 Task: Create a due date automation trigger when advanced on, on the monday of the week before a card is due add fields without custom field "Resume" set to a number greater or equal to 1 and lower than 10 at 11:00 AM.
Action: Mouse moved to (1127, 358)
Screenshot: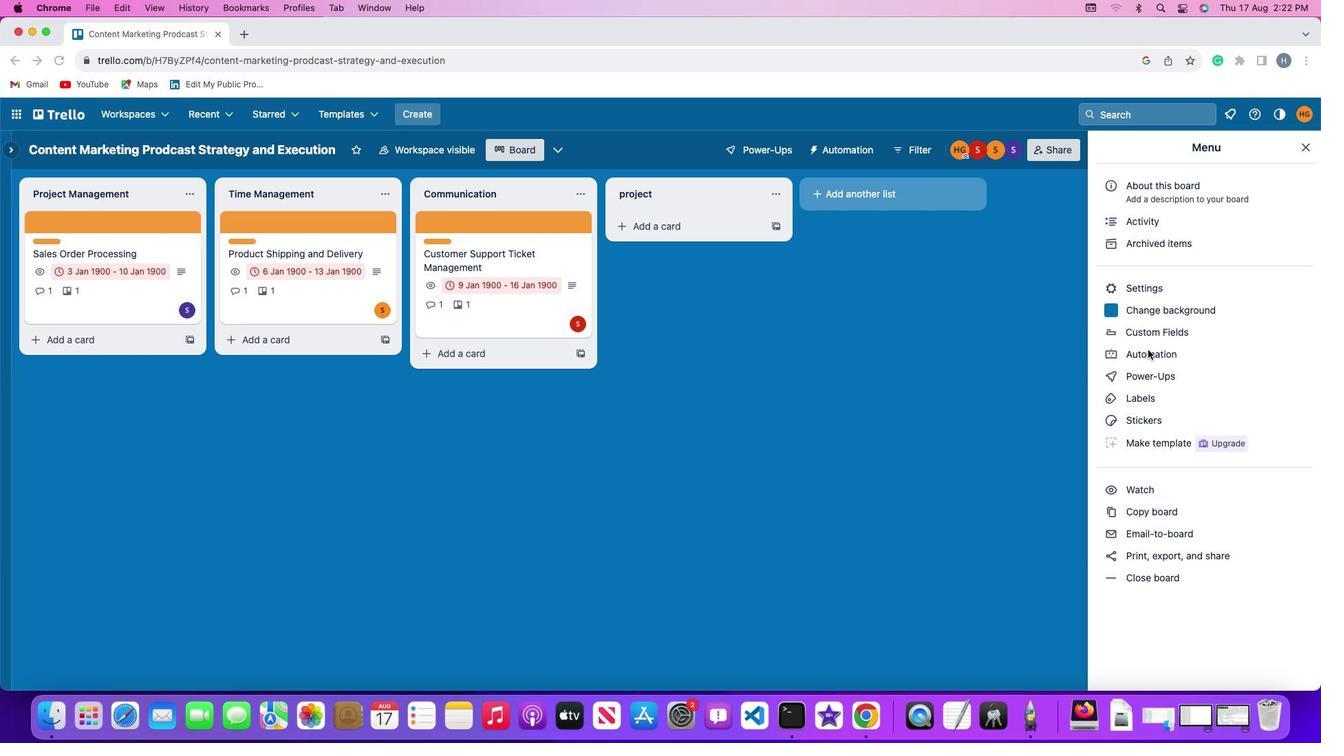 
Action: Mouse pressed left at (1127, 358)
Screenshot: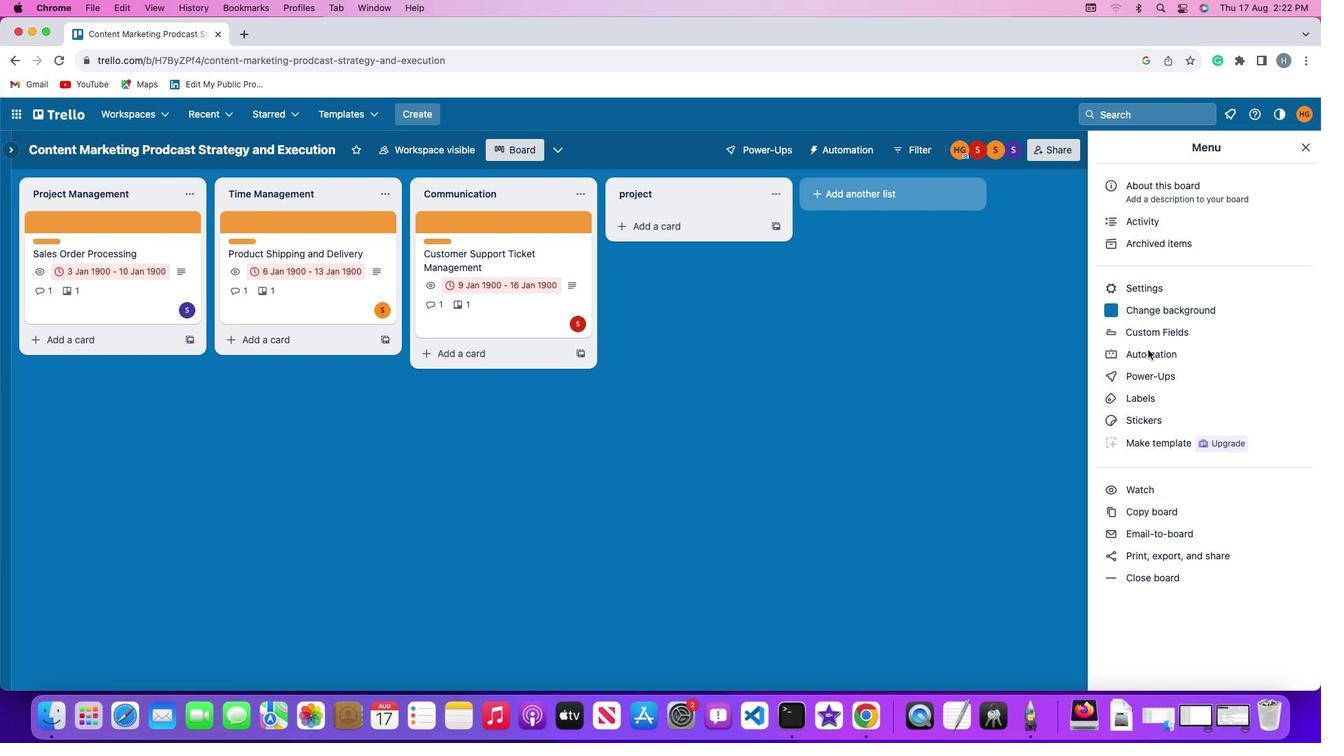 
Action: Mouse pressed left at (1127, 358)
Screenshot: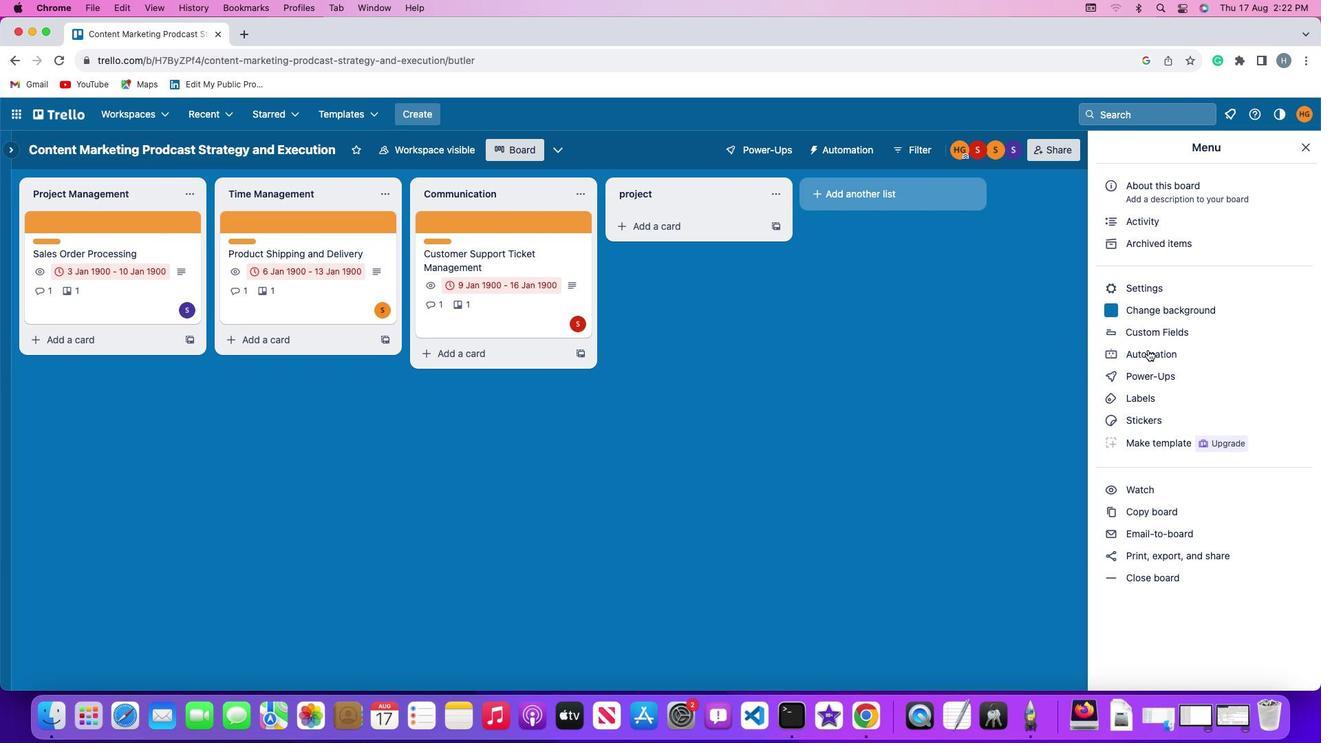 
Action: Mouse moved to (86, 333)
Screenshot: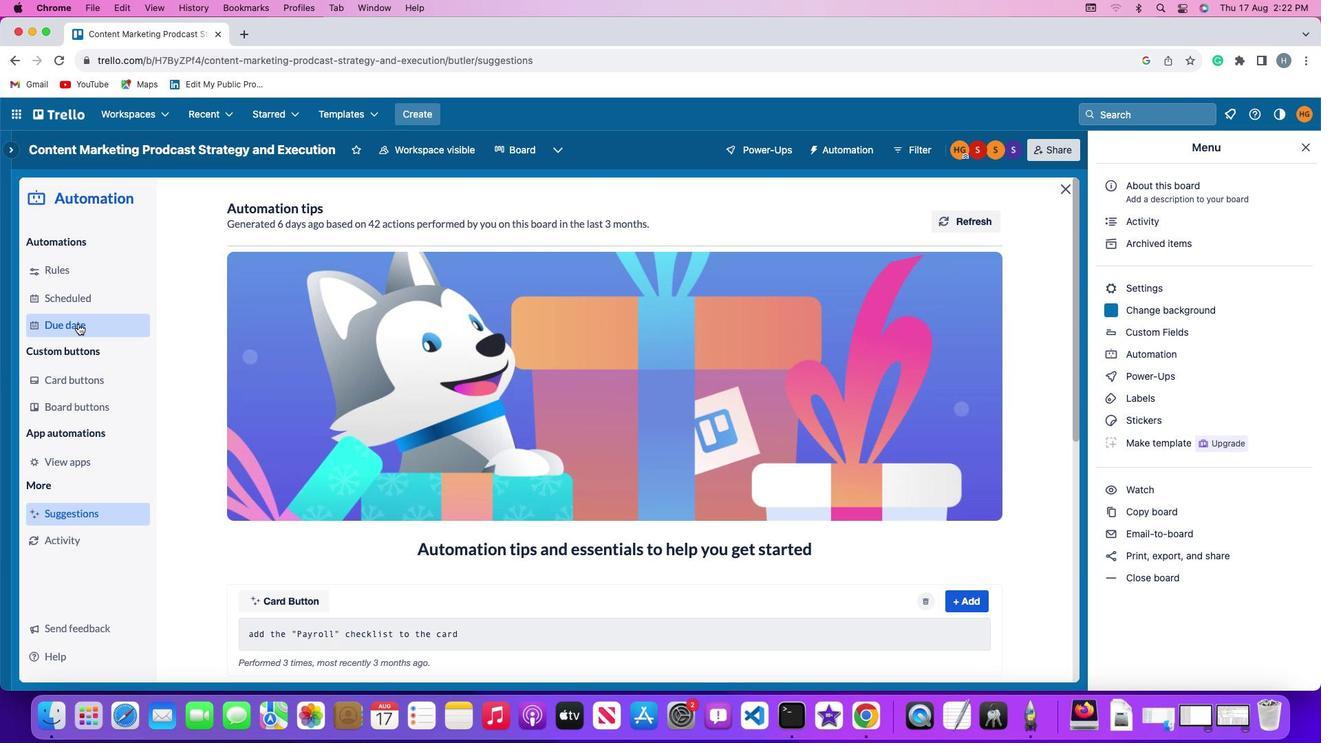 
Action: Mouse pressed left at (86, 333)
Screenshot: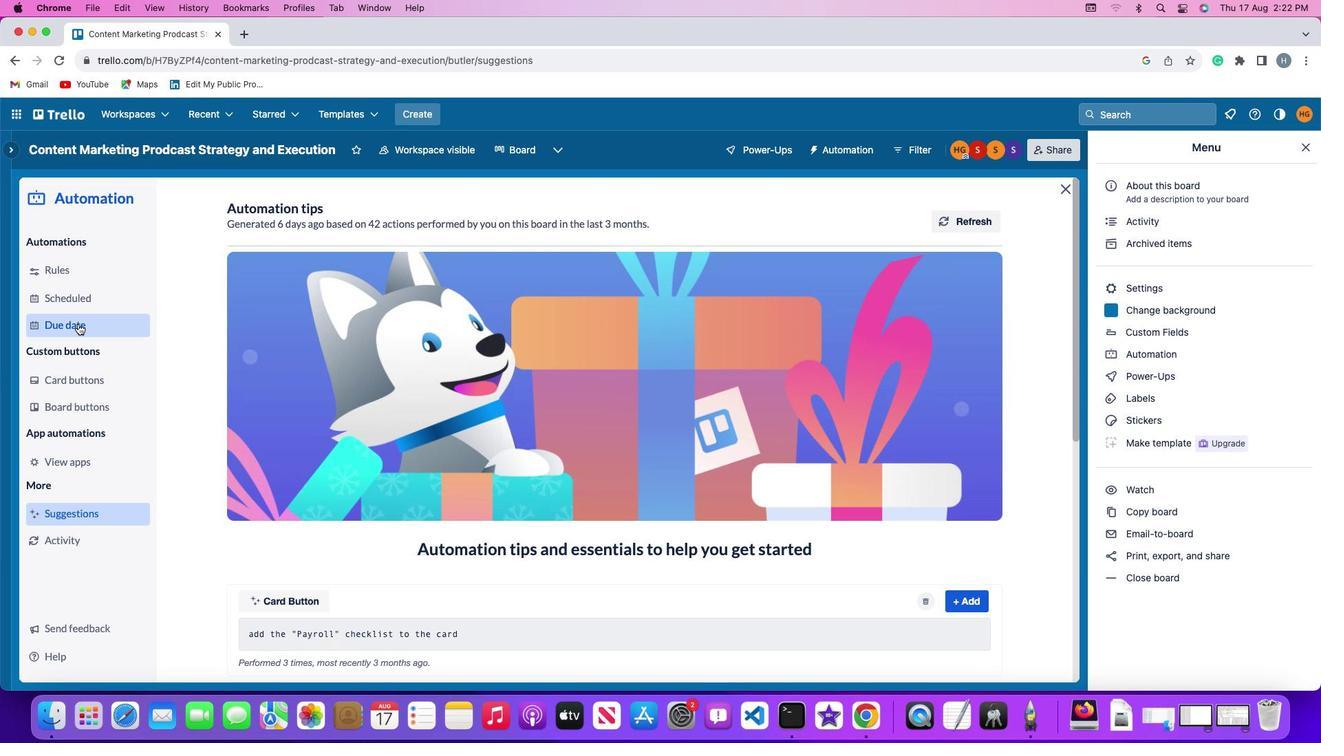 
Action: Mouse moved to (918, 226)
Screenshot: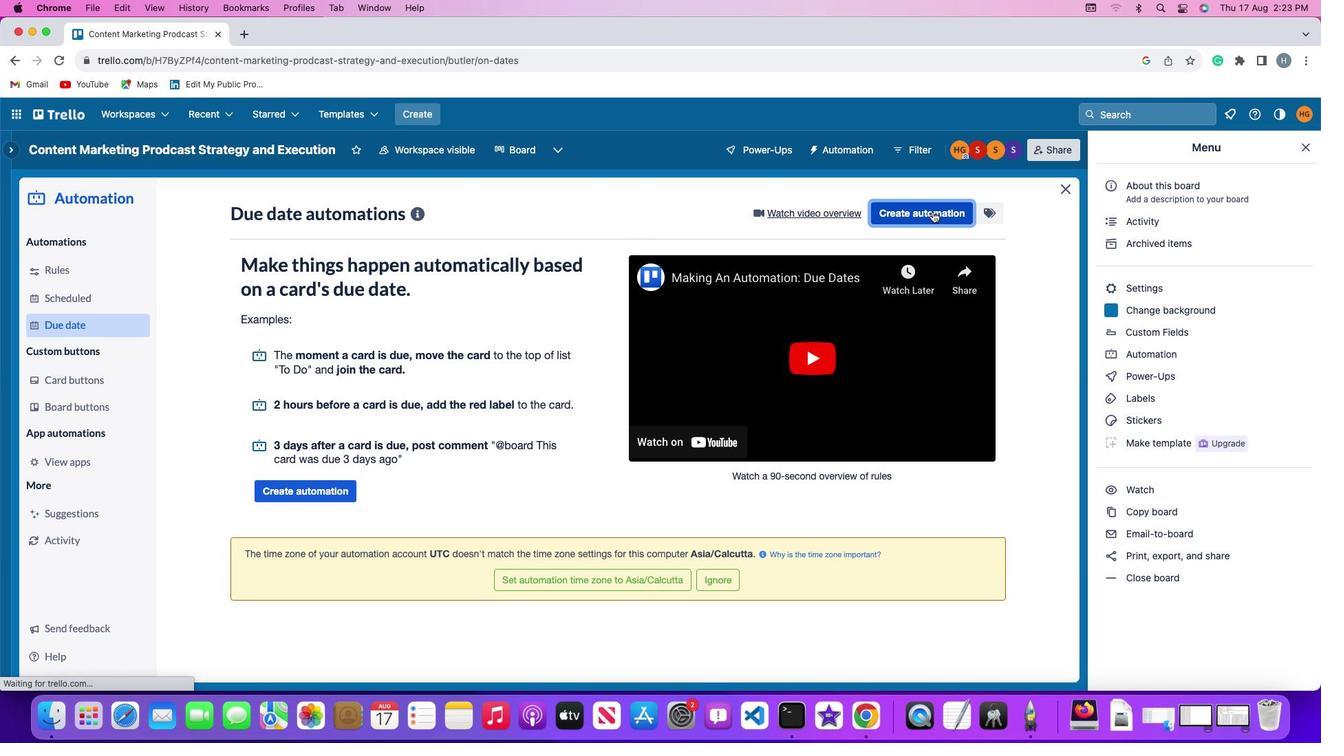
Action: Mouse pressed left at (918, 226)
Screenshot: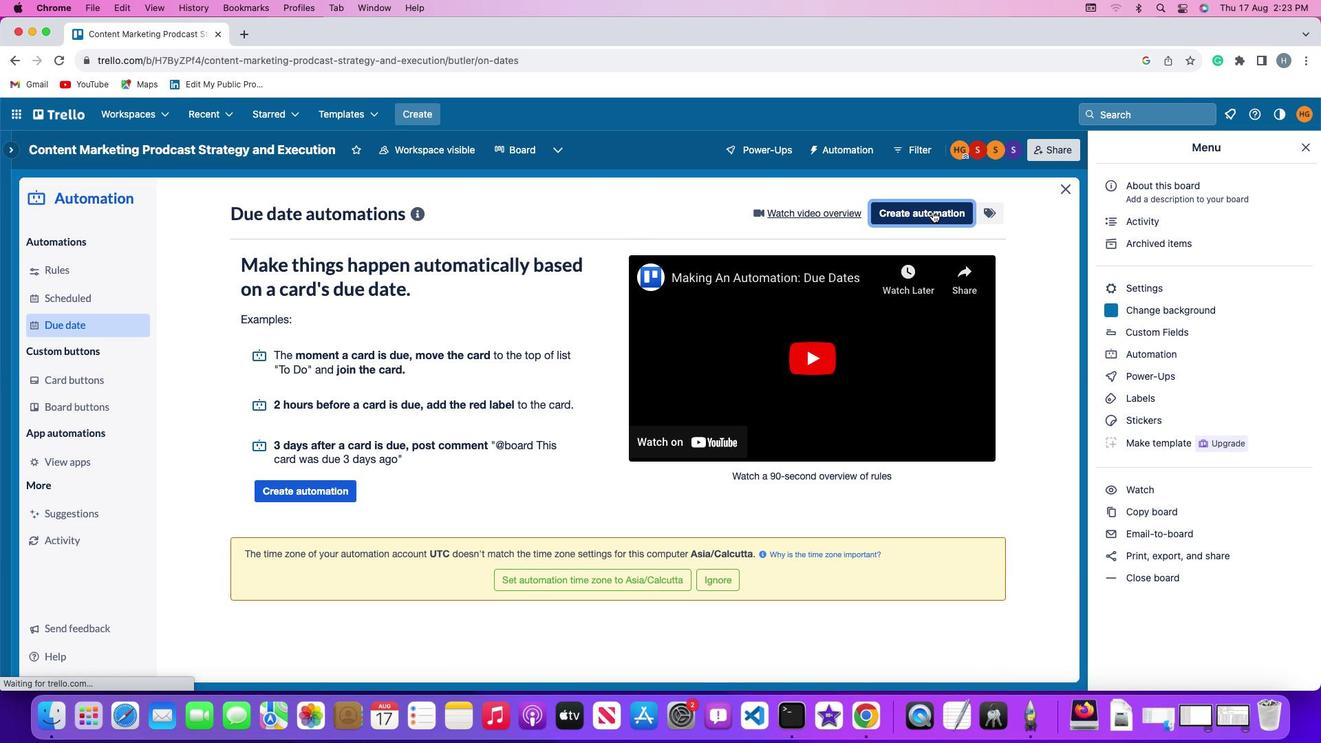 
Action: Mouse moved to (273, 353)
Screenshot: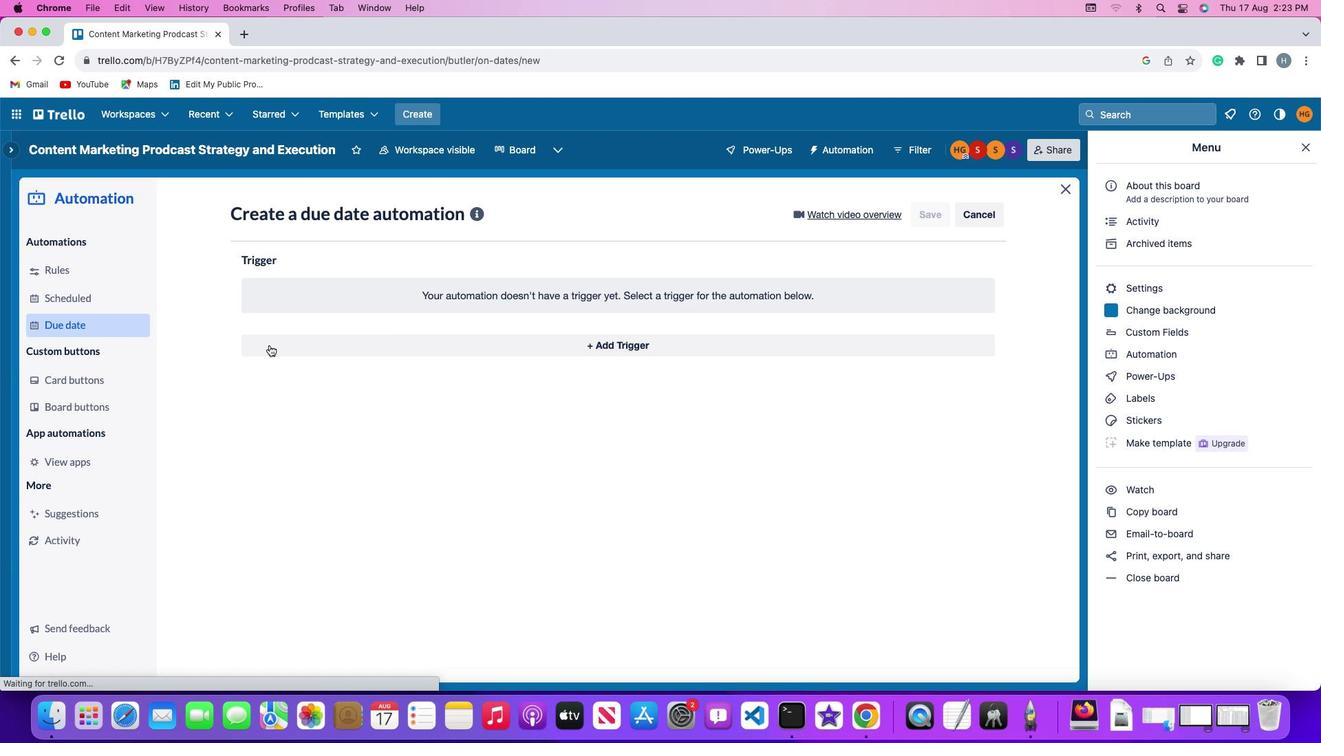 
Action: Mouse pressed left at (273, 353)
Screenshot: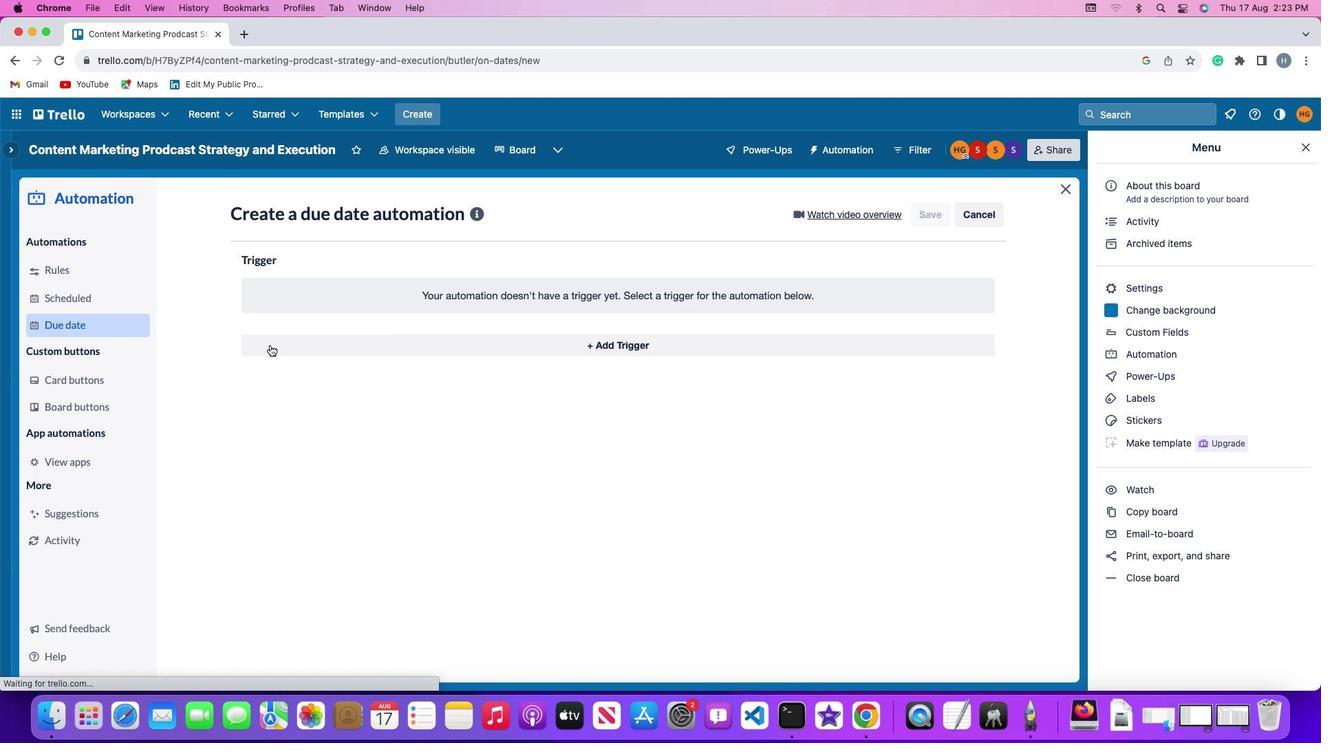 
Action: Mouse moved to (301, 592)
Screenshot: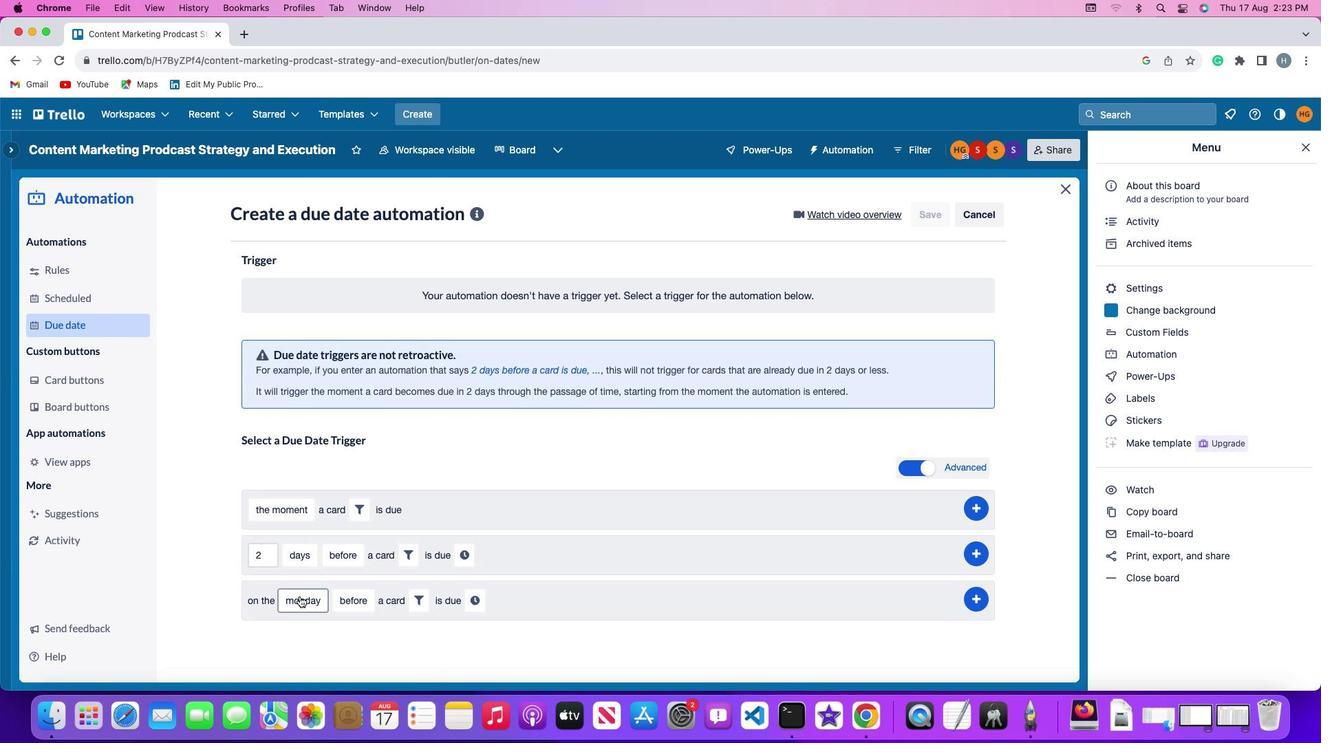 
Action: Mouse pressed left at (301, 592)
Screenshot: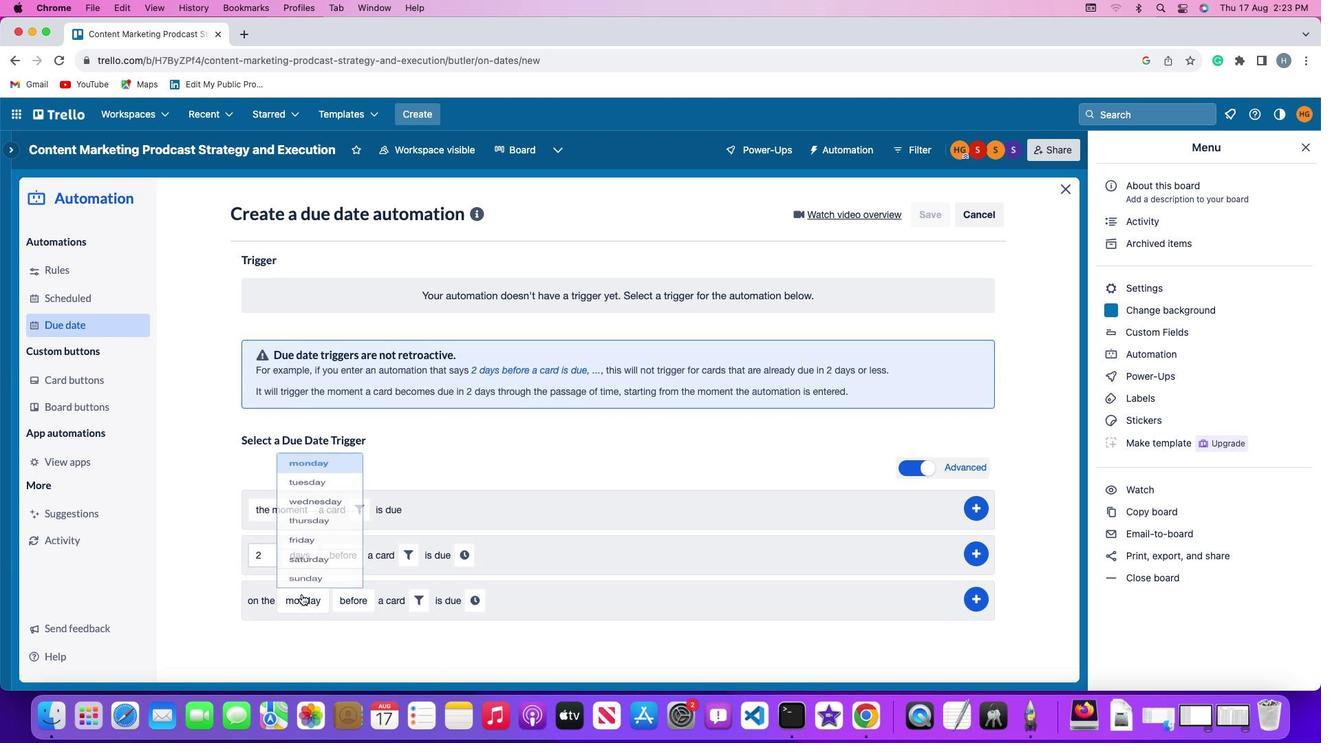 
Action: Mouse moved to (324, 408)
Screenshot: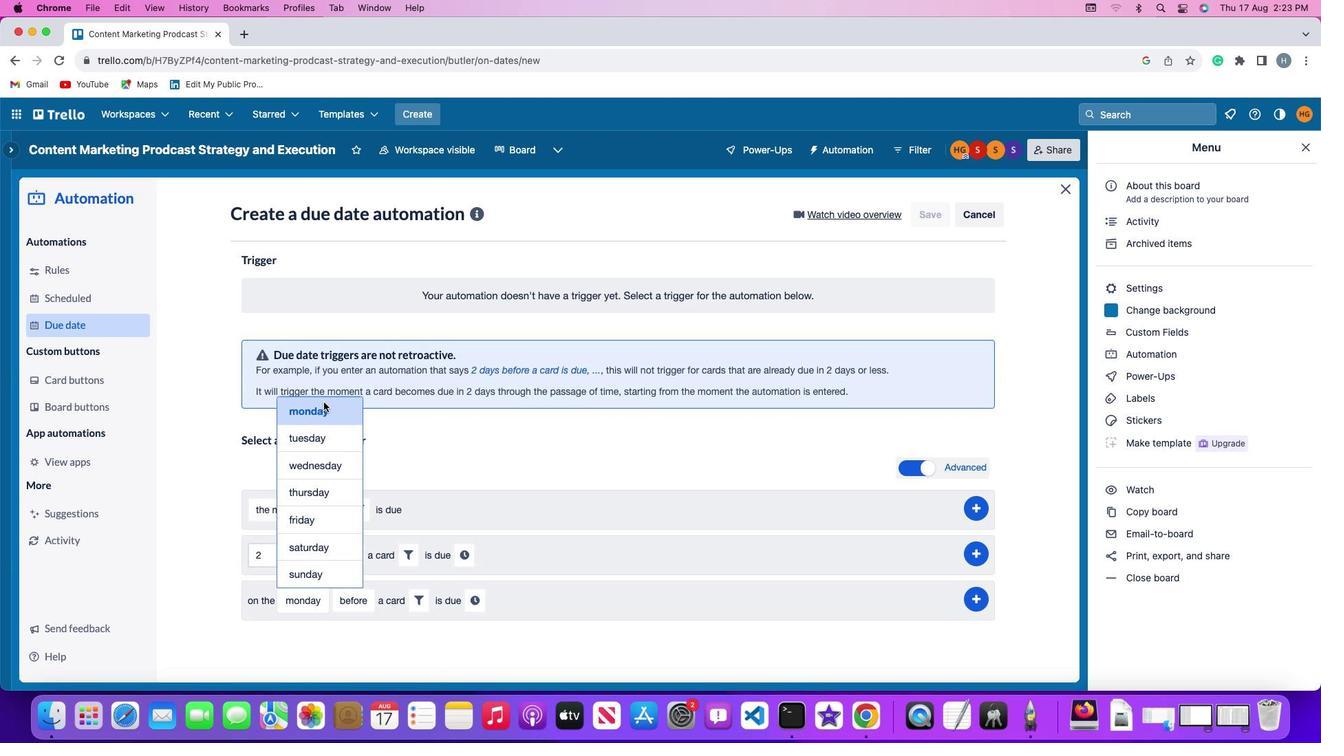 
Action: Mouse pressed left at (324, 408)
Screenshot: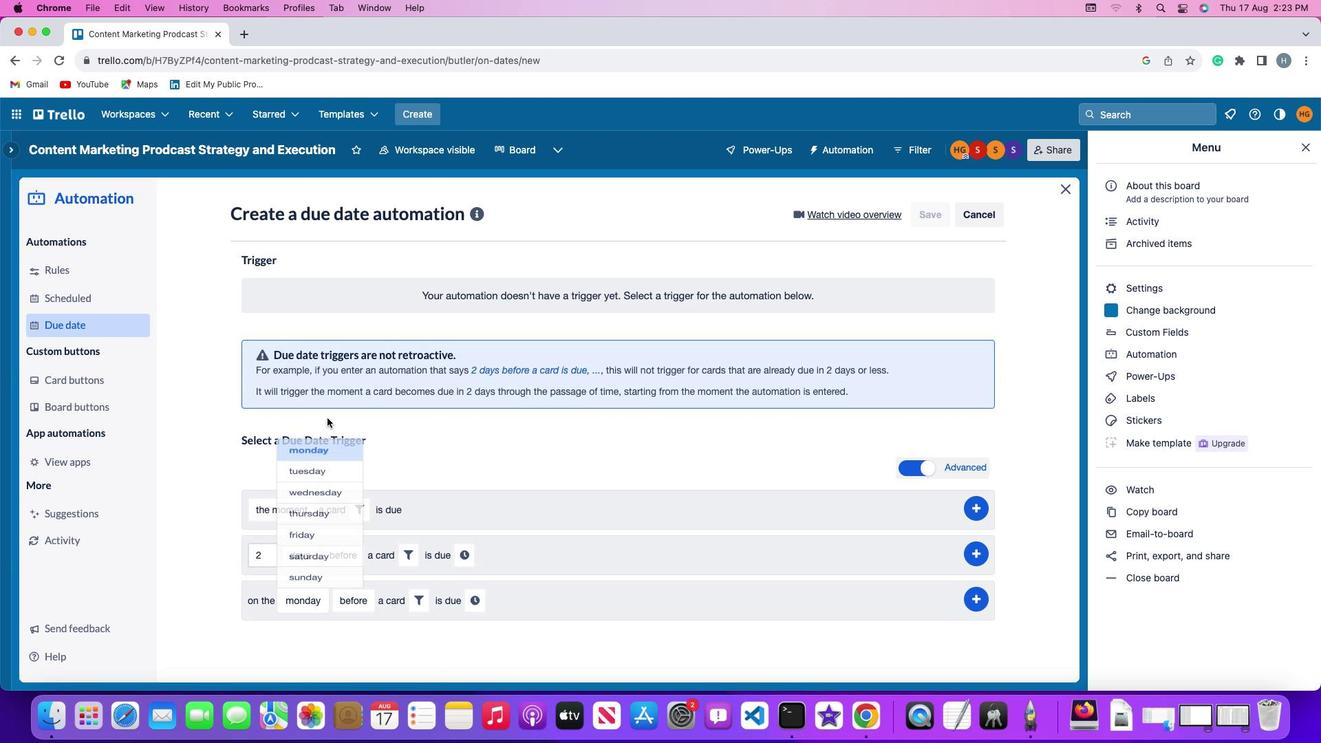 
Action: Mouse moved to (353, 598)
Screenshot: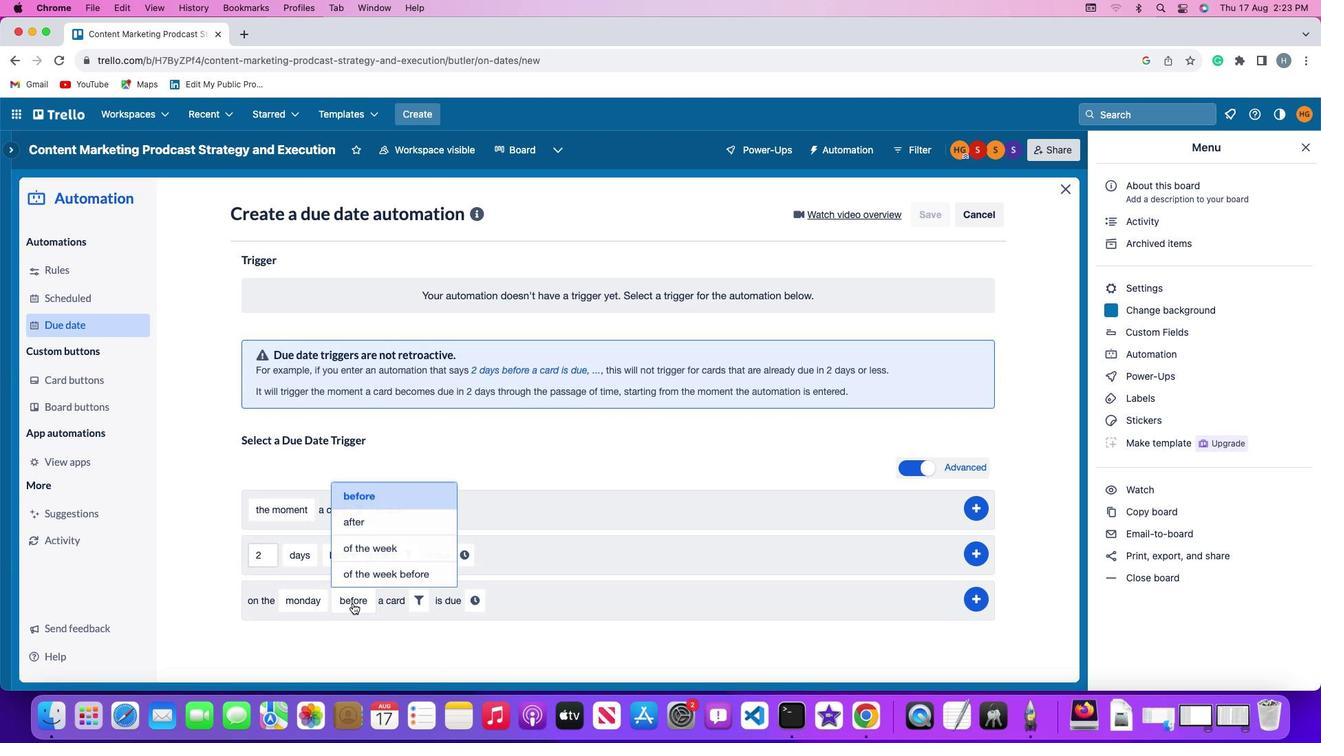 
Action: Mouse pressed left at (353, 598)
Screenshot: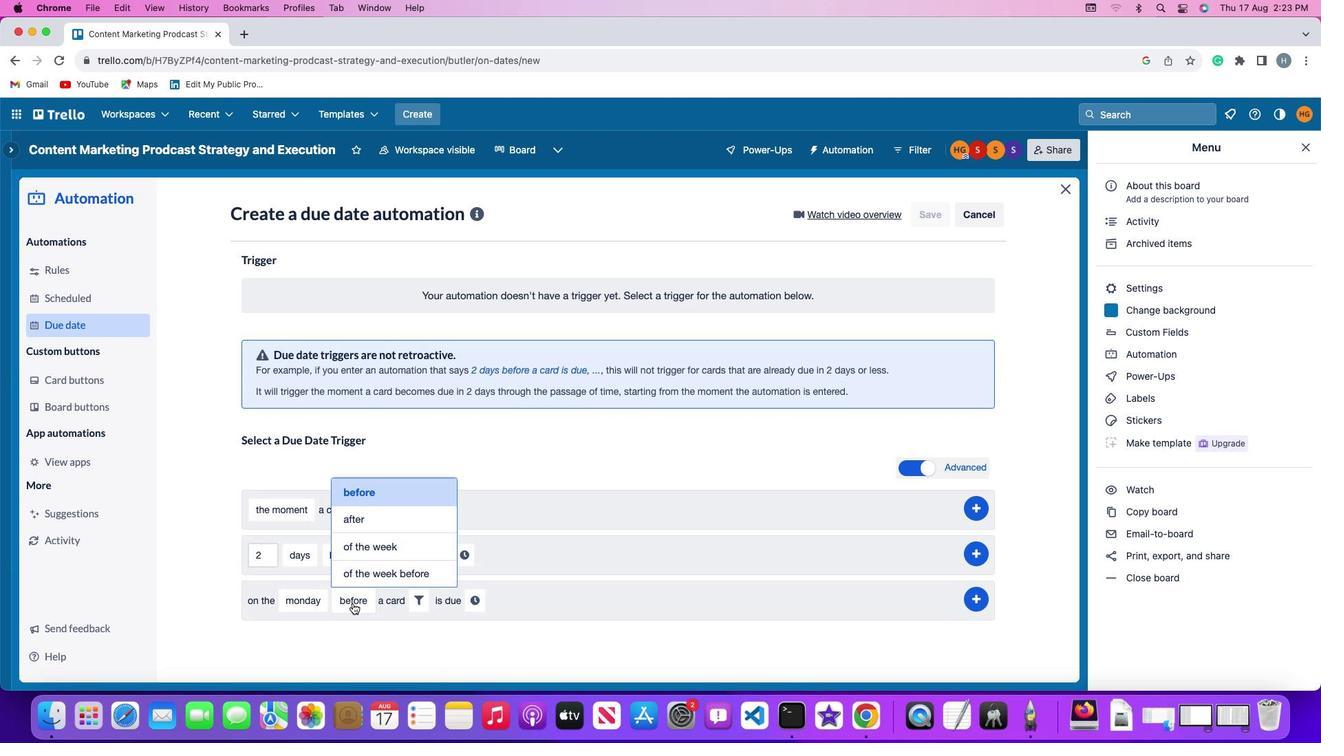 
Action: Mouse moved to (362, 575)
Screenshot: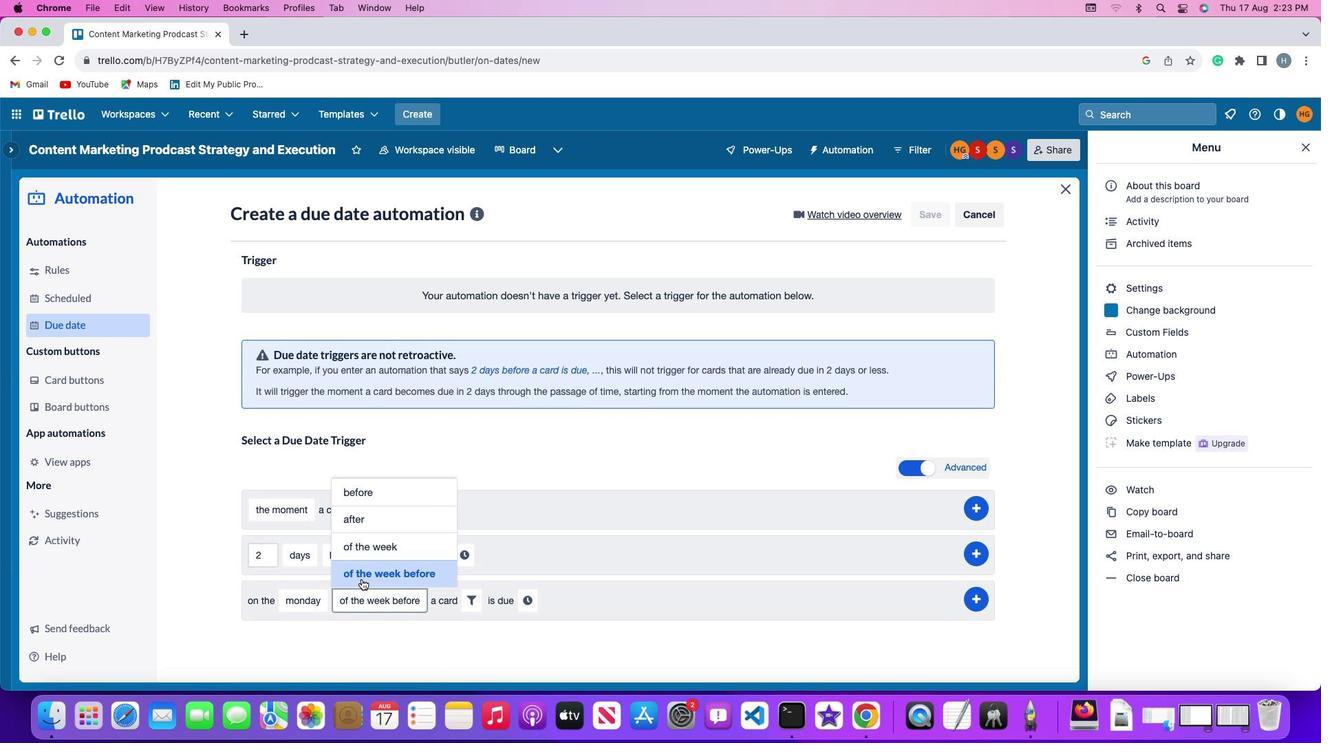 
Action: Mouse pressed left at (362, 575)
Screenshot: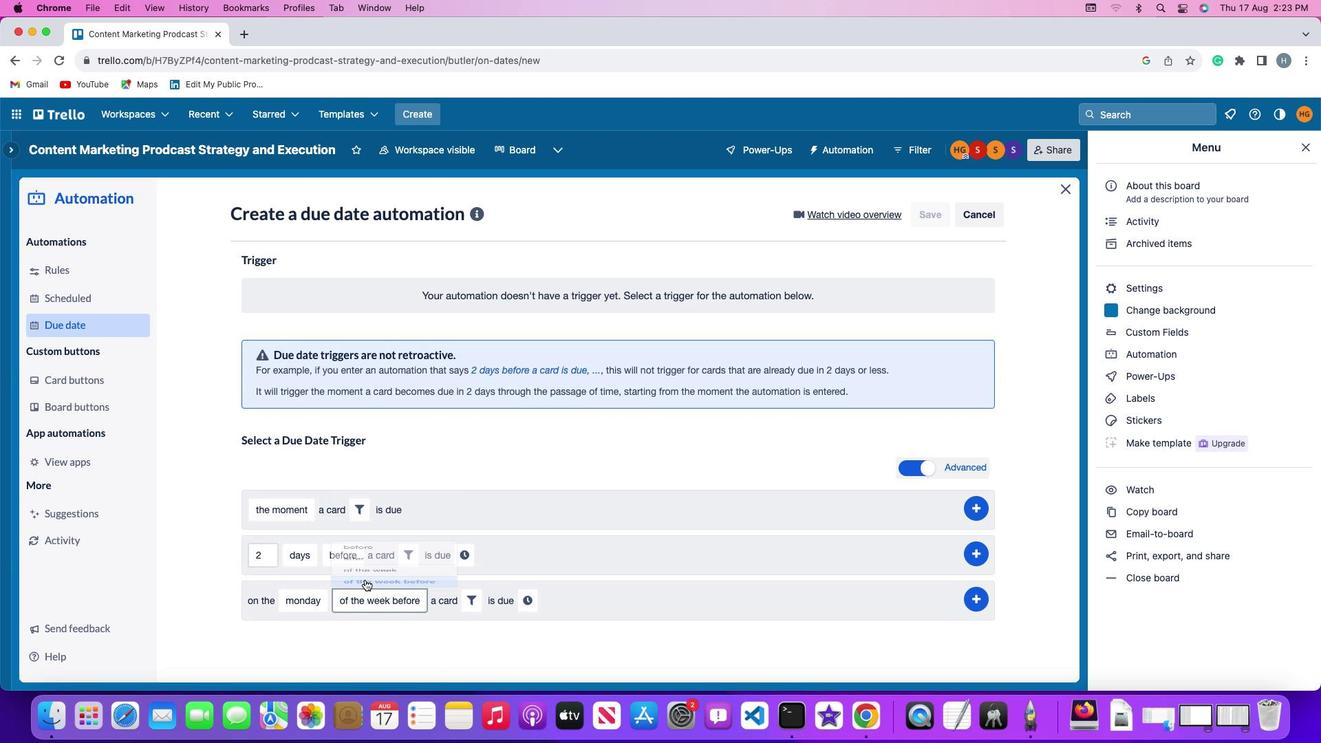 
Action: Mouse moved to (468, 598)
Screenshot: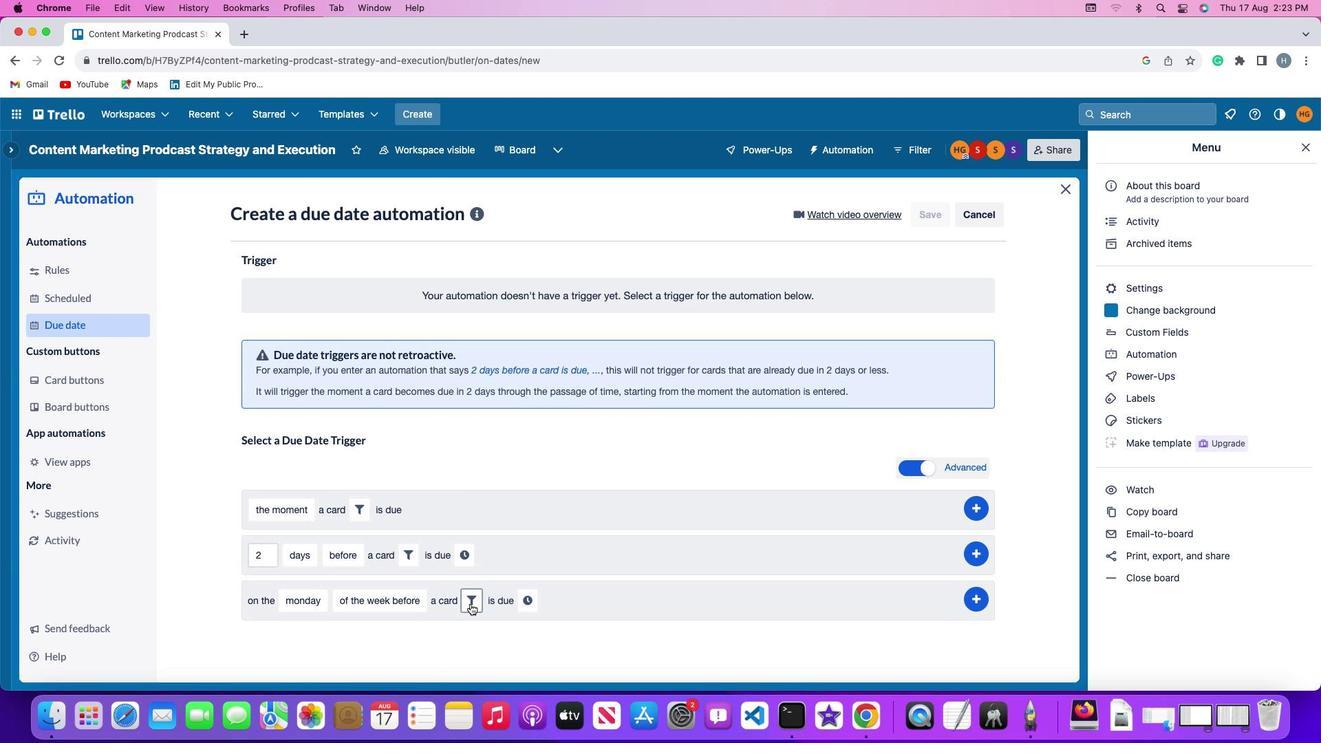 
Action: Mouse pressed left at (468, 598)
Screenshot: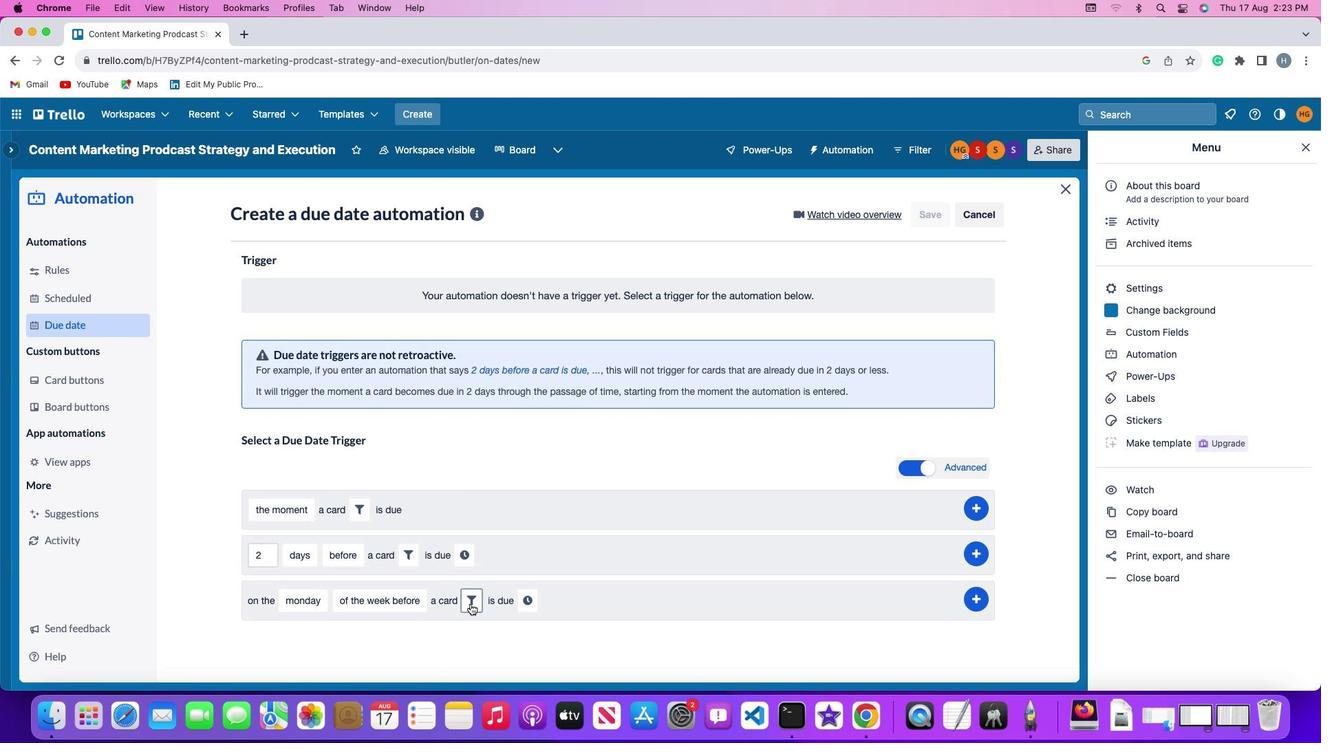 
Action: Mouse moved to (689, 632)
Screenshot: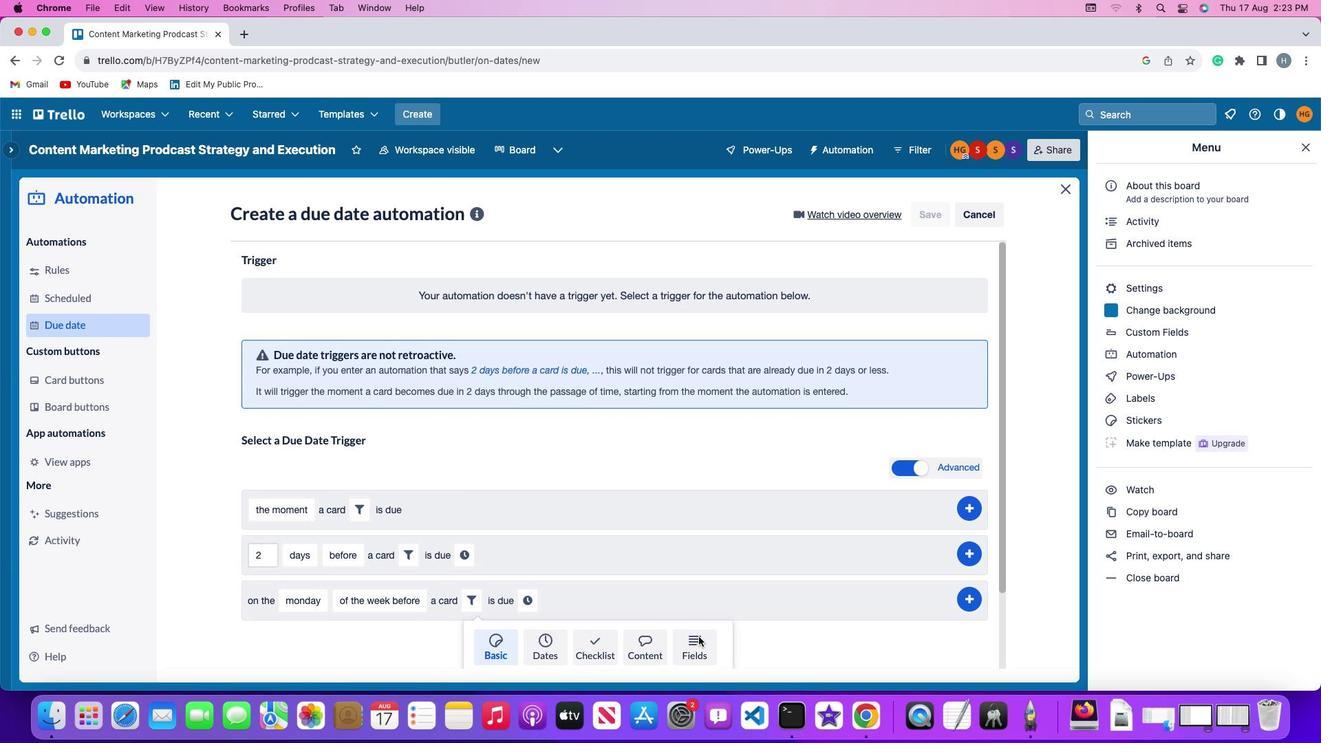 
Action: Mouse pressed left at (689, 632)
Screenshot: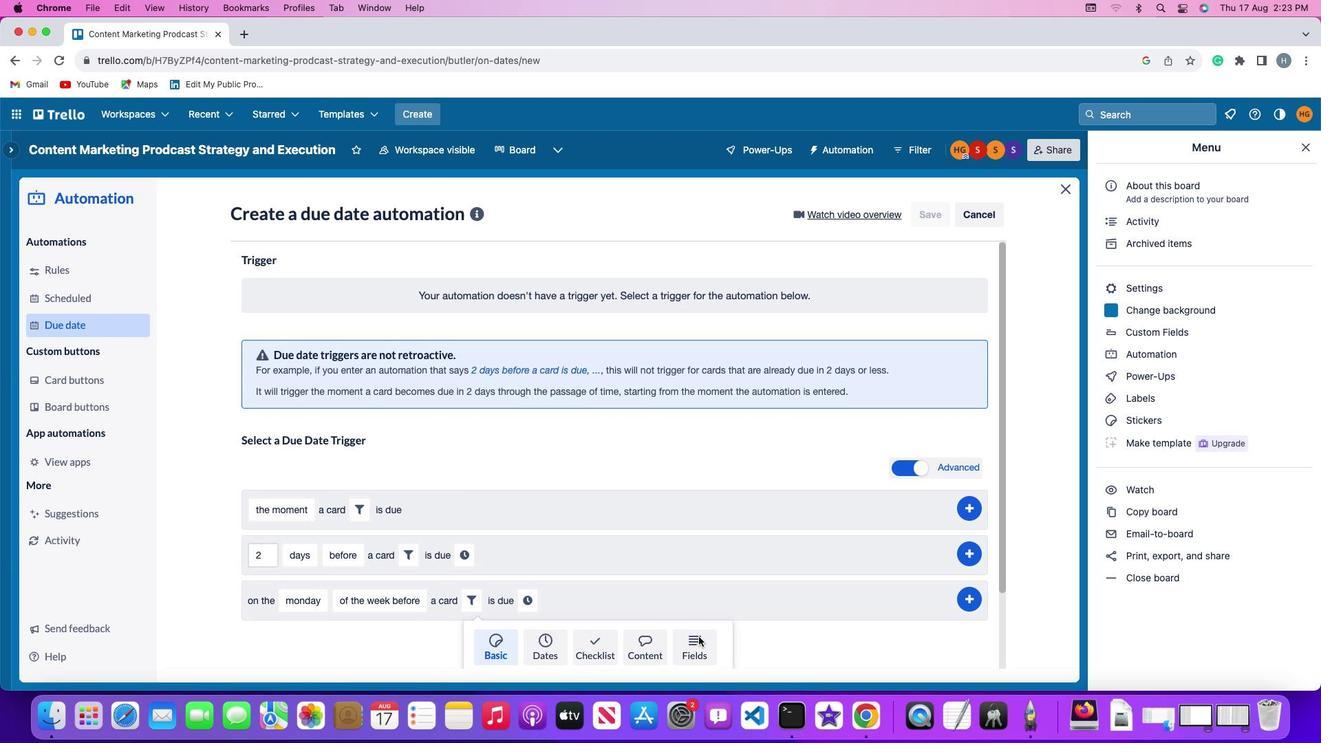 
Action: Mouse moved to (419, 629)
Screenshot: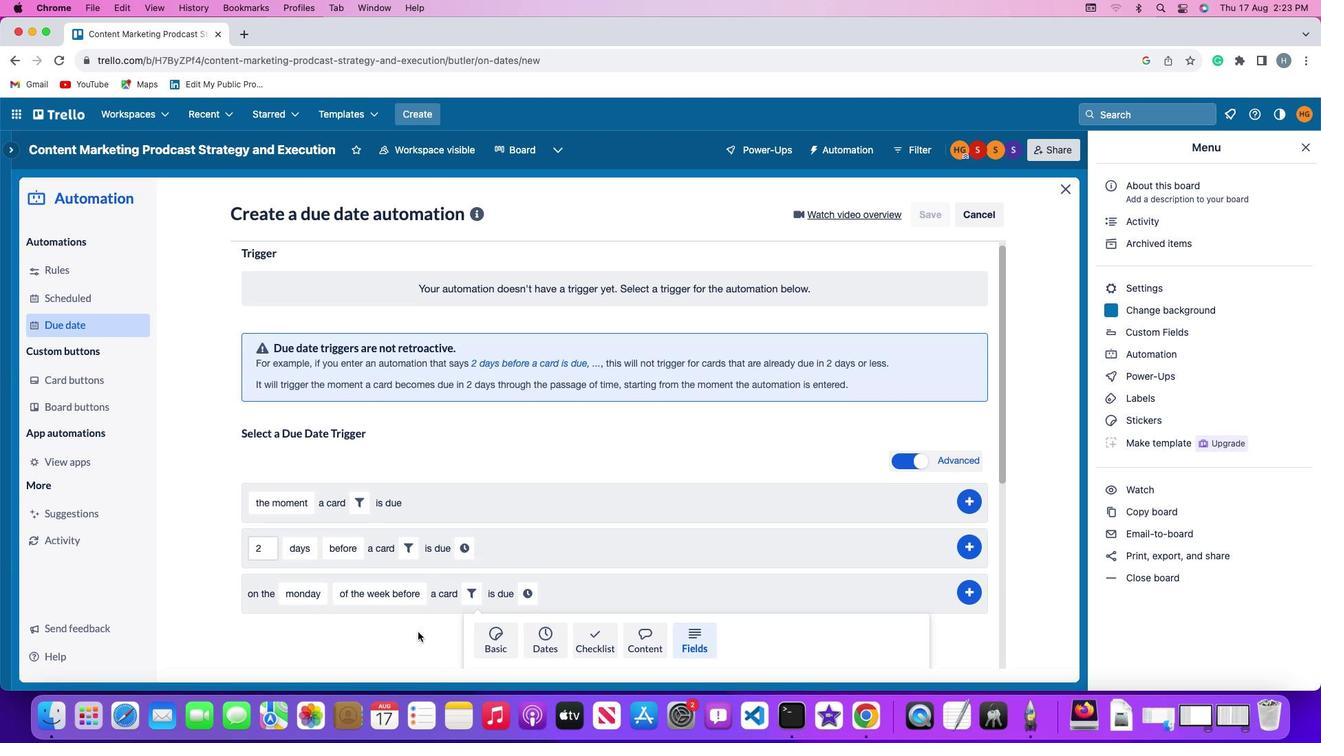 
Action: Mouse scrolled (419, 629) with delta (11, 24)
Screenshot: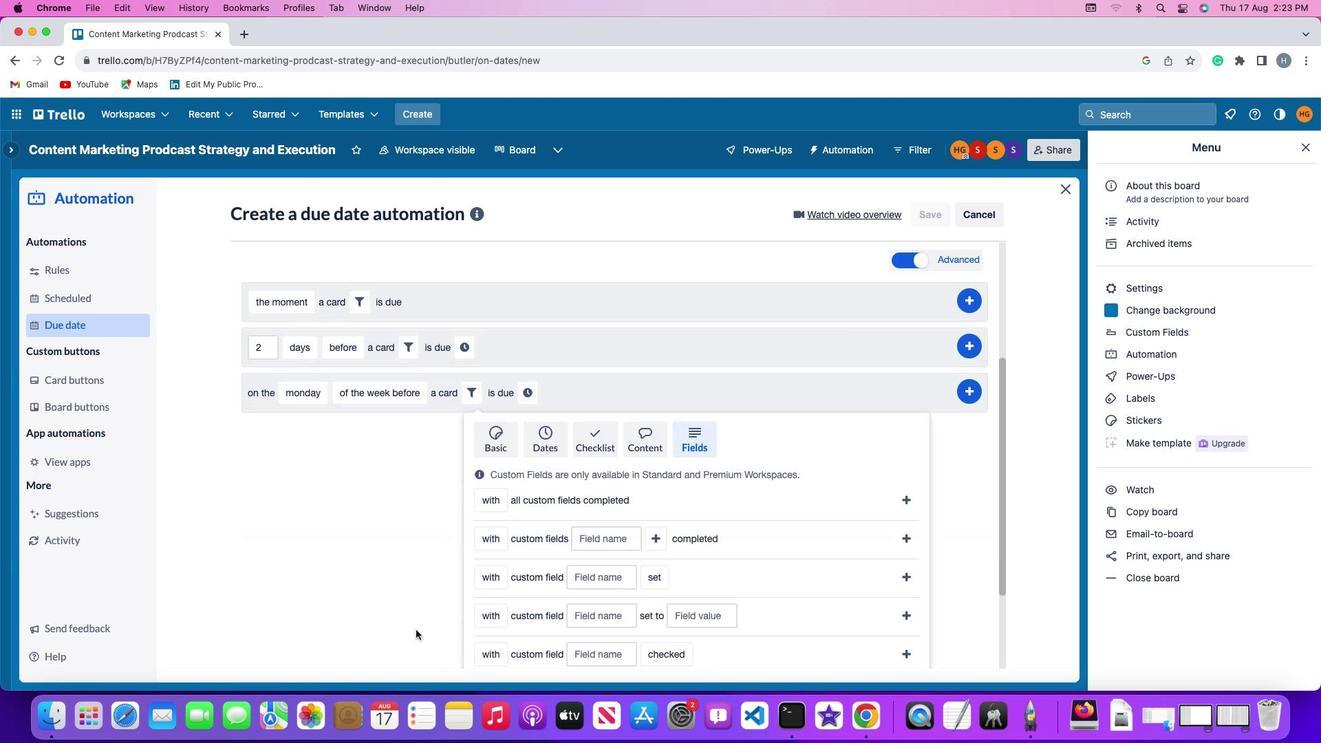 
Action: Mouse scrolled (419, 629) with delta (11, 24)
Screenshot: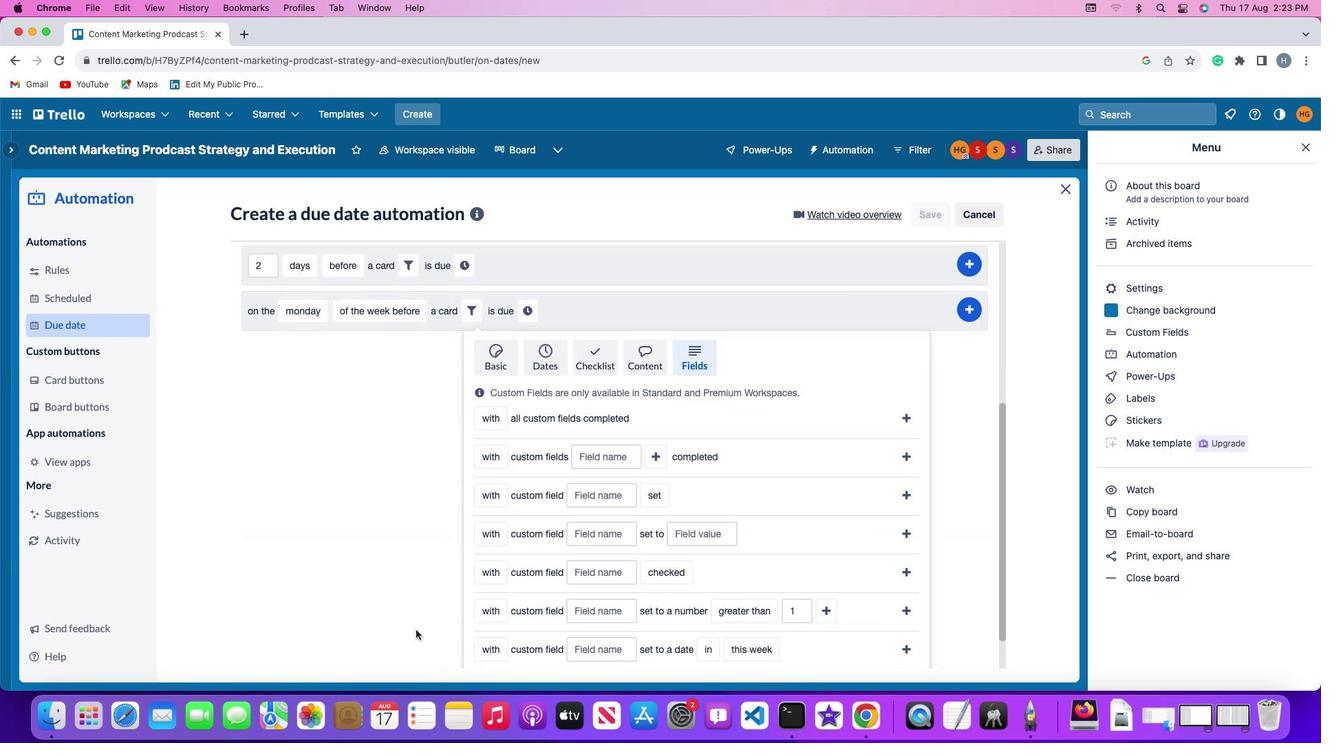 
Action: Mouse scrolled (419, 629) with delta (11, 23)
Screenshot: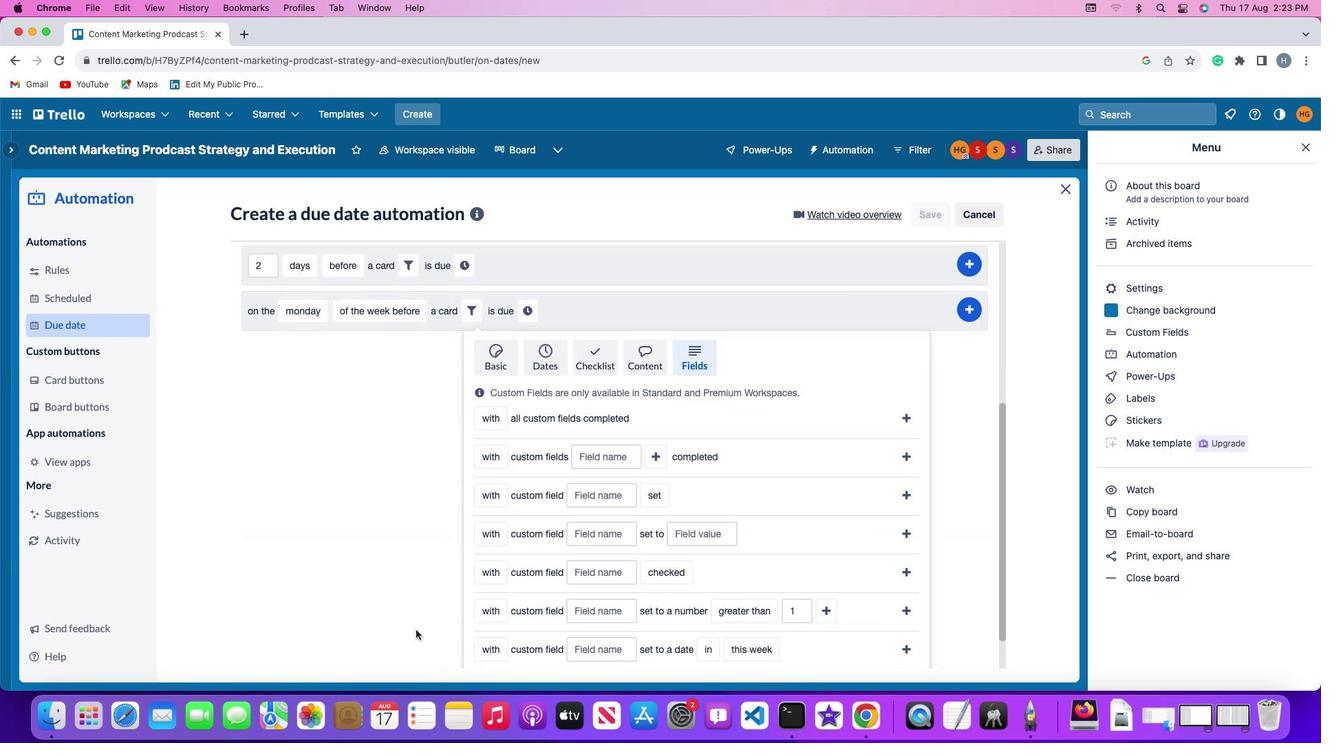 
Action: Mouse scrolled (419, 629) with delta (11, 22)
Screenshot: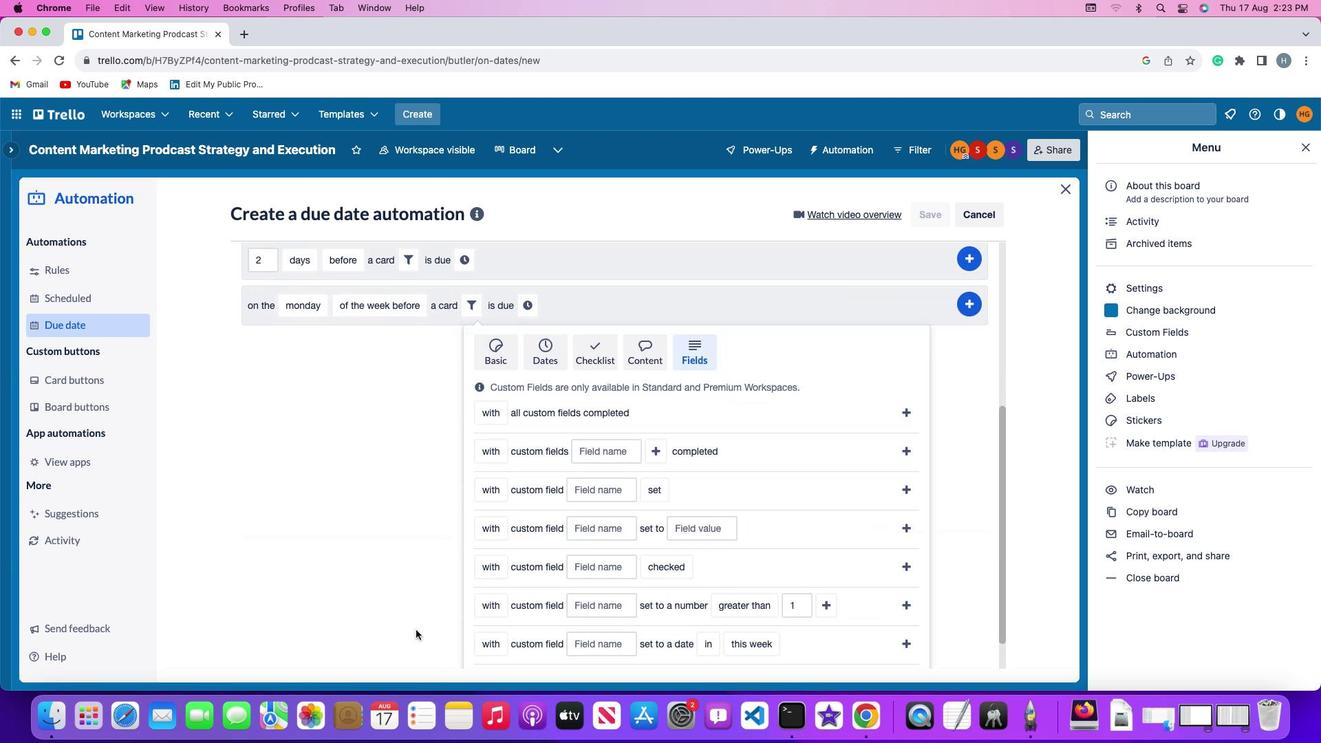 
Action: Mouse moved to (415, 624)
Screenshot: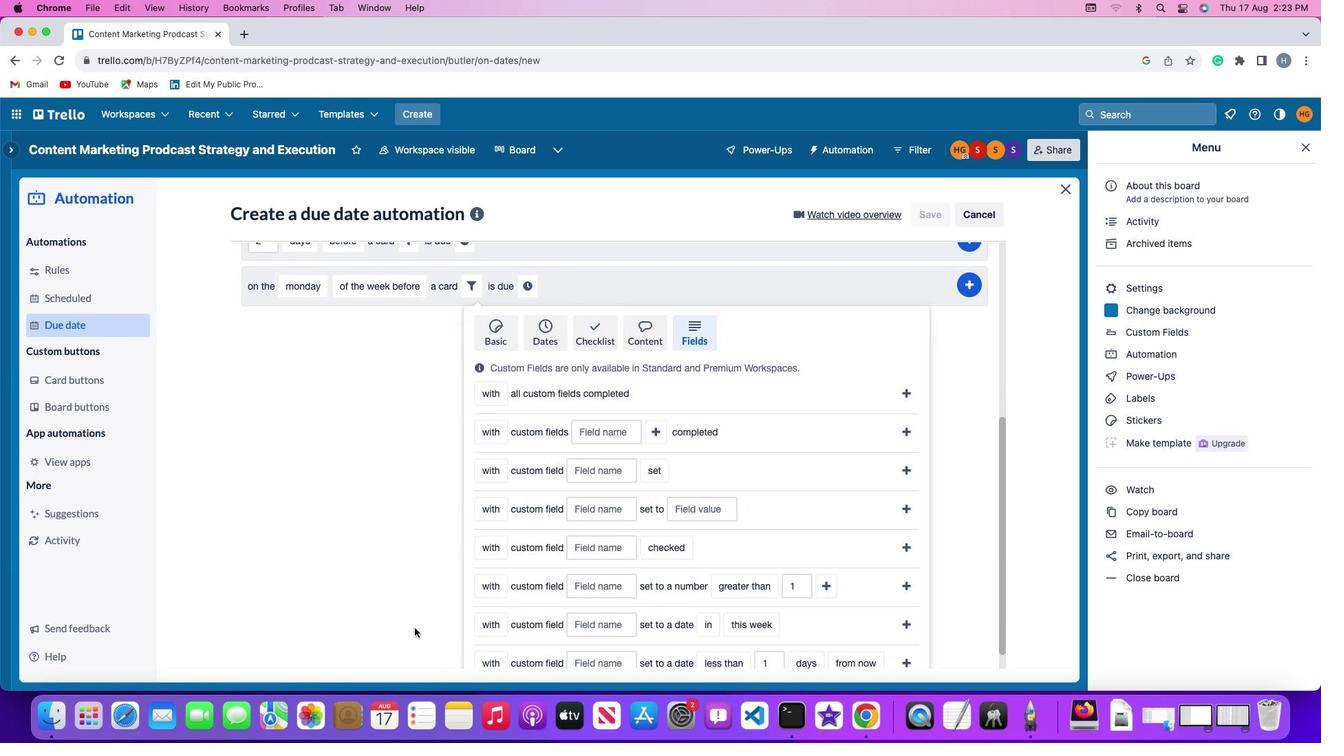 
Action: Mouse scrolled (415, 624) with delta (11, 24)
Screenshot: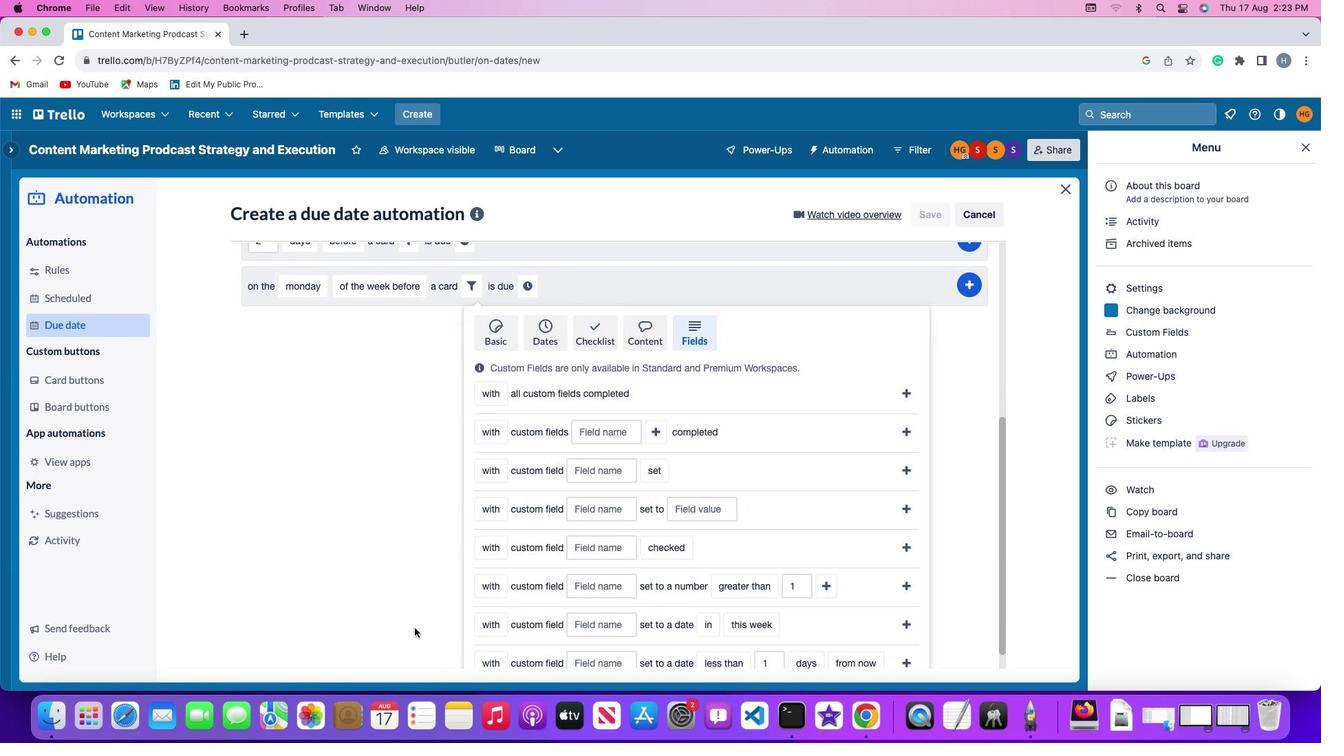 
Action: Mouse moved to (414, 624)
Screenshot: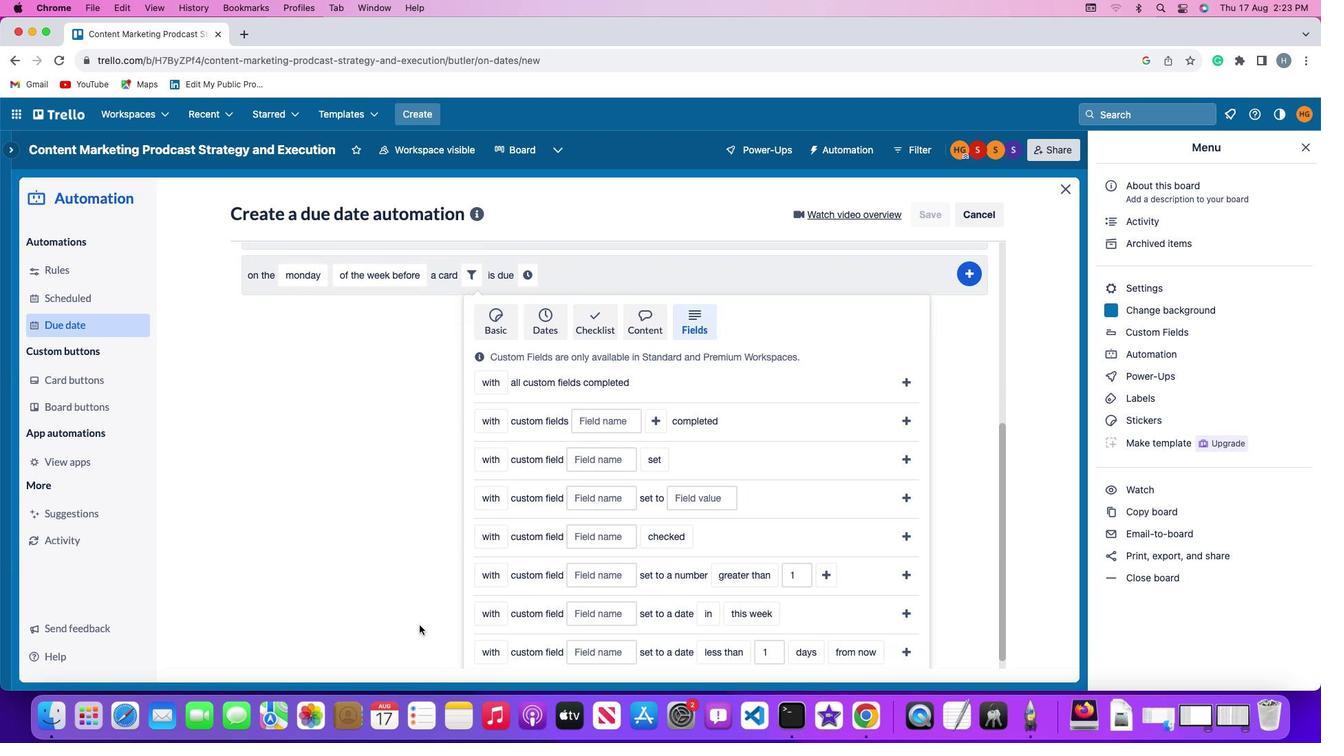
Action: Mouse scrolled (414, 624) with delta (11, 24)
Screenshot: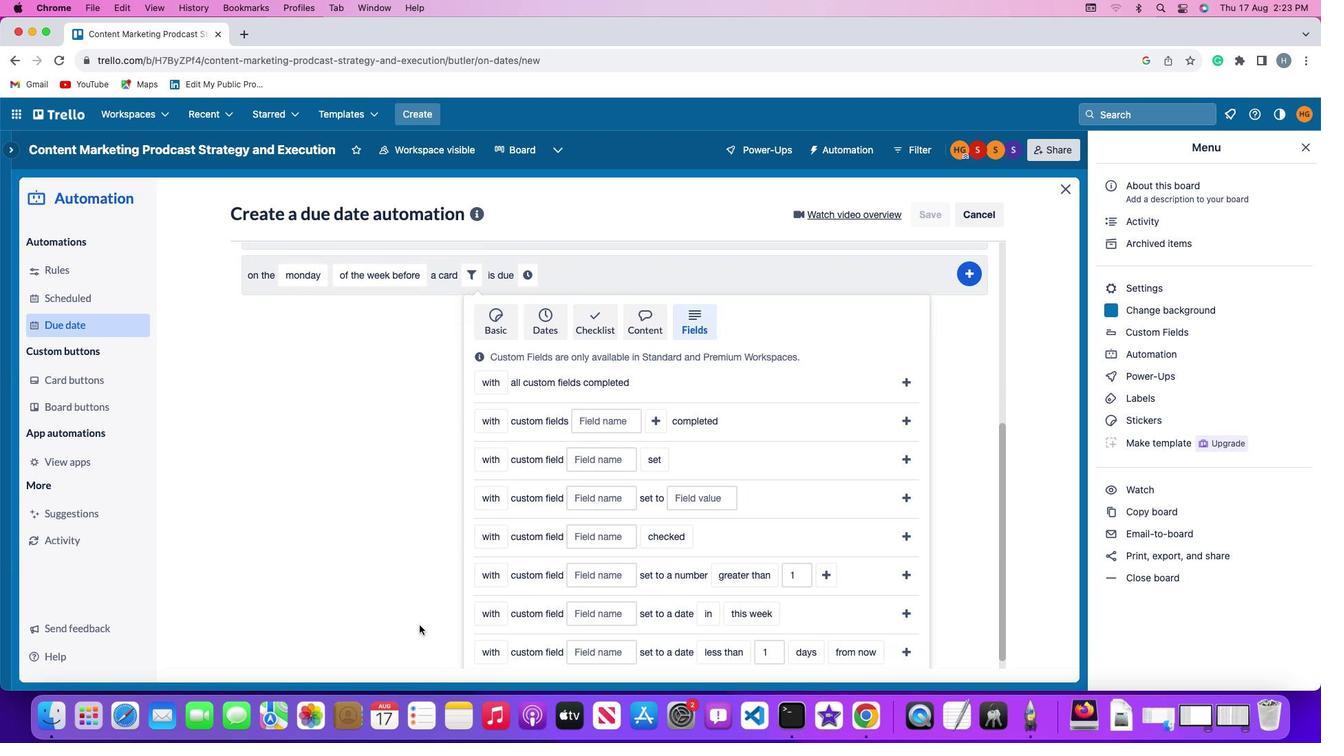 
Action: Mouse moved to (414, 624)
Screenshot: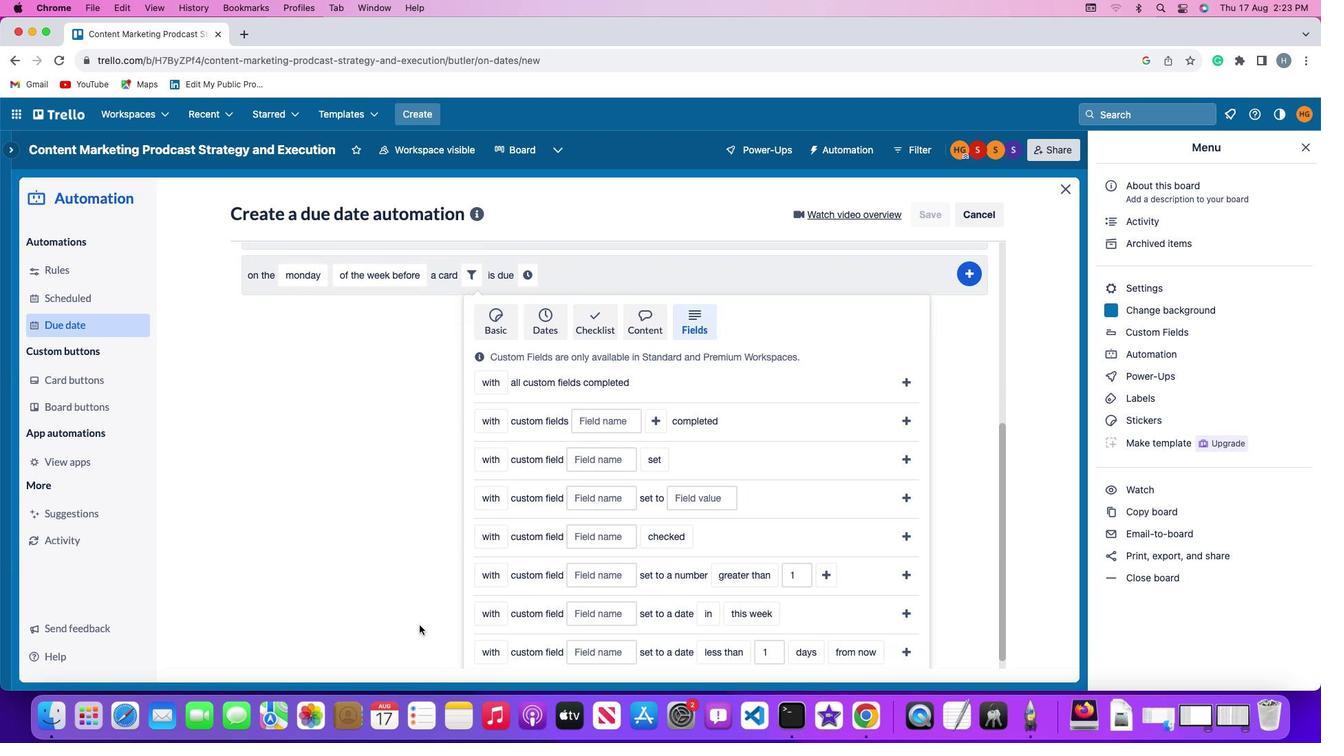 
Action: Mouse scrolled (414, 624) with delta (11, 23)
Screenshot: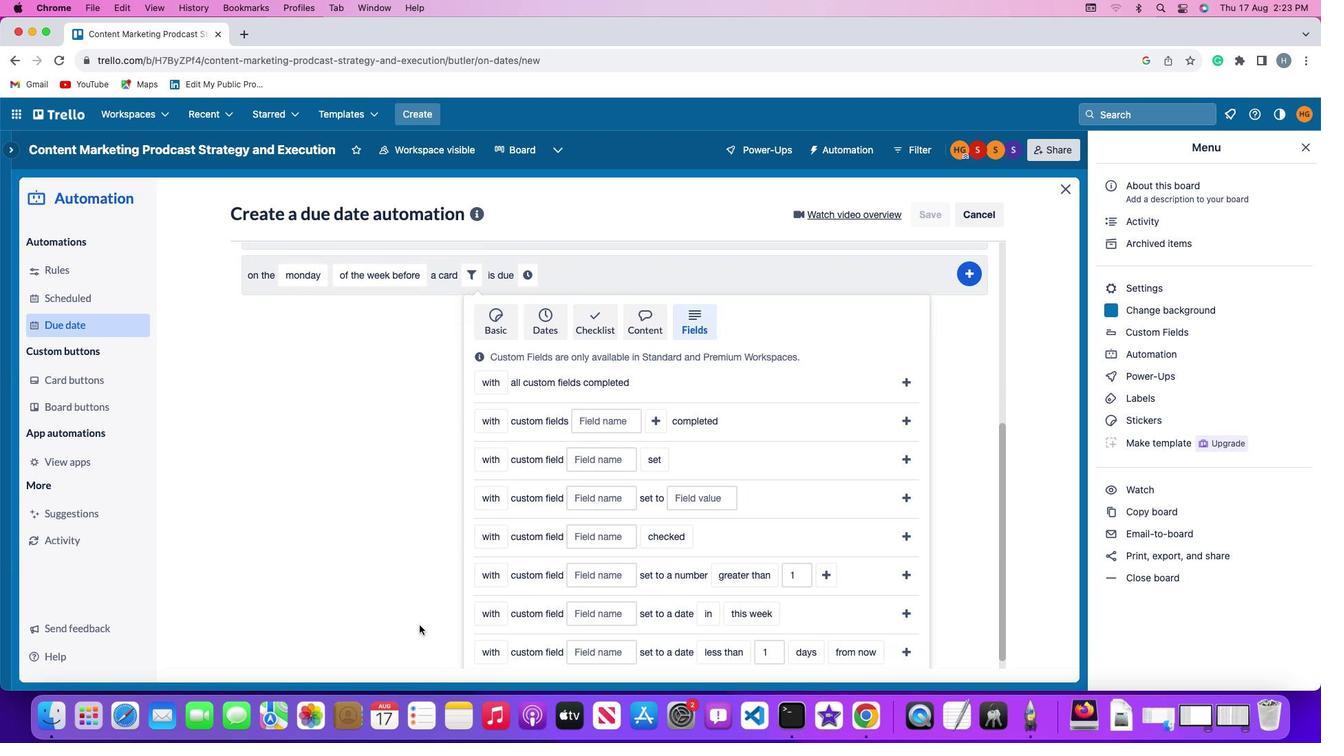 
Action: Mouse scrolled (414, 624) with delta (11, 22)
Screenshot: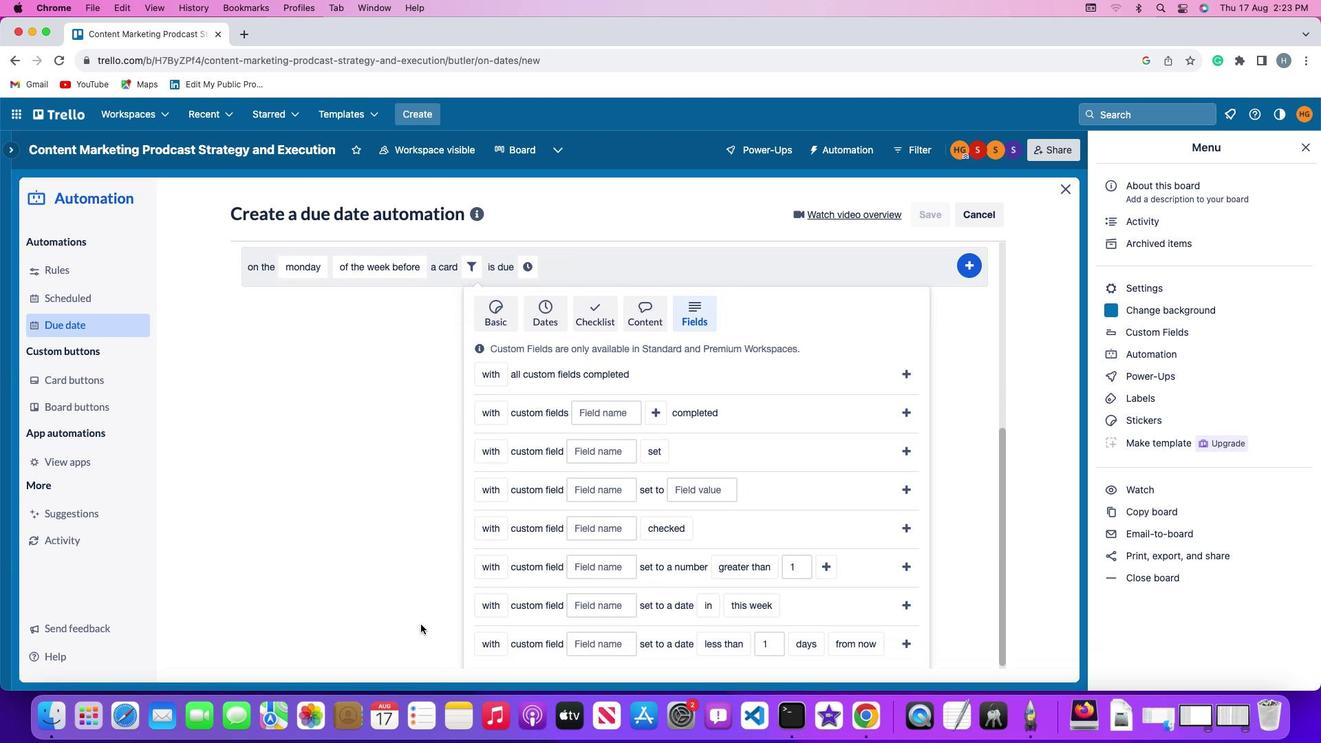 
Action: Mouse scrolled (414, 624) with delta (11, 21)
Screenshot: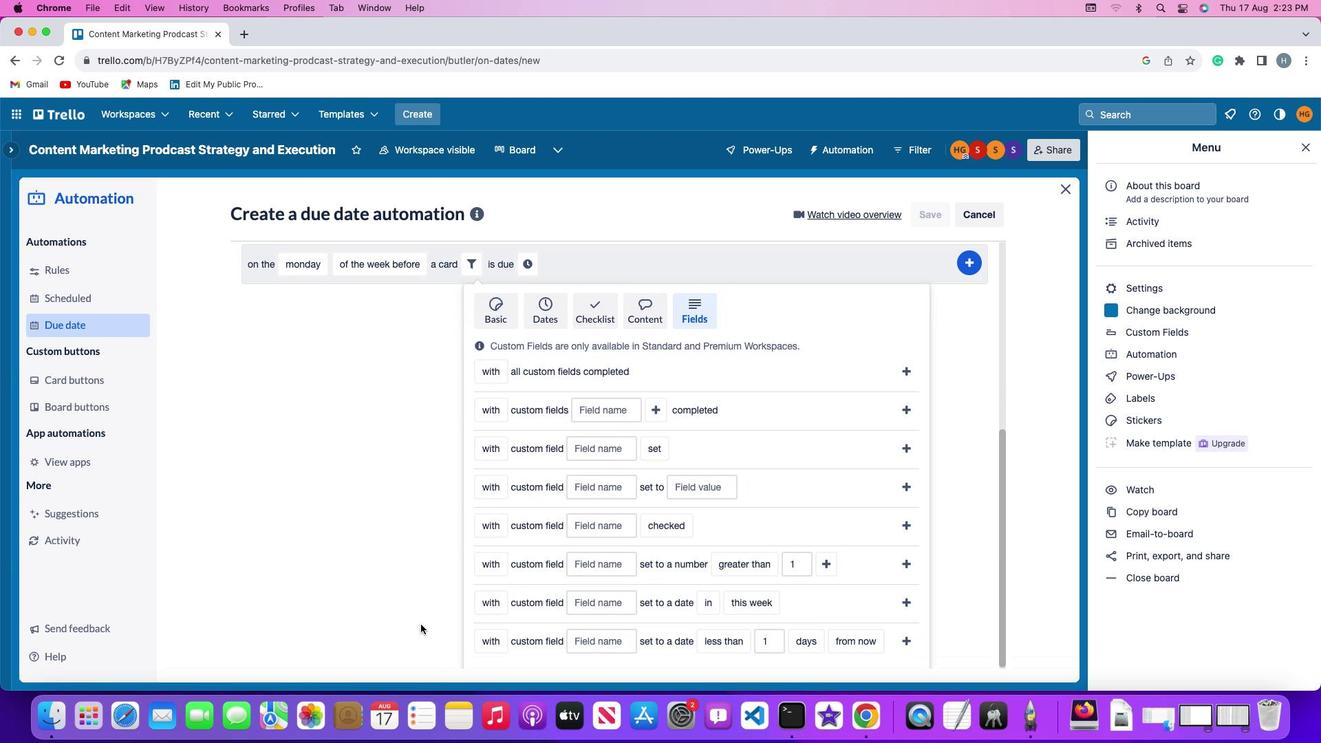
Action: Mouse moved to (419, 618)
Screenshot: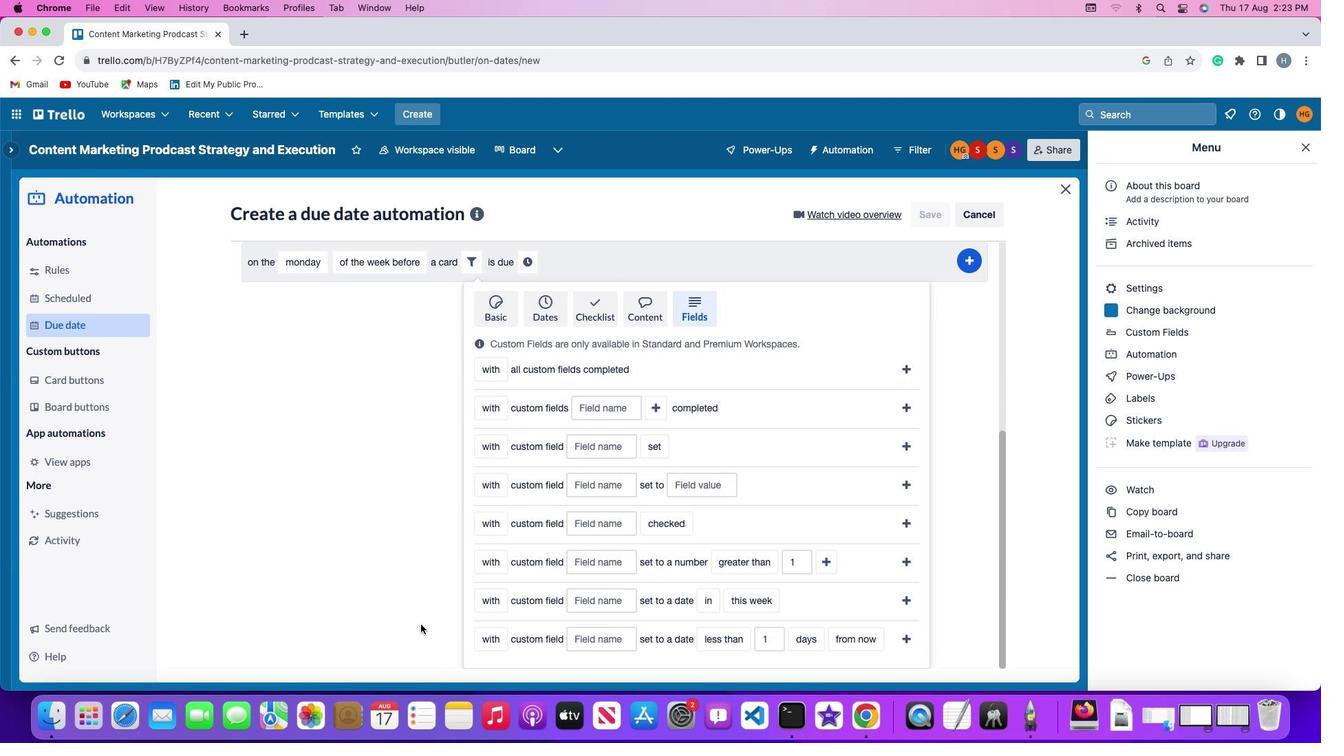 
Action: Mouse scrolled (419, 618) with delta (11, 24)
Screenshot: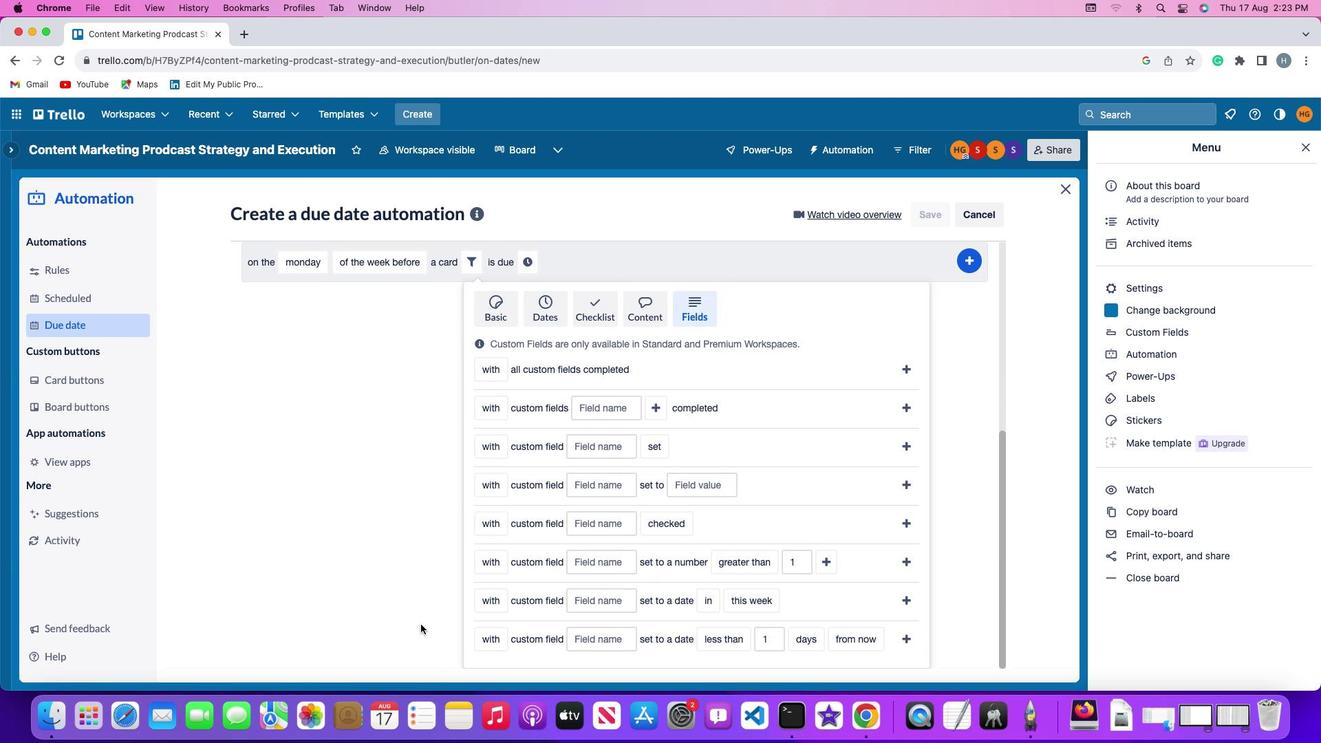 
Action: Mouse scrolled (419, 618) with delta (11, 24)
Screenshot: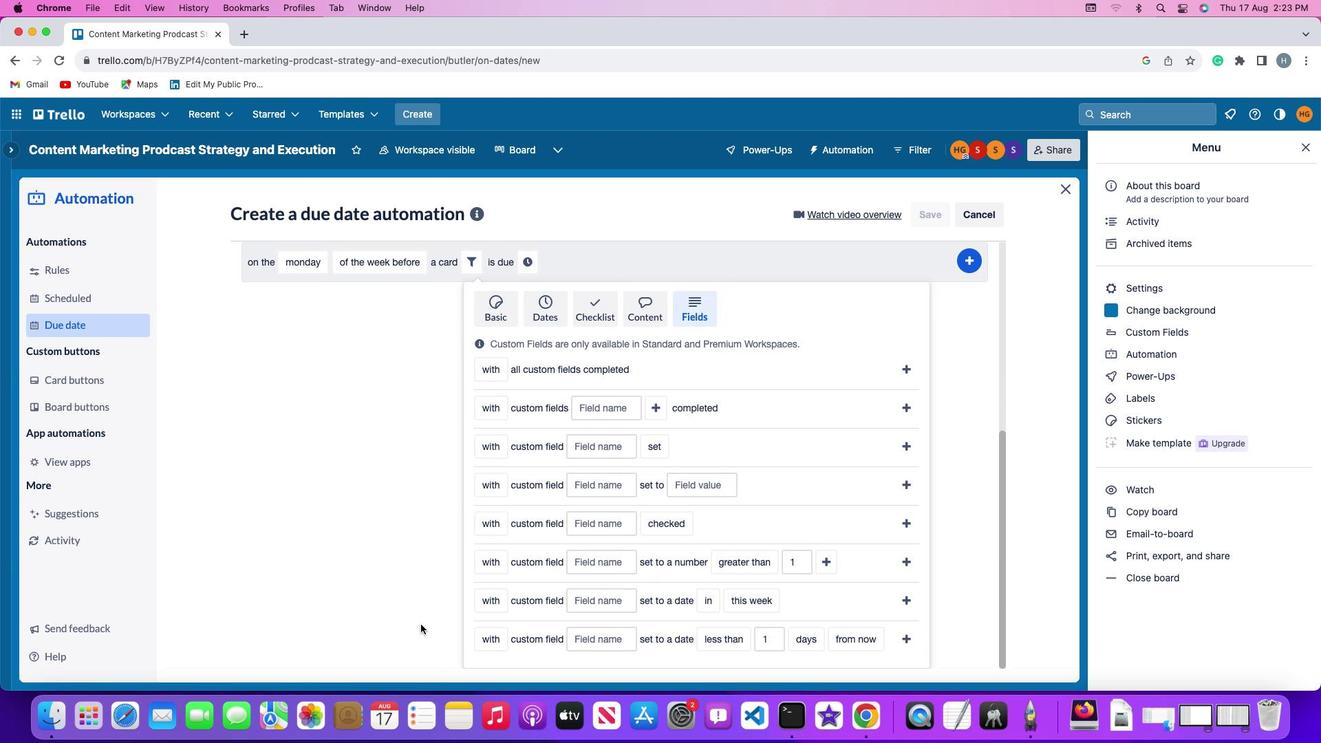 
Action: Mouse scrolled (419, 618) with delta (11, 23)
Screenshot: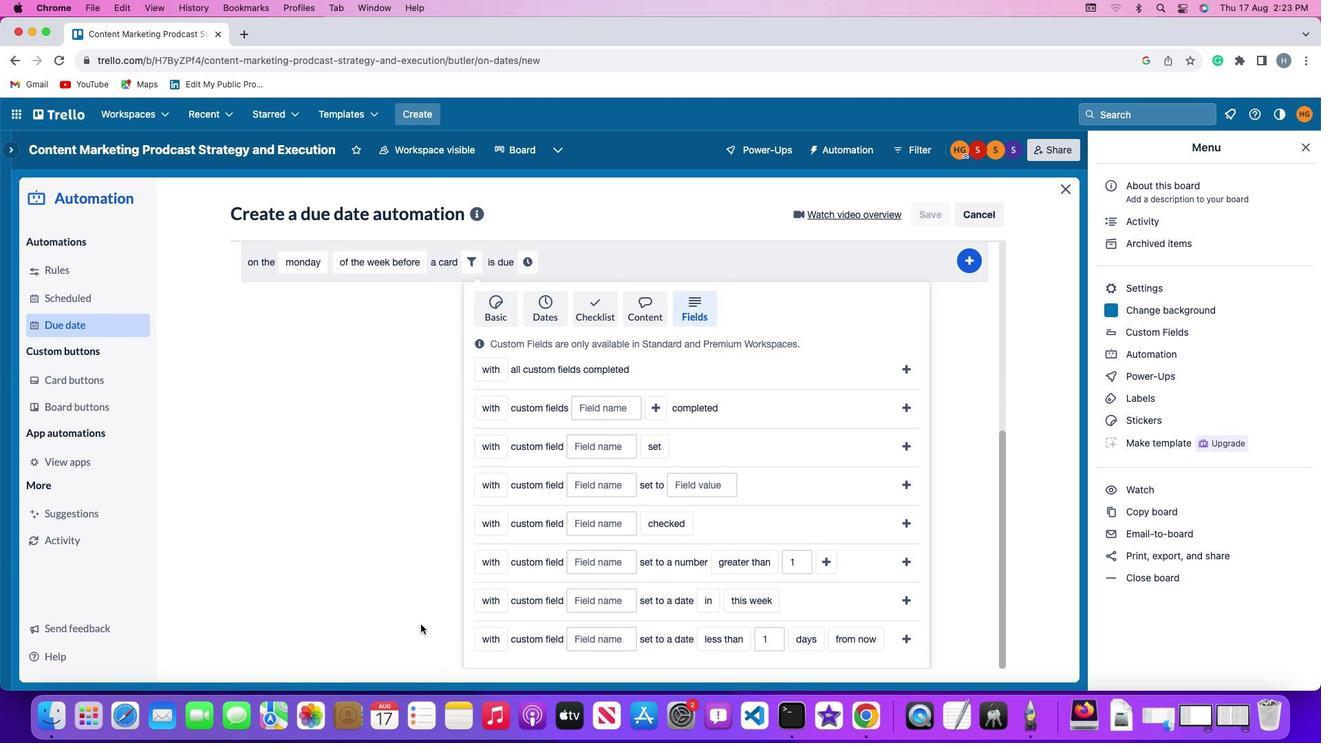 
Action: Mouse moved to (486, 558)
Screenshot: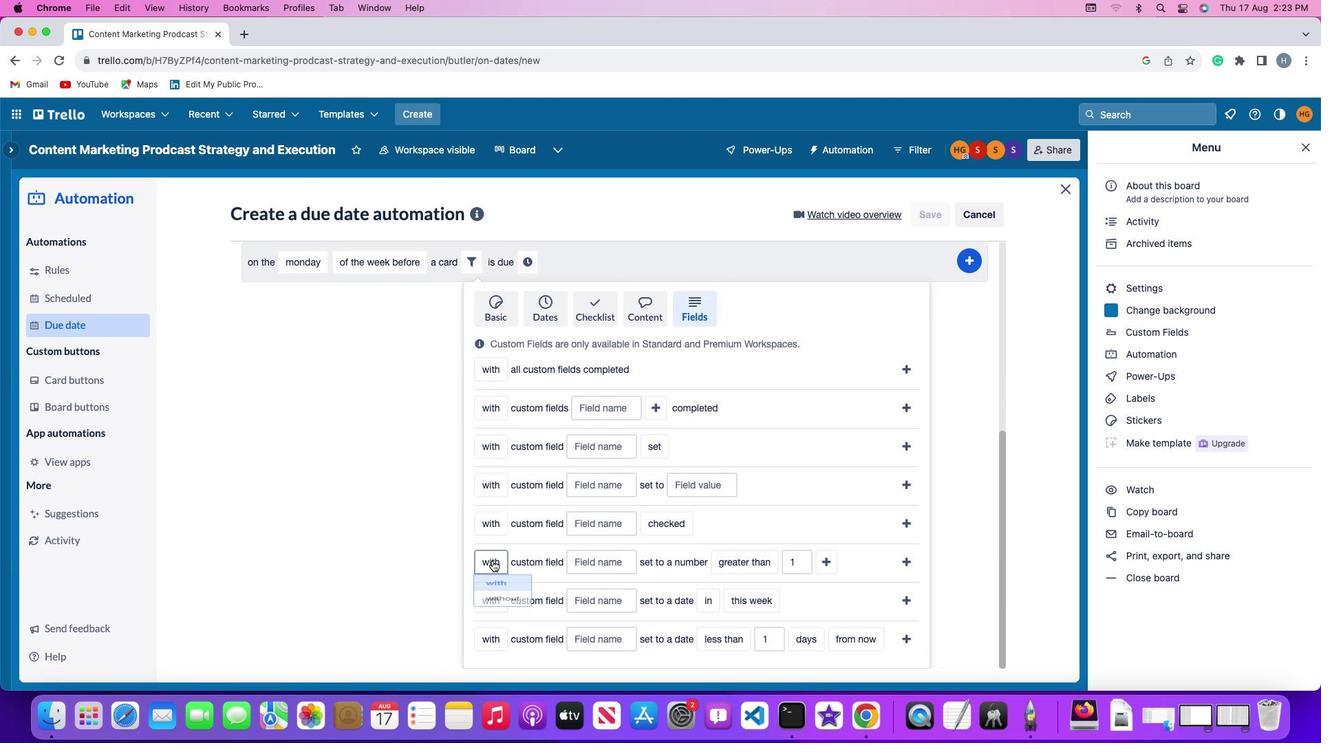 
Action: Mouse pressed left at (486, 558)
Screenshot: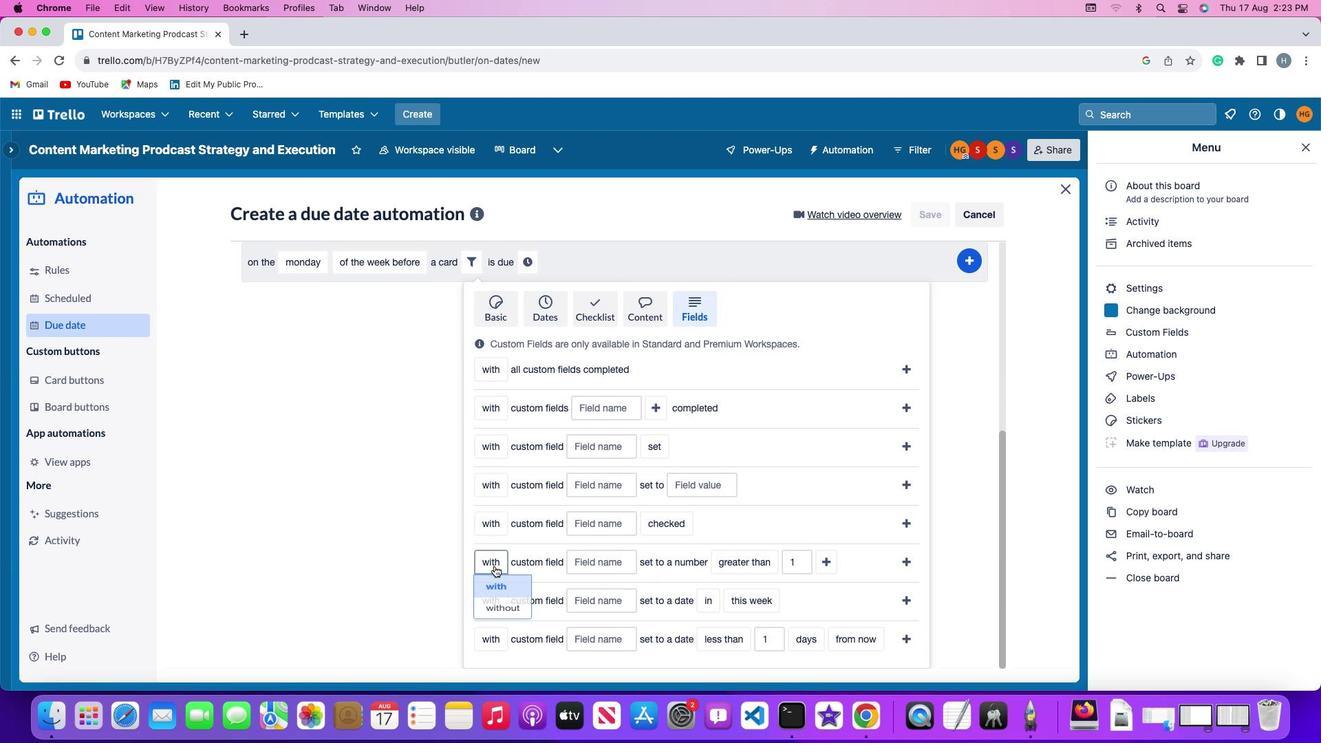 
Action: Mouse moved to (491, 605)
Screenshot: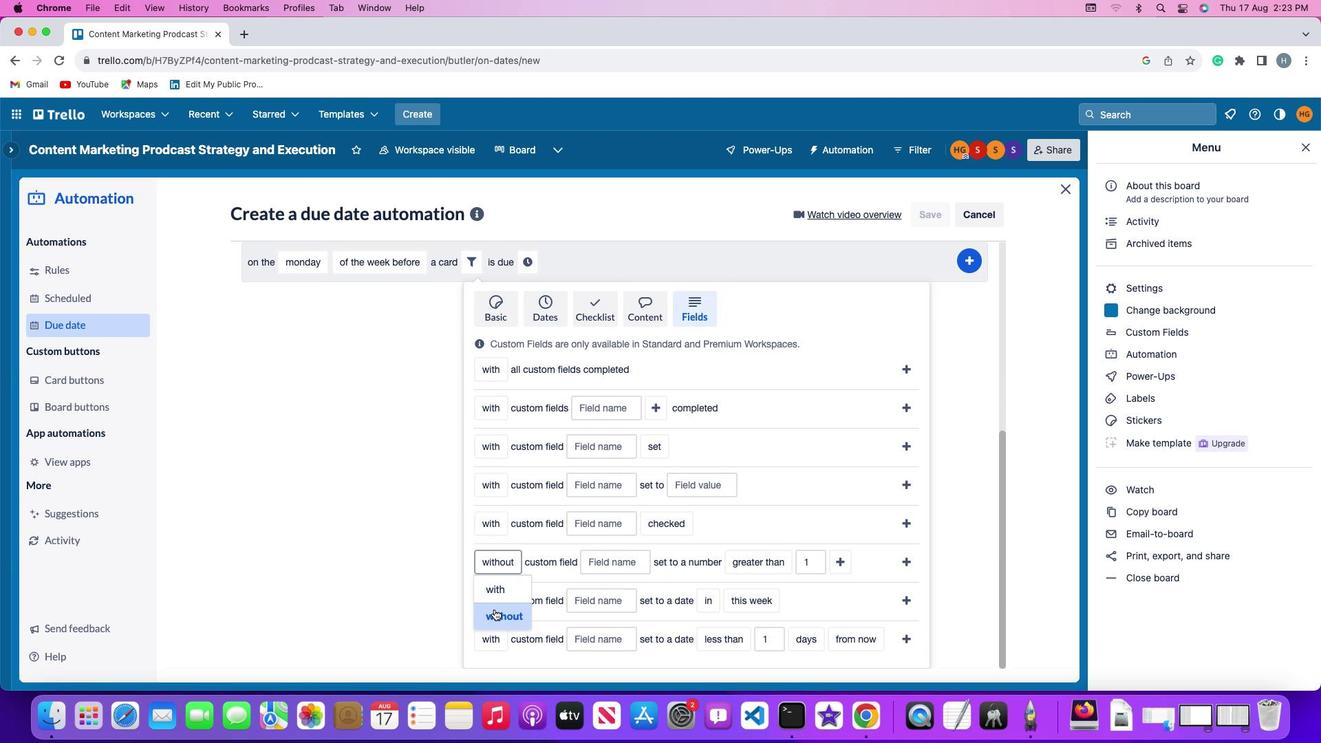 
Action: Mouse pressed left at (491, 605)
Screenshot: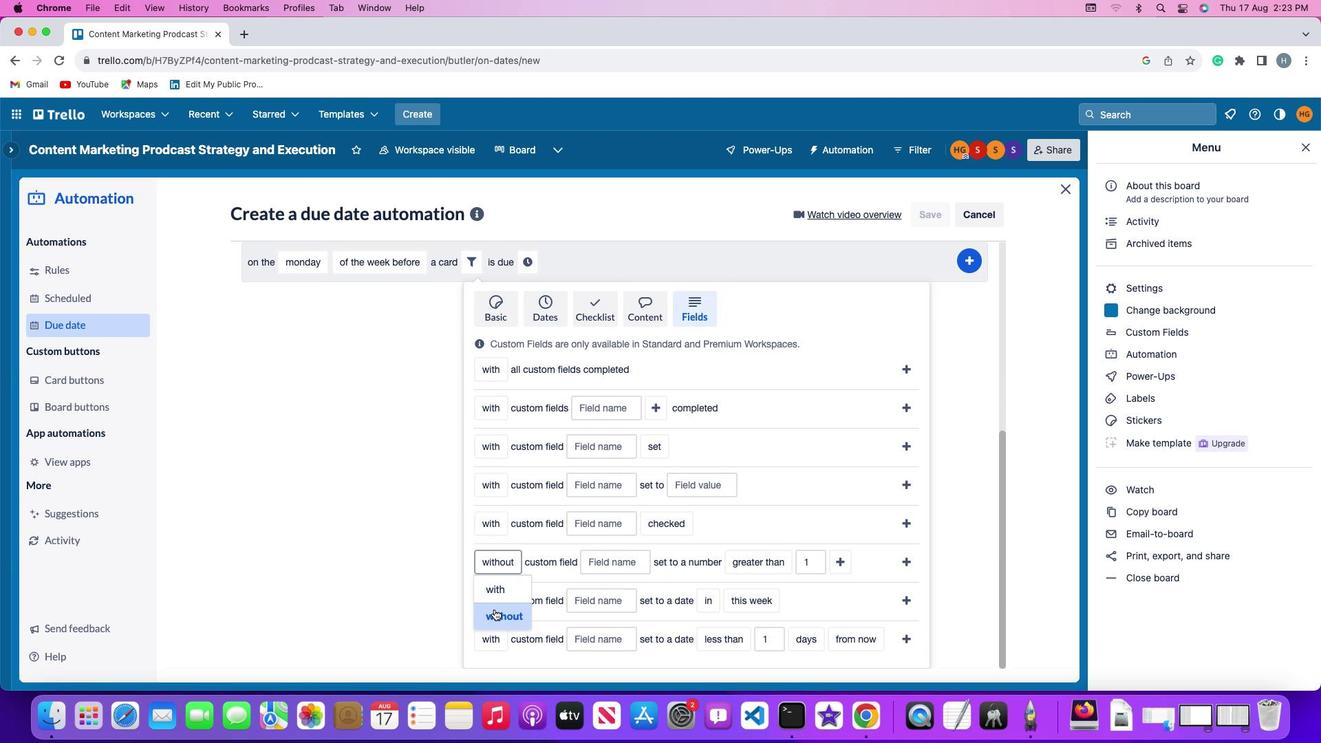 
Action: Mouse moved to (592, 565)
Screenshot: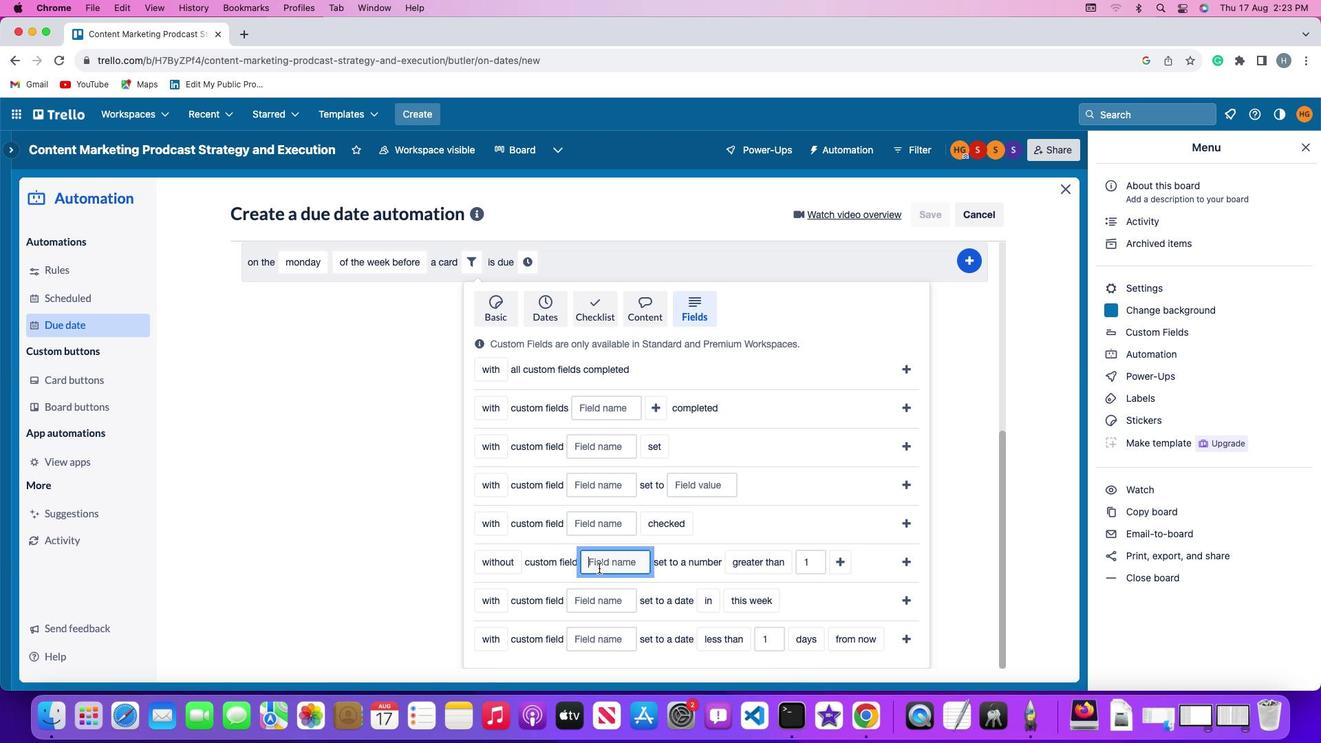 
Action: Mouse pressed left at (592, 565)
Screenshot: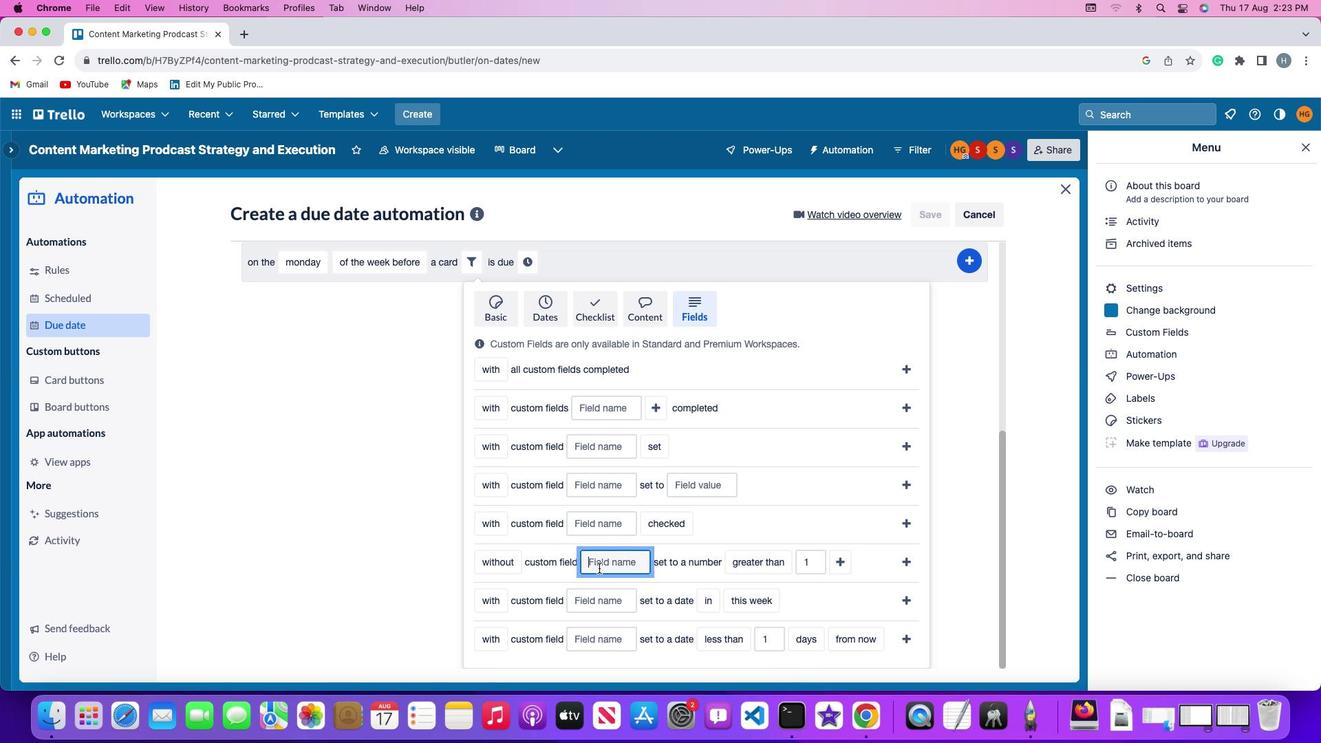 
Action: Key pressed Key.shift'R''e''s''u''m''e'
Screenshot: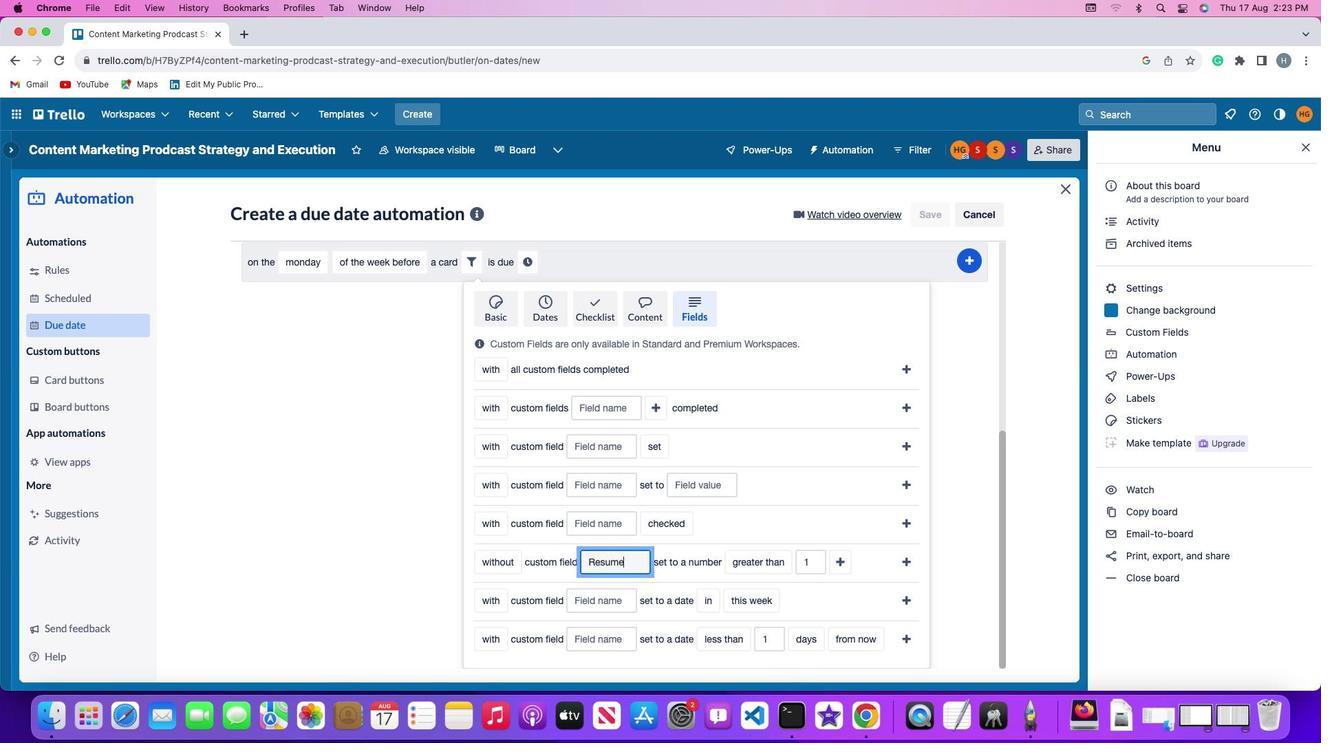 
Action: Mouse moved to (739, 562)
Screenshot: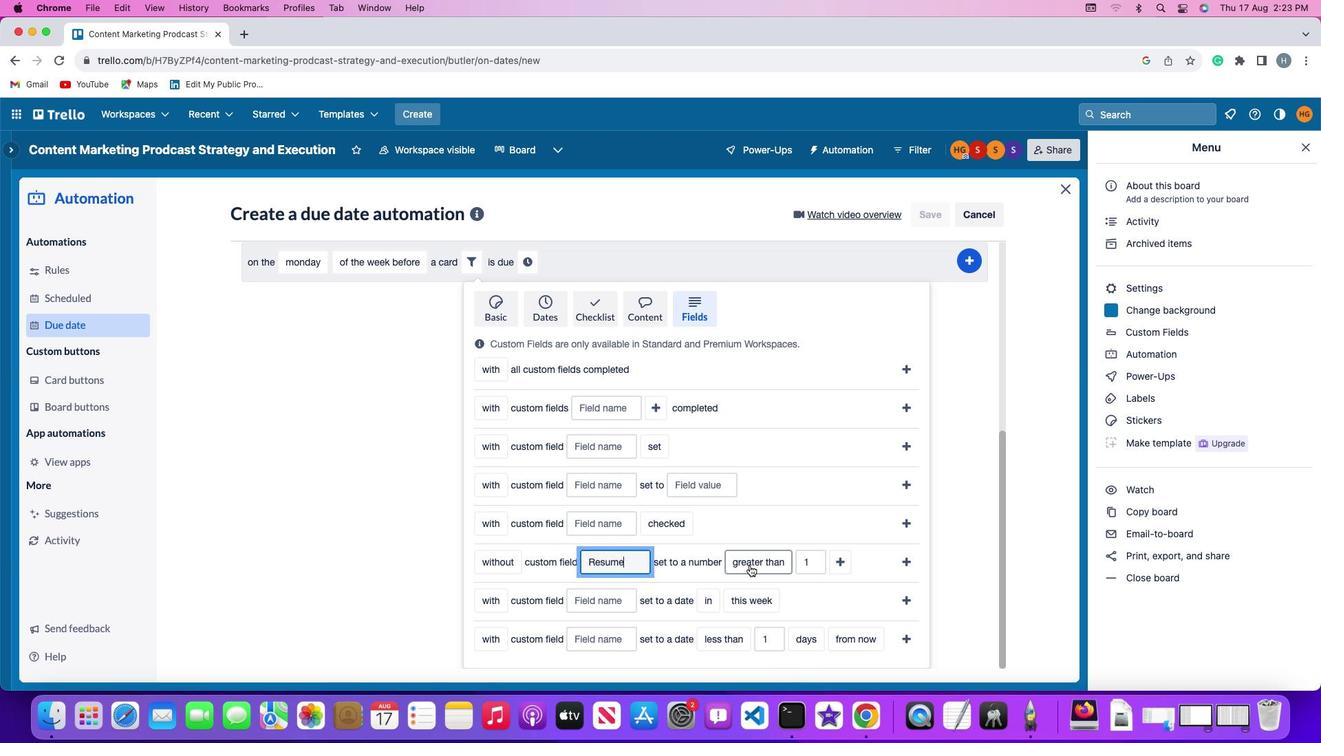 
Action: Mouse pressed left at (739, 562)
Screenshot: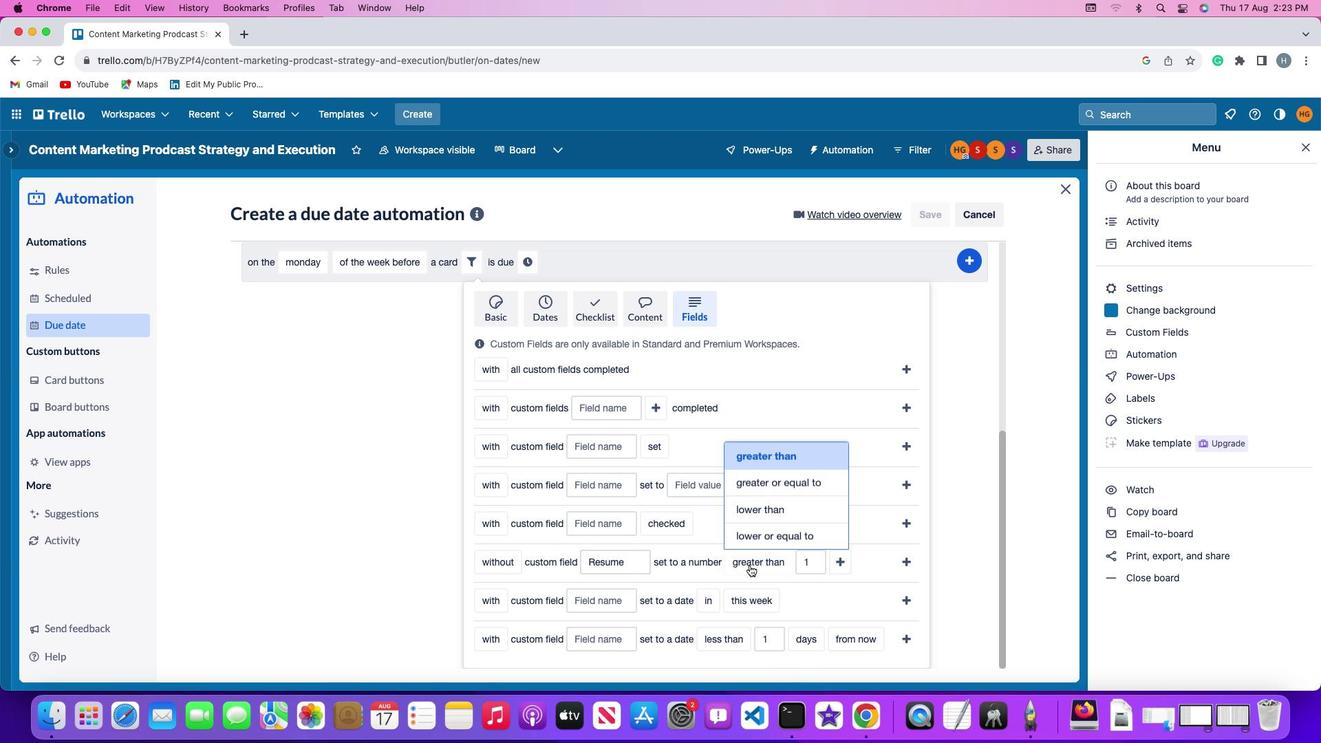 
Action: Mouse moved to (762, 479)
Screenshot: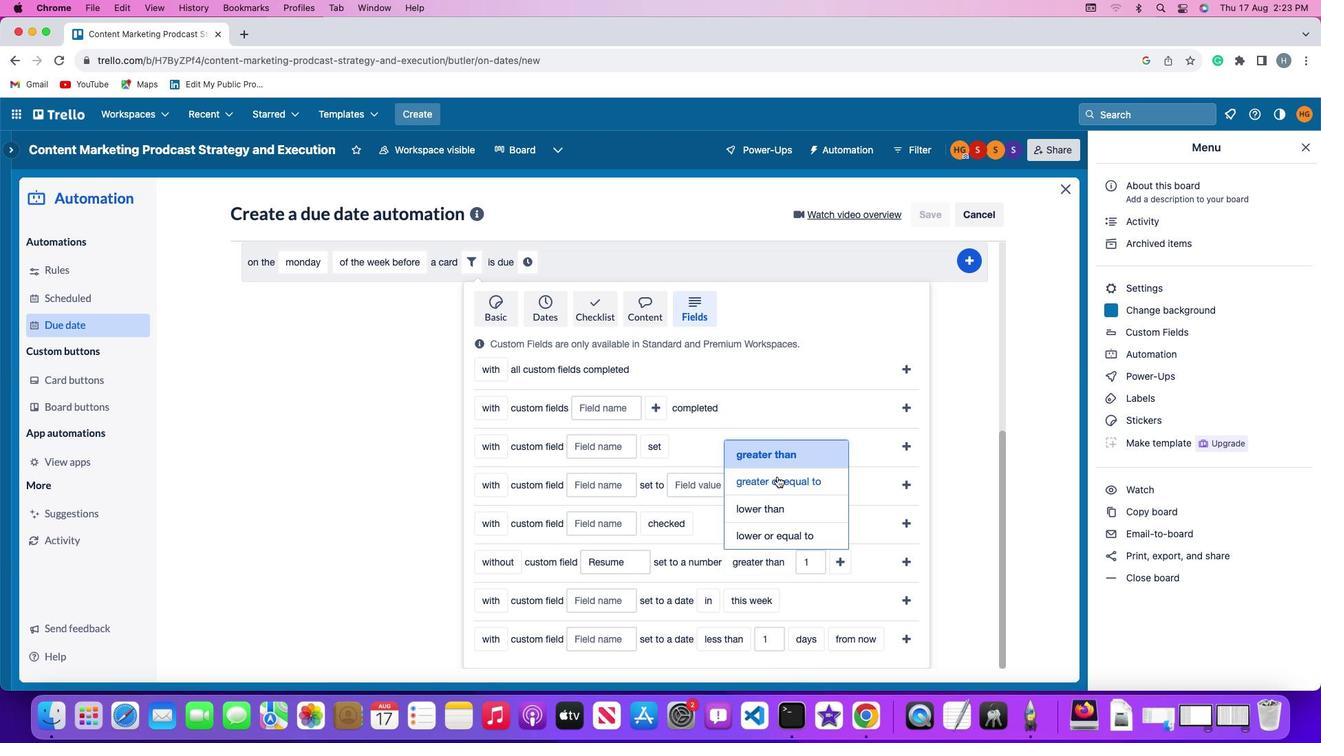 
Action: Mouse pressed left at (762, 479)
Screenshot: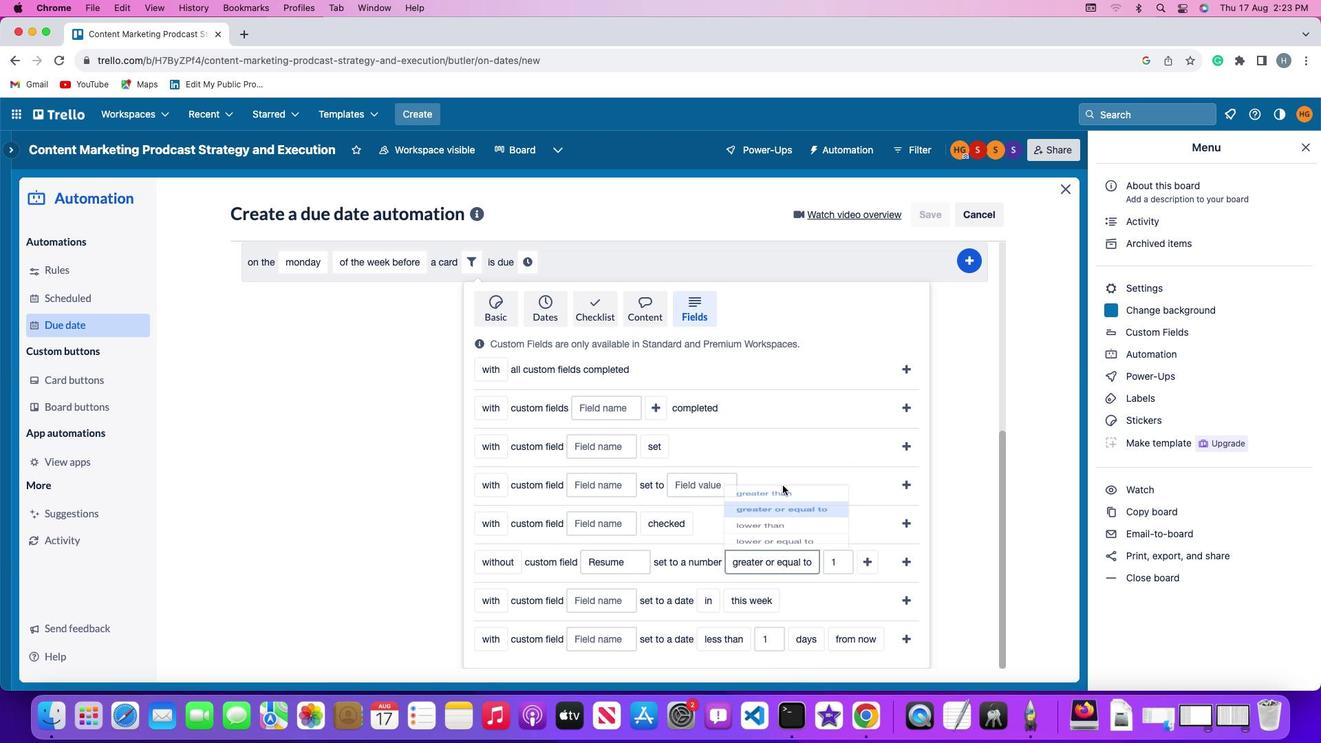 
Action: Mouse moved to (836, 561)
Screenshot: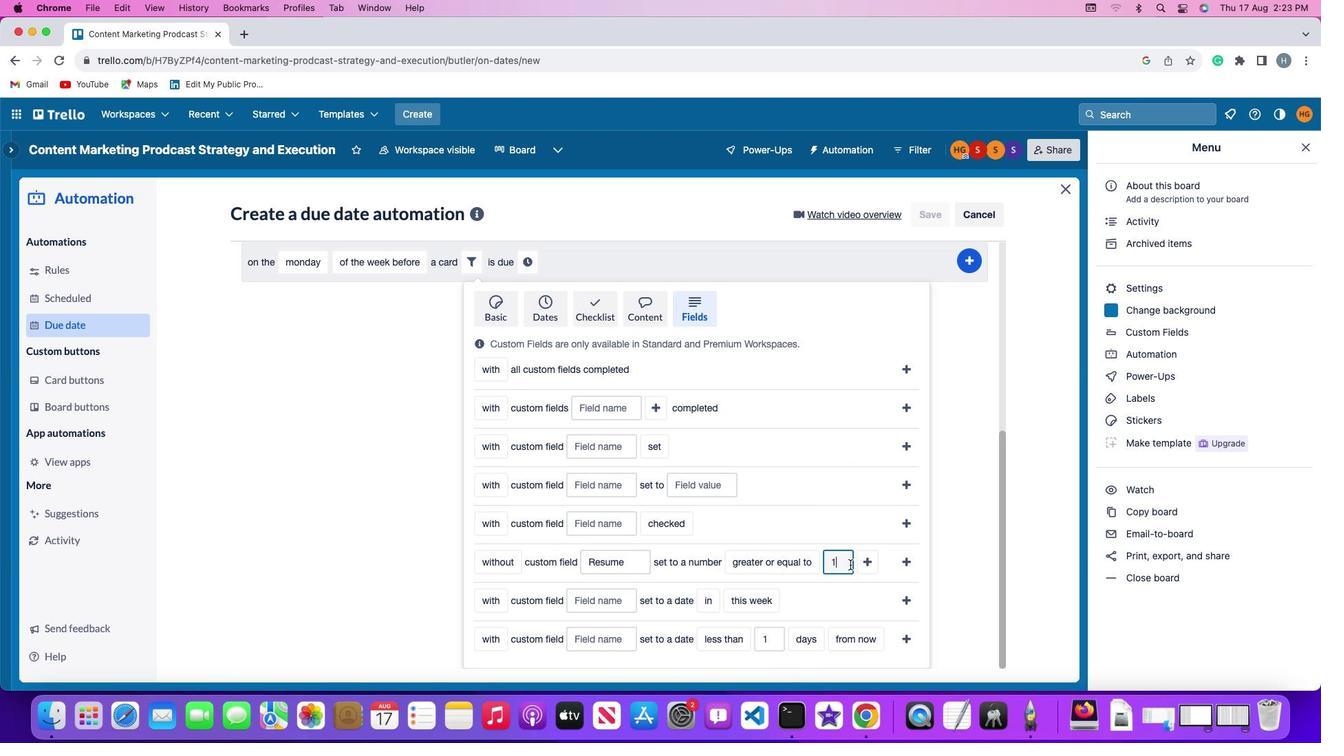 
Action: Mouse pressed left at (836, 561)
Screenshot: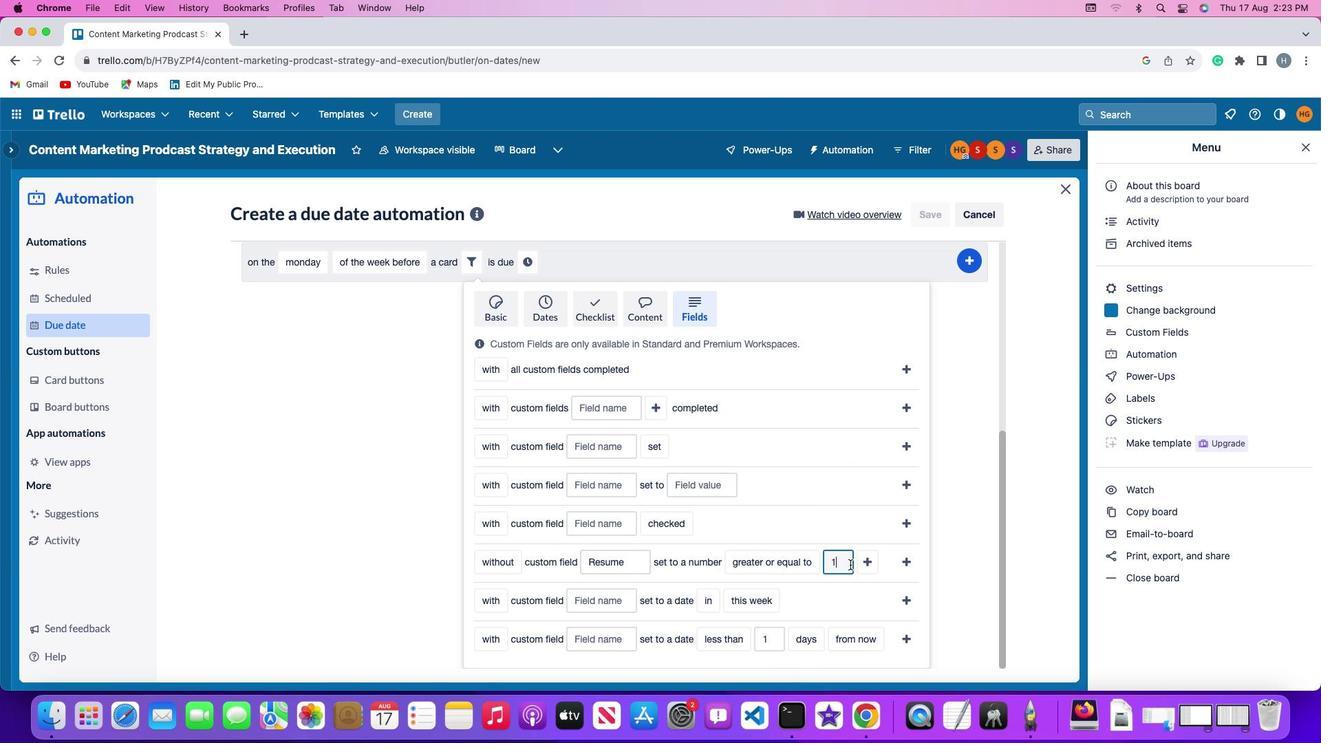 
Action: Mouse moved to (838, 565)
Screenshot: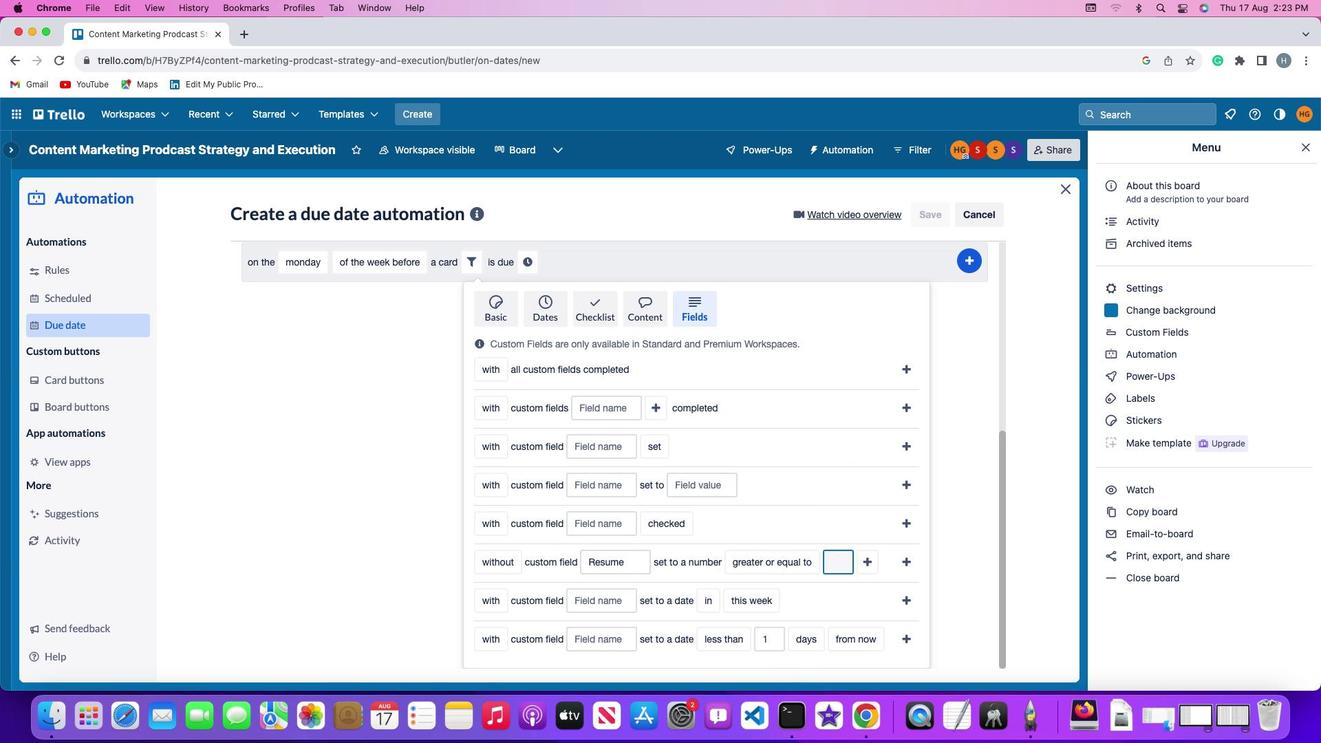 
Action: Key pressed Key.backspace'1'
Screenshot: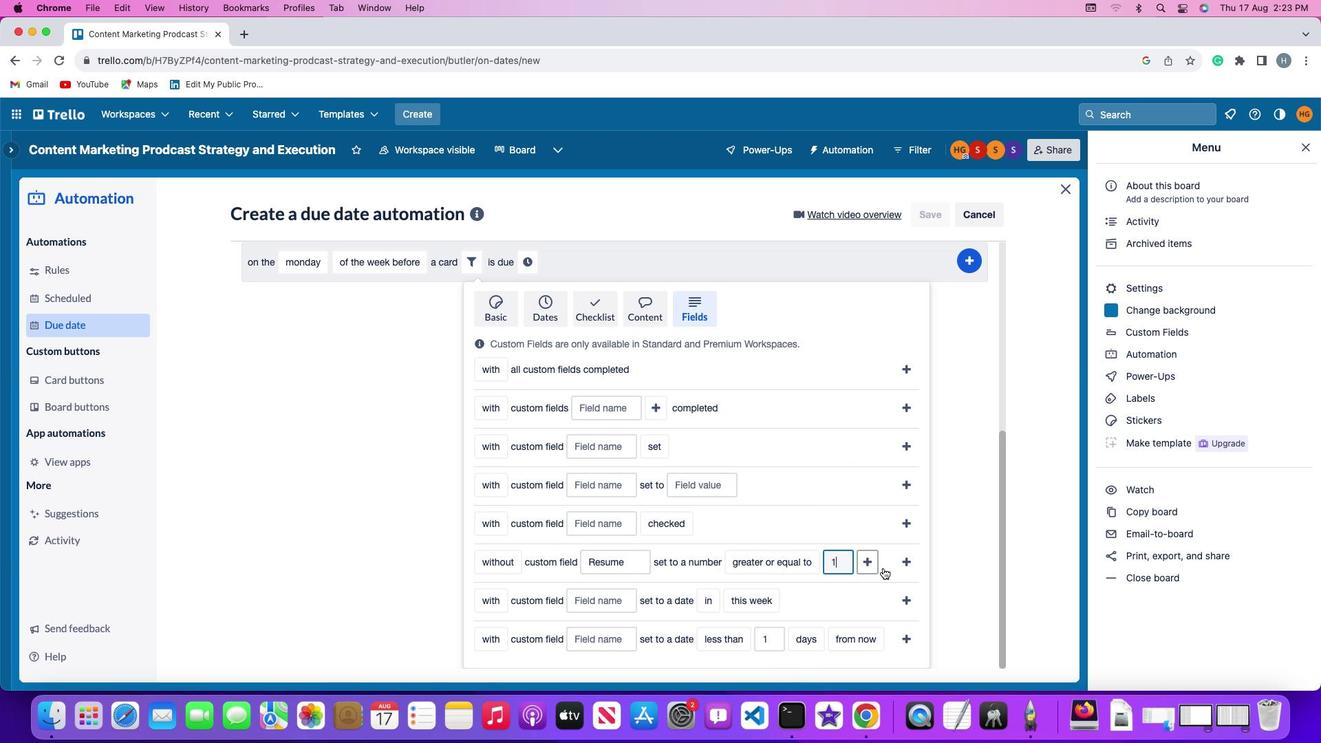 
Action: Mouse moved to (856, 560)
Screenshot: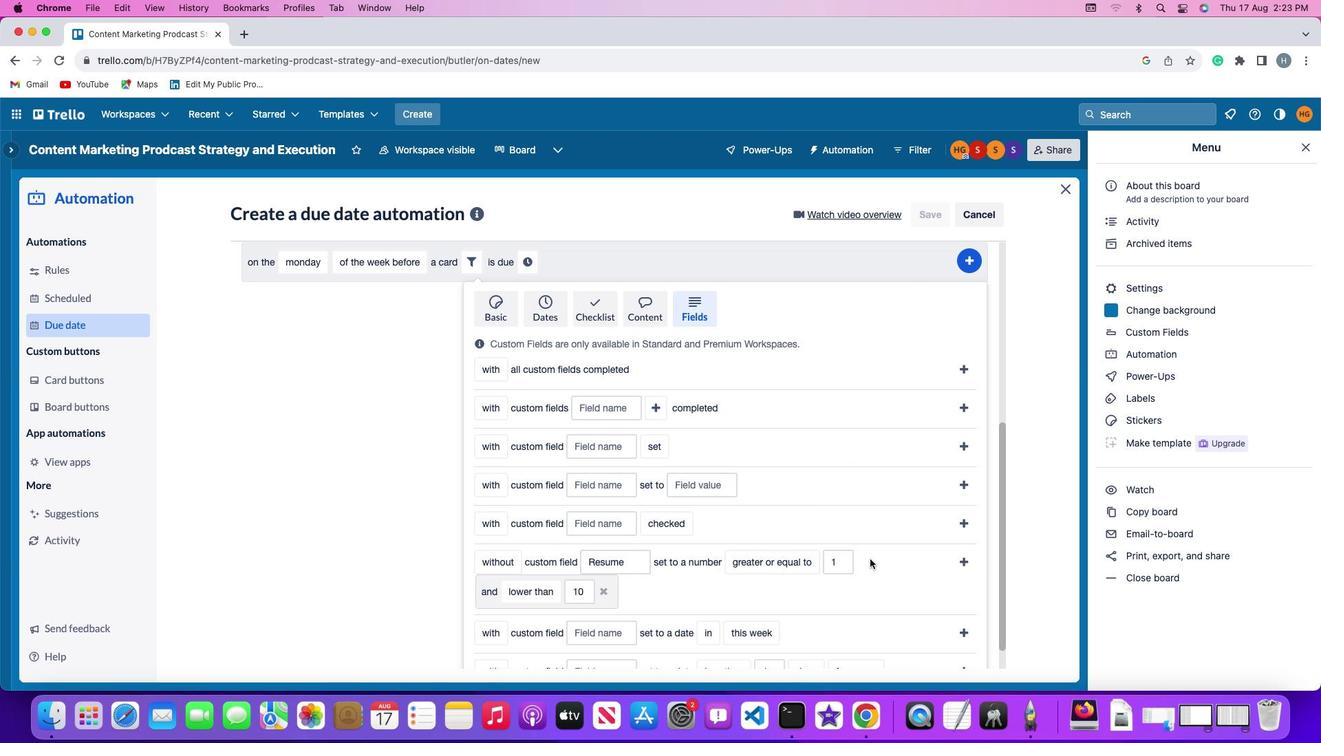 
Action: Mouse pressed left at (856, 560)
Screenshot: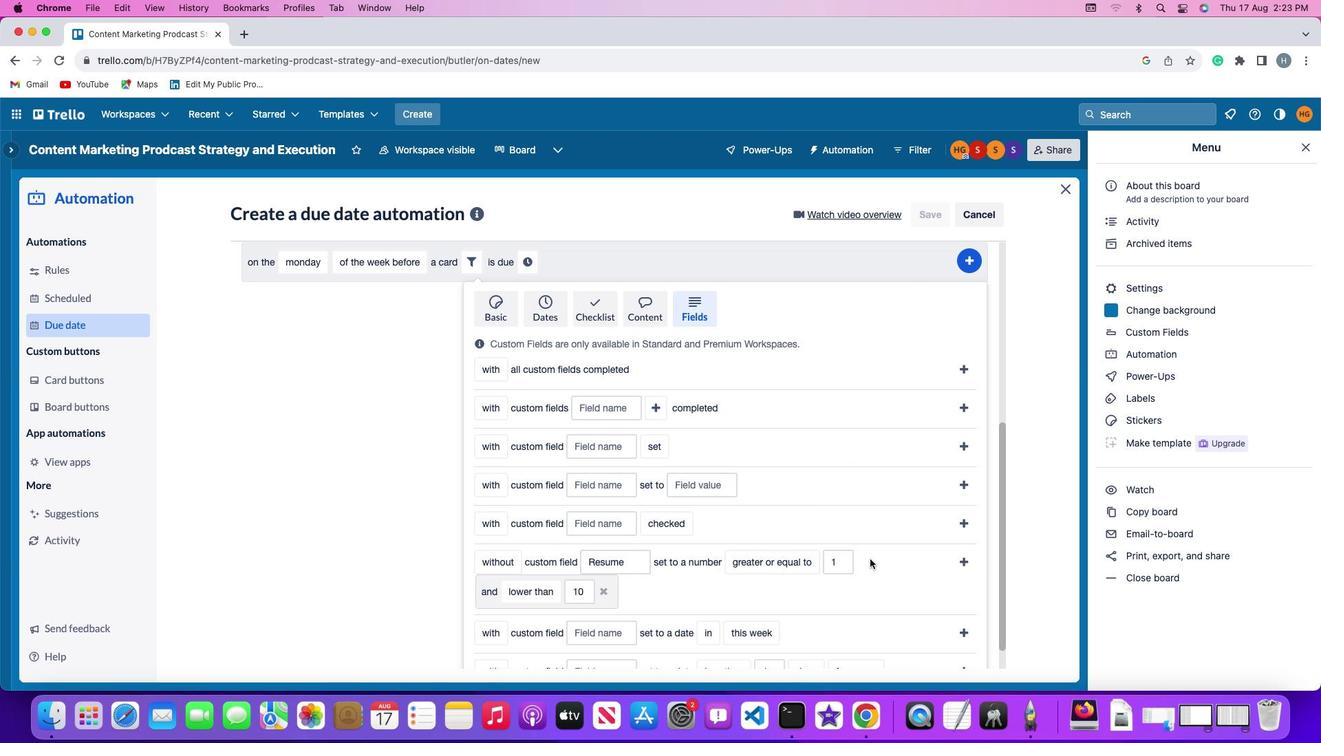 
Action: Mouse moved to (523, 587)
Screenshot: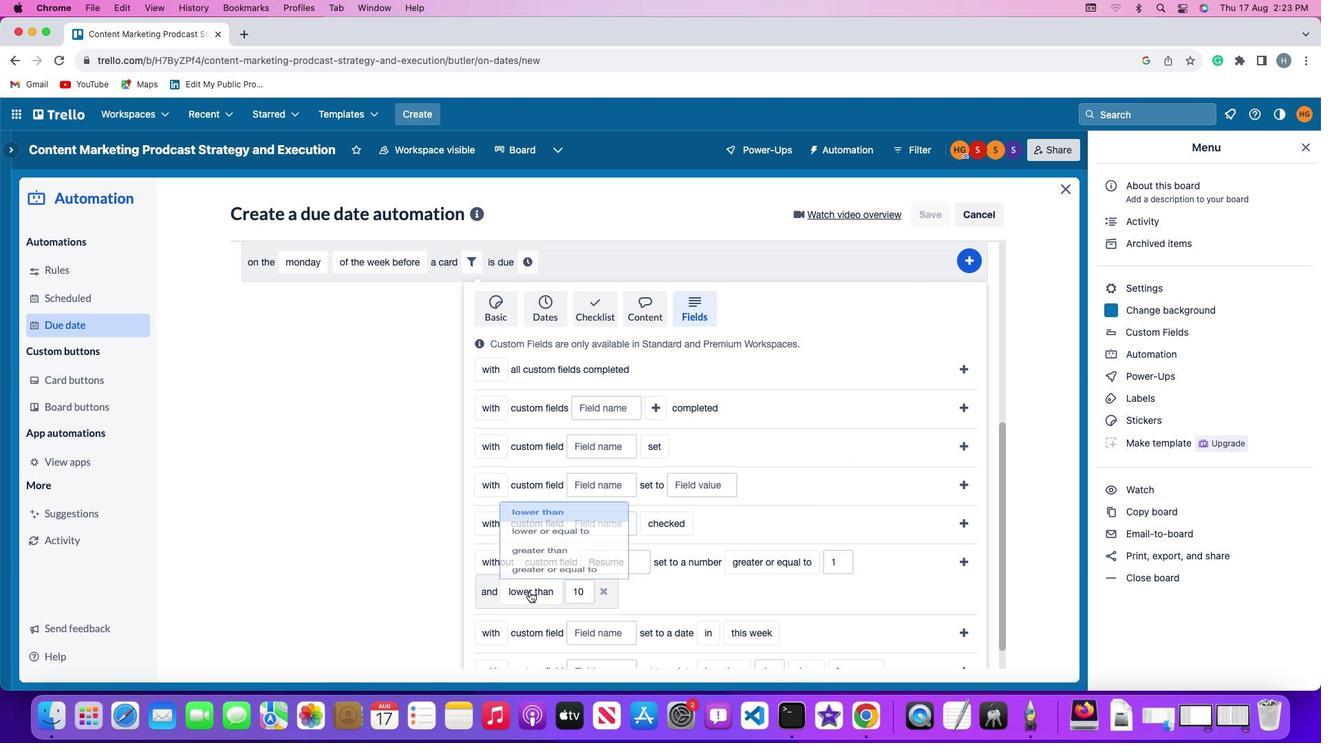 
Action: Mouse pressed left at (523, 587)
Screenshot: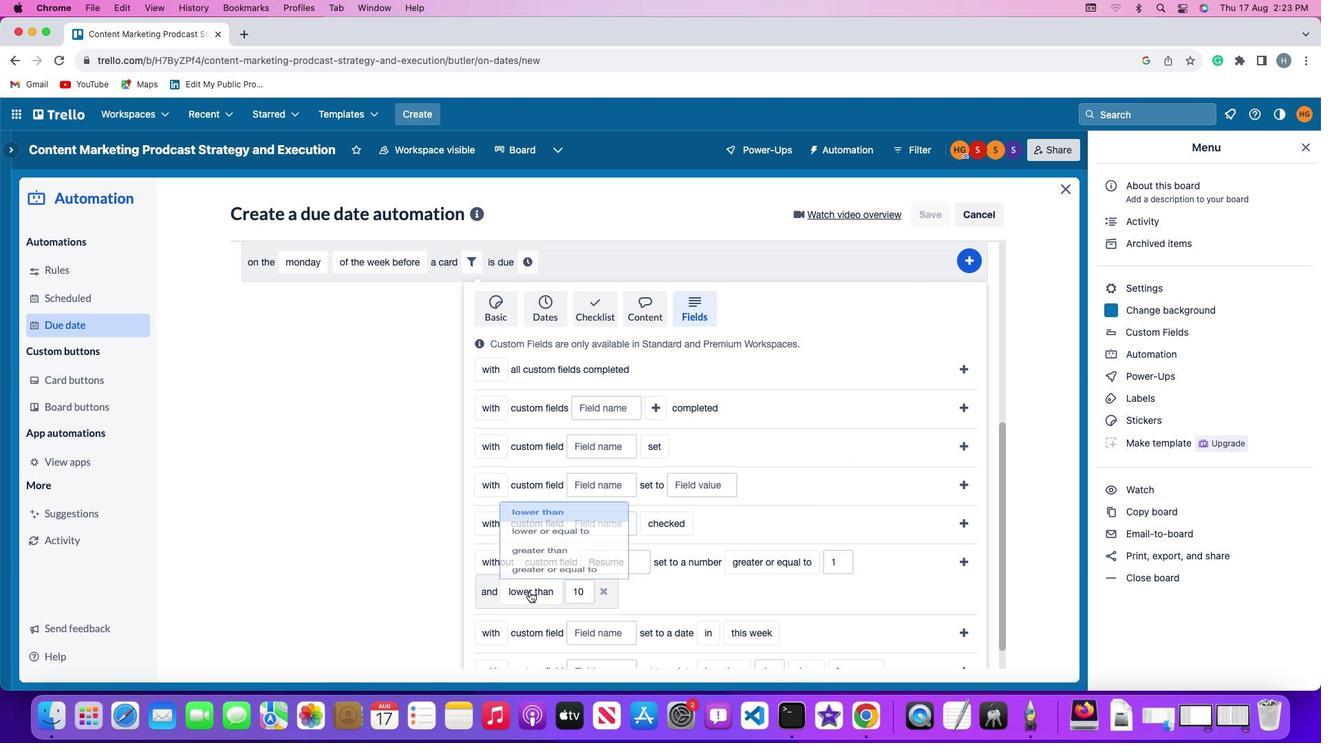 
Action: Mouse moved to (531, 487)
Screenshot: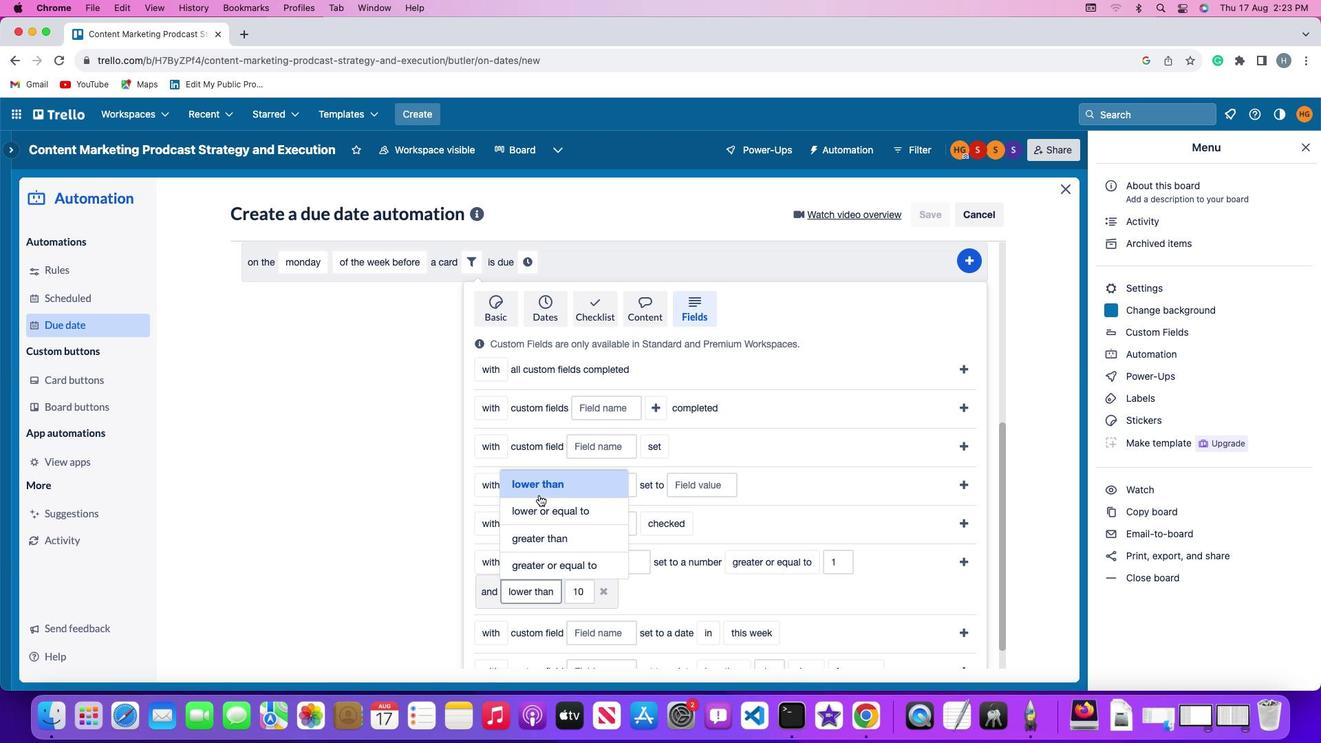 
Action: Mouse pressed left at (531, 487)
Screenshot: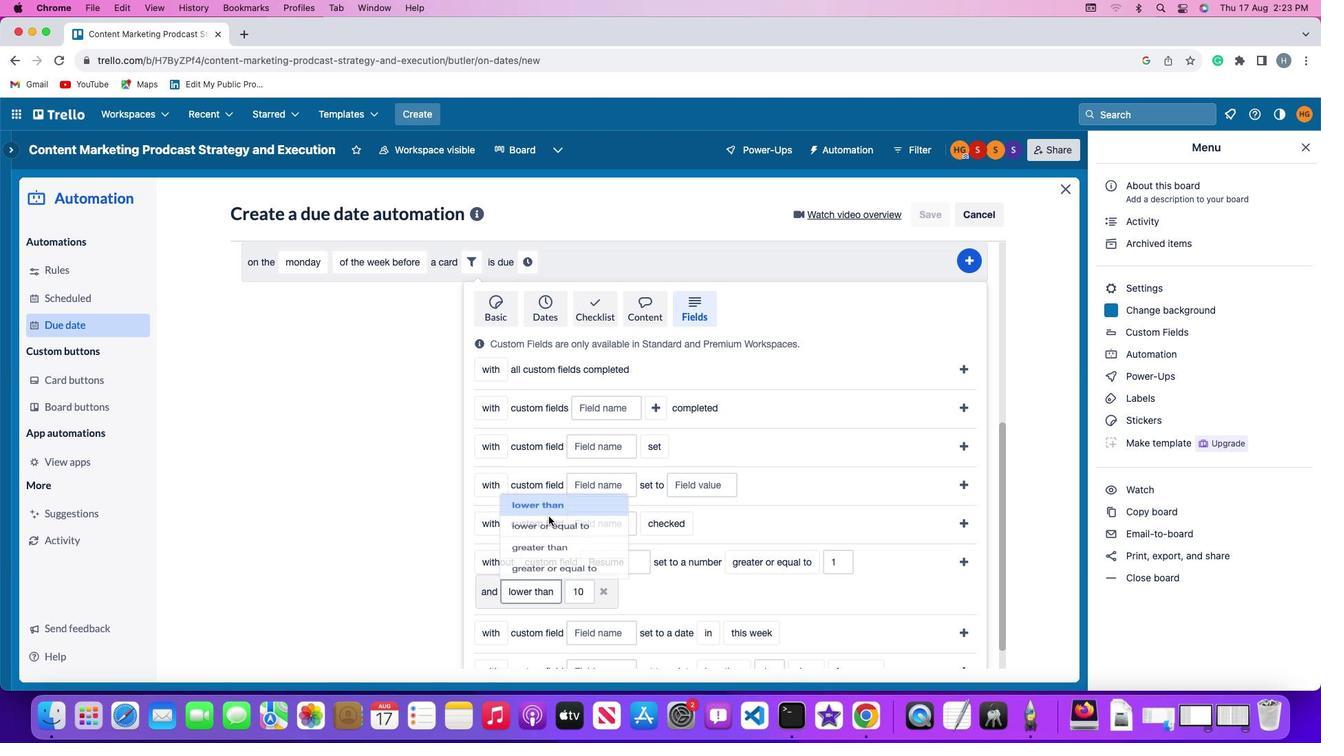 
Action: Mouse moved to (585, 588)
Screenshot: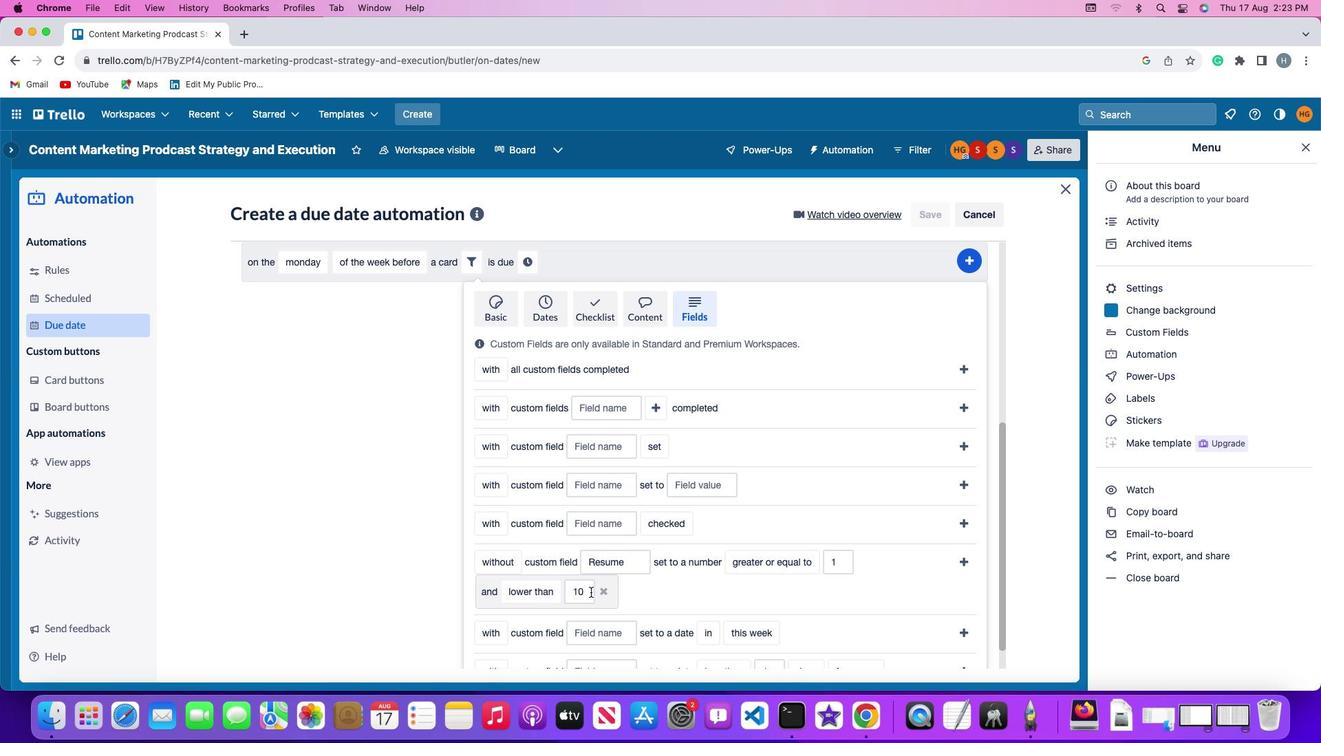 
Action: Mouse pressed left at (585, 588)
Screenshot: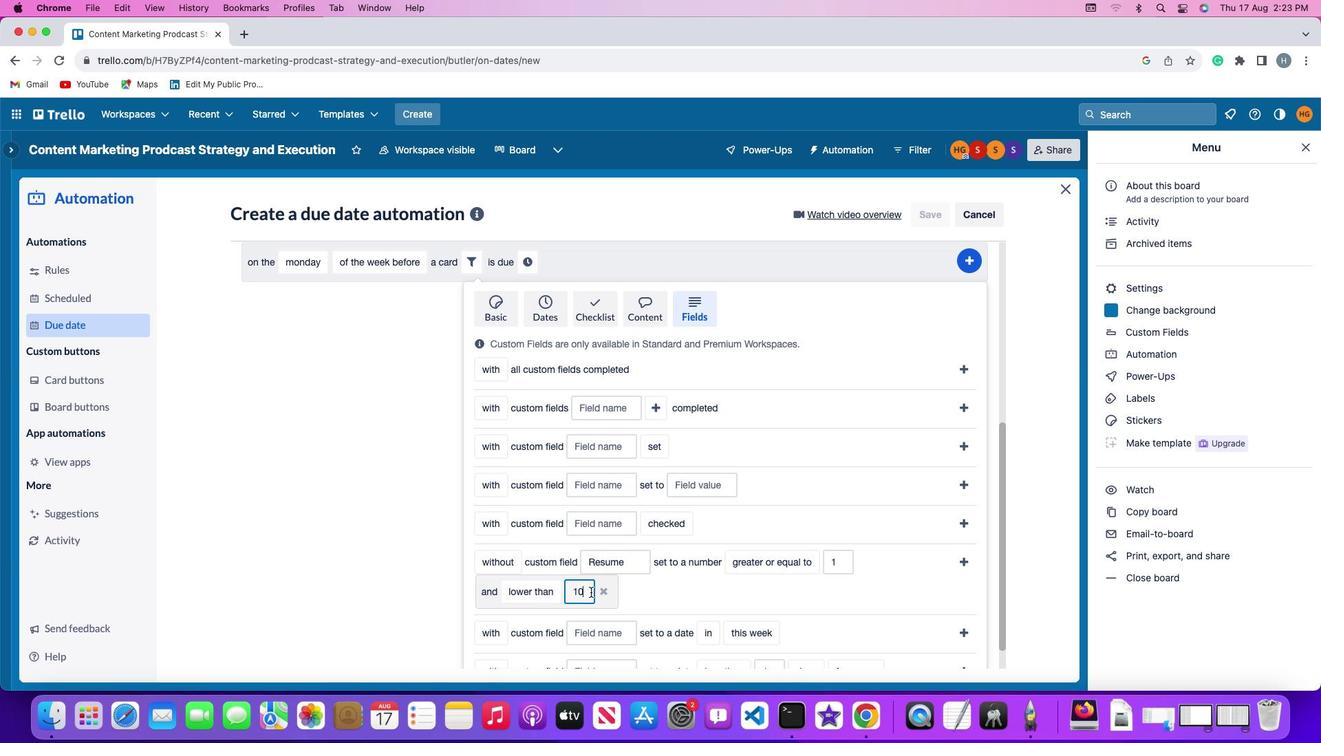 
Action: Key pressed Key.backspaceKey.backspace'1''0'
Screenshot: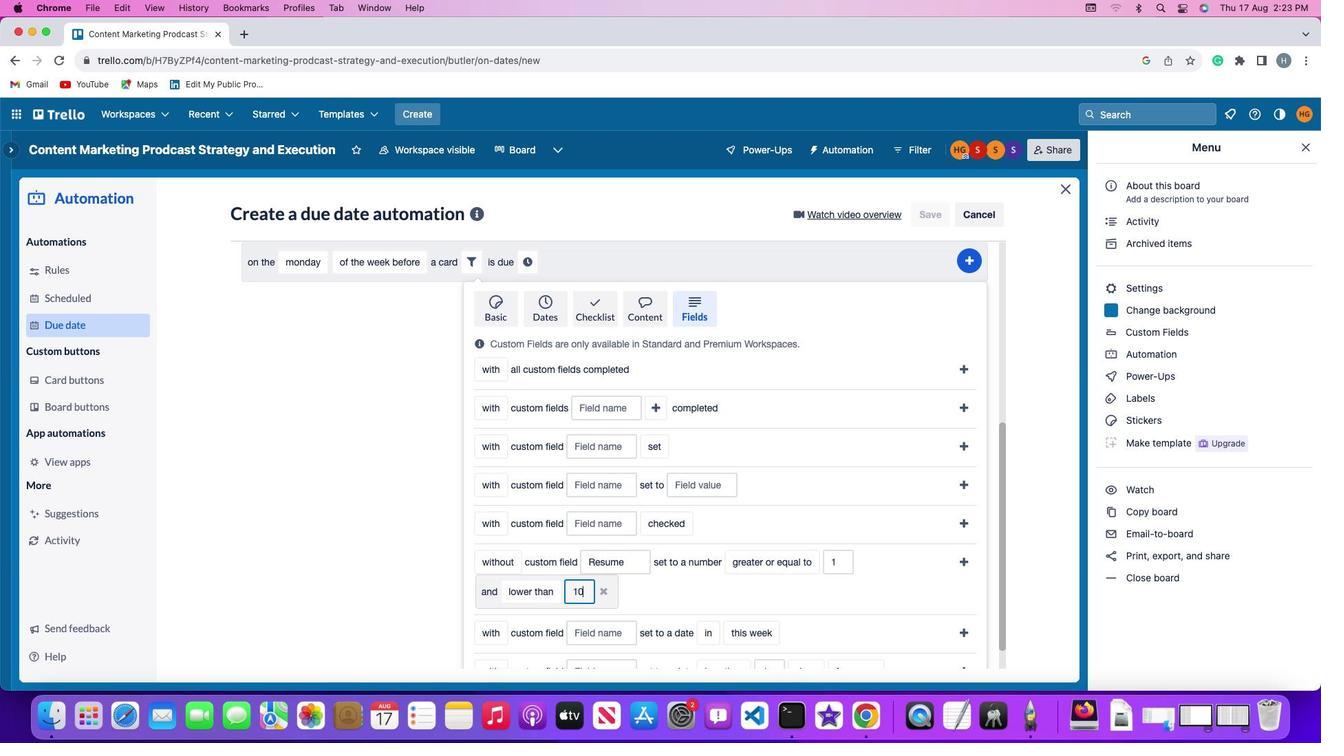 
Action: Mouse moved to (946, 559)
Screenshot: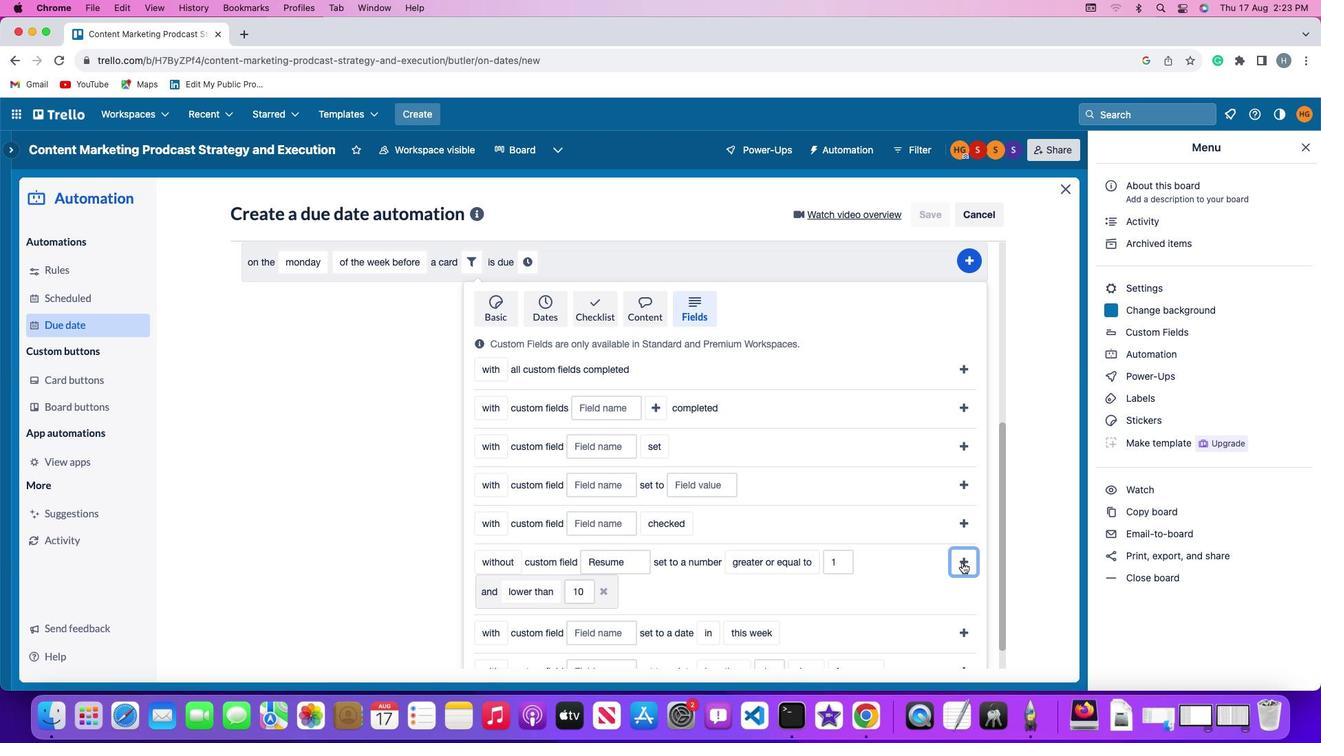 
Action: Mouse pressed left at (946, 559)
Screenshot: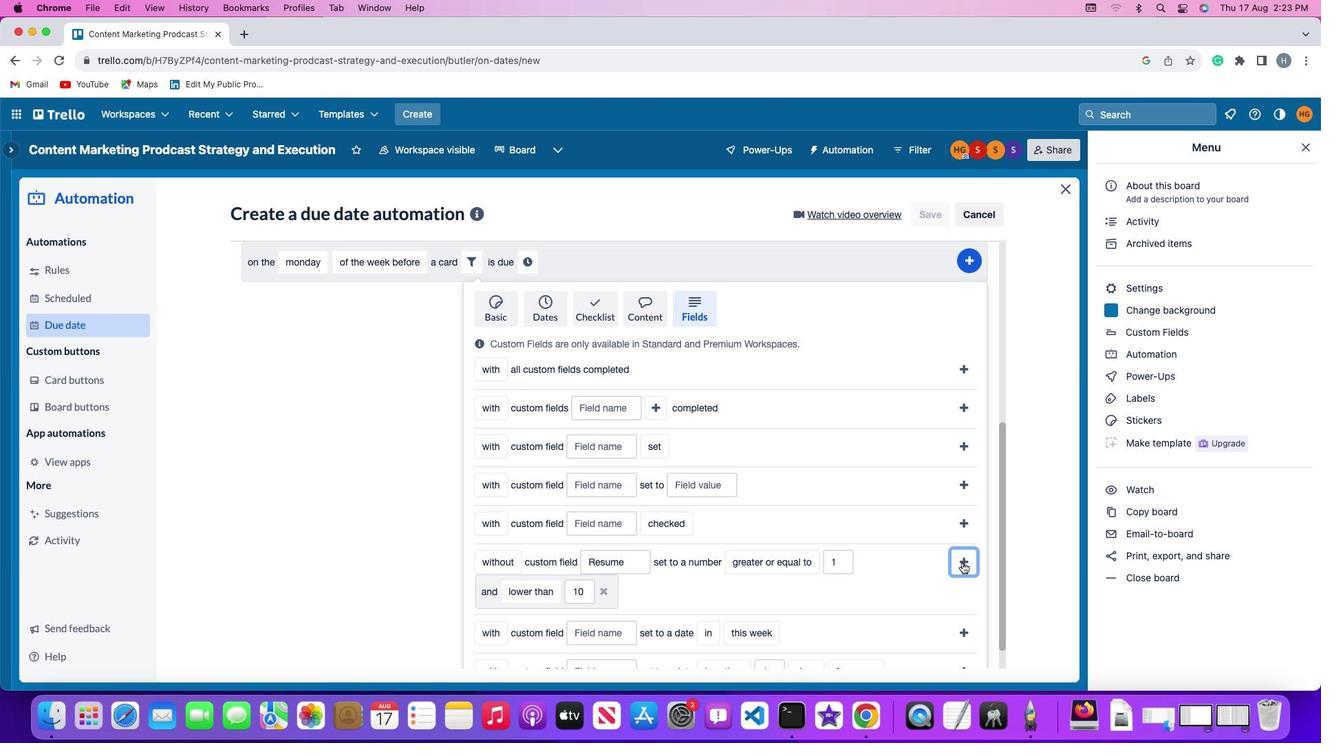 
Action: Mouse moved to (916, 595)
Screenshot: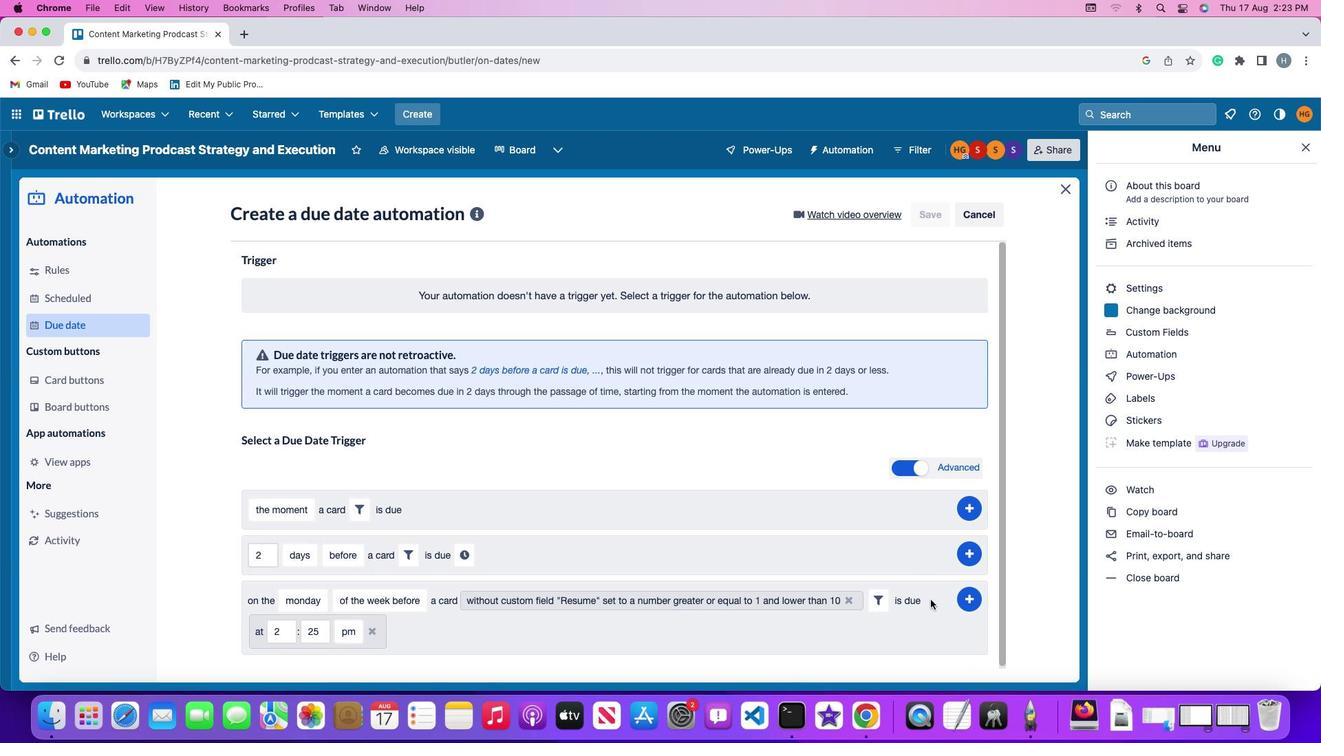 
Action: Mouse pressed left at (916, 595)
Screenshot: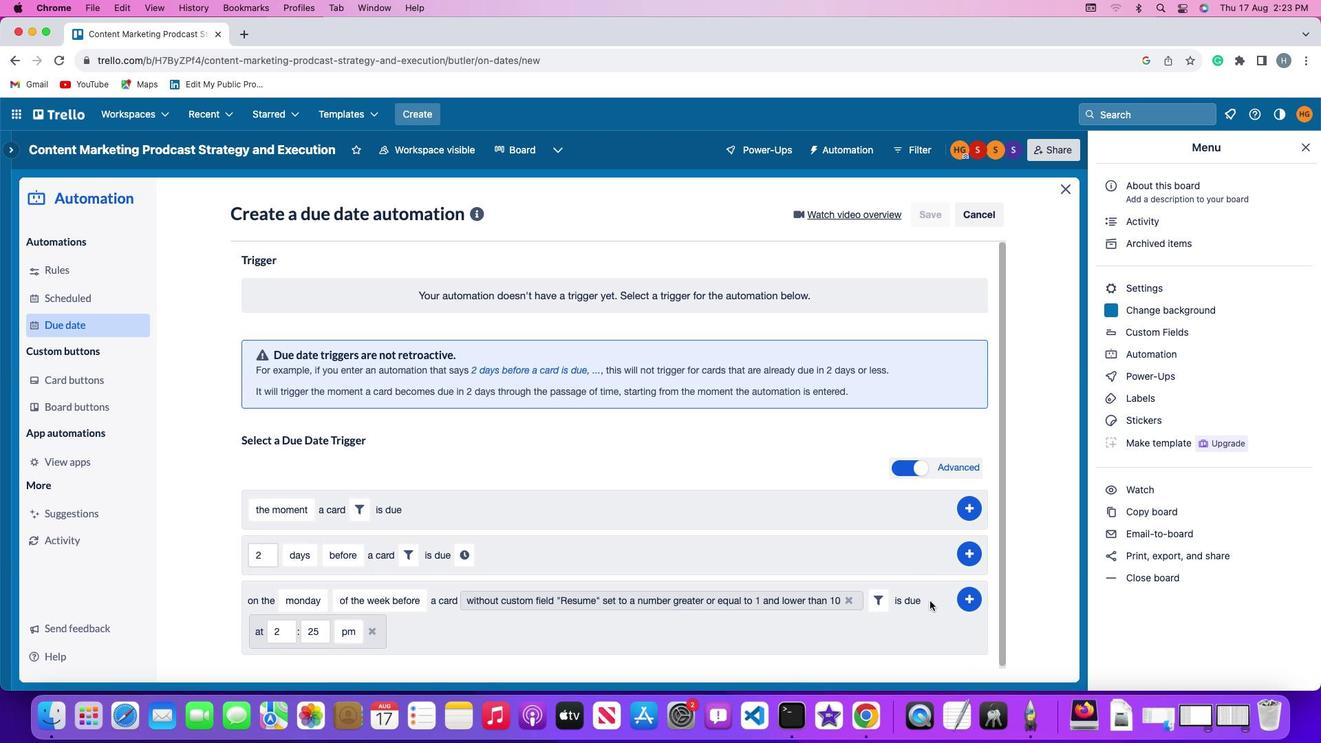 
Action: Mouse moved to (287, 629)
Screenshot: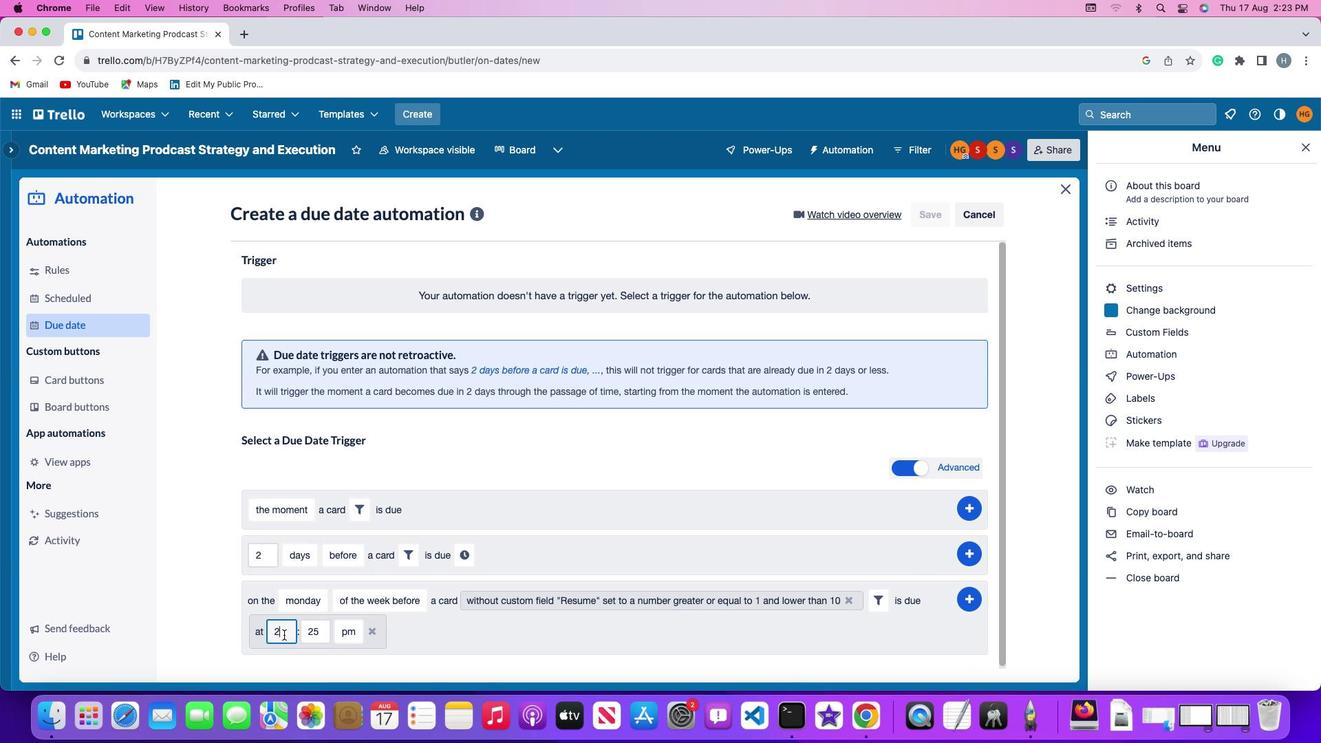 
Action: Mouse pressed left at (287, 629)
Screenshot: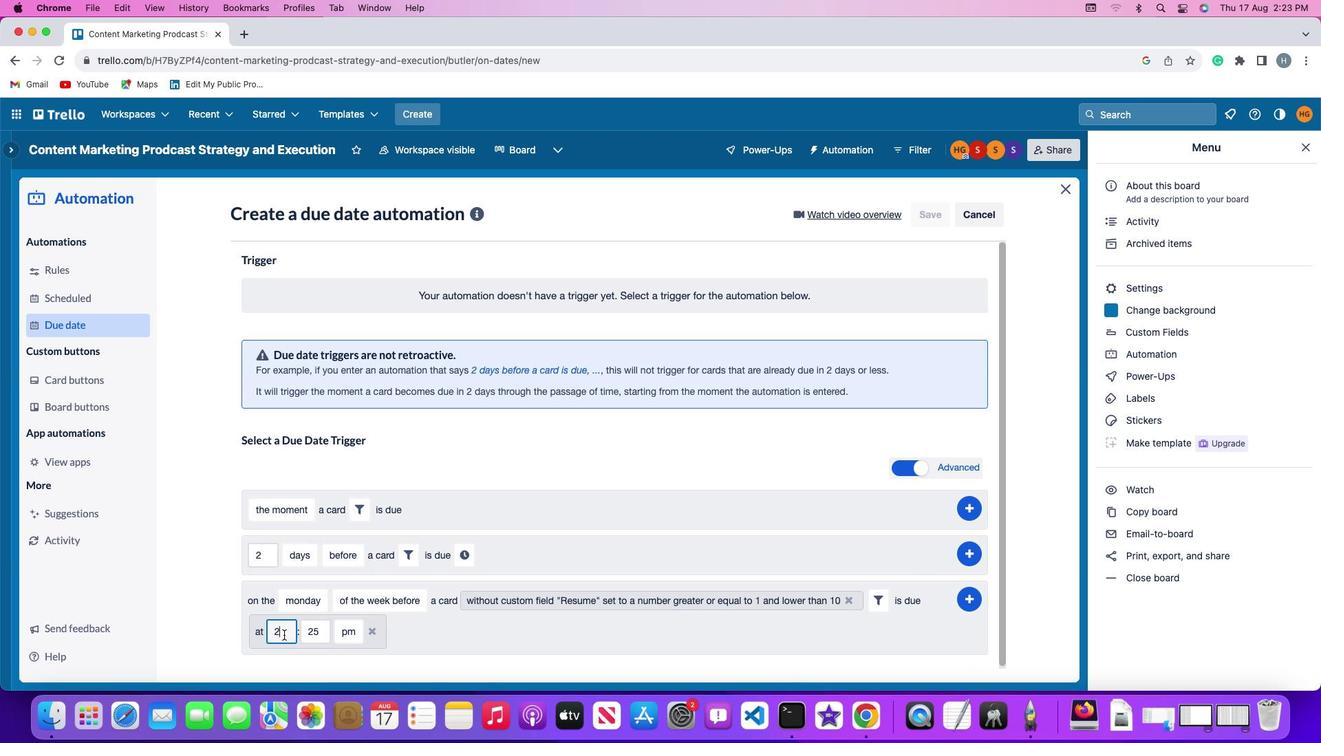 
Action: Key pressed Key.backspace'1''1'
Screenshot: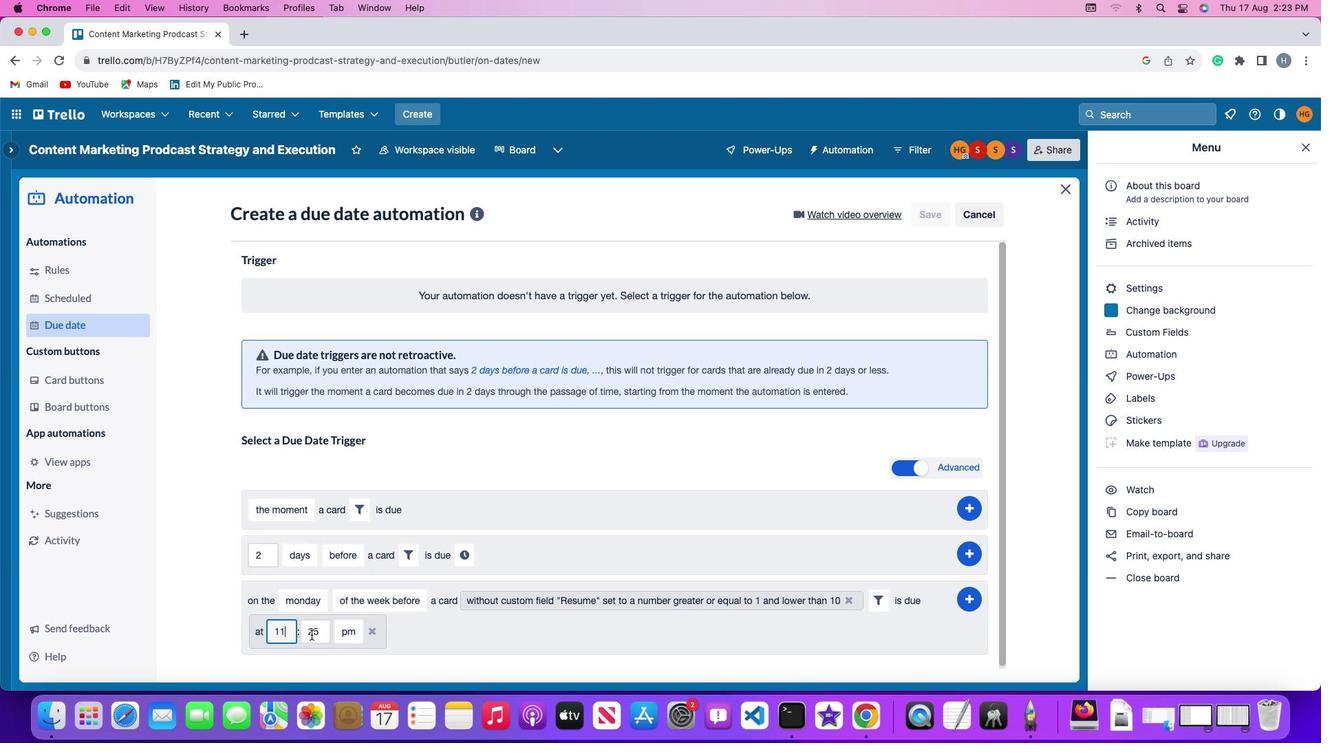 
Action: Mouse moved to (322, 627)
Screenshot: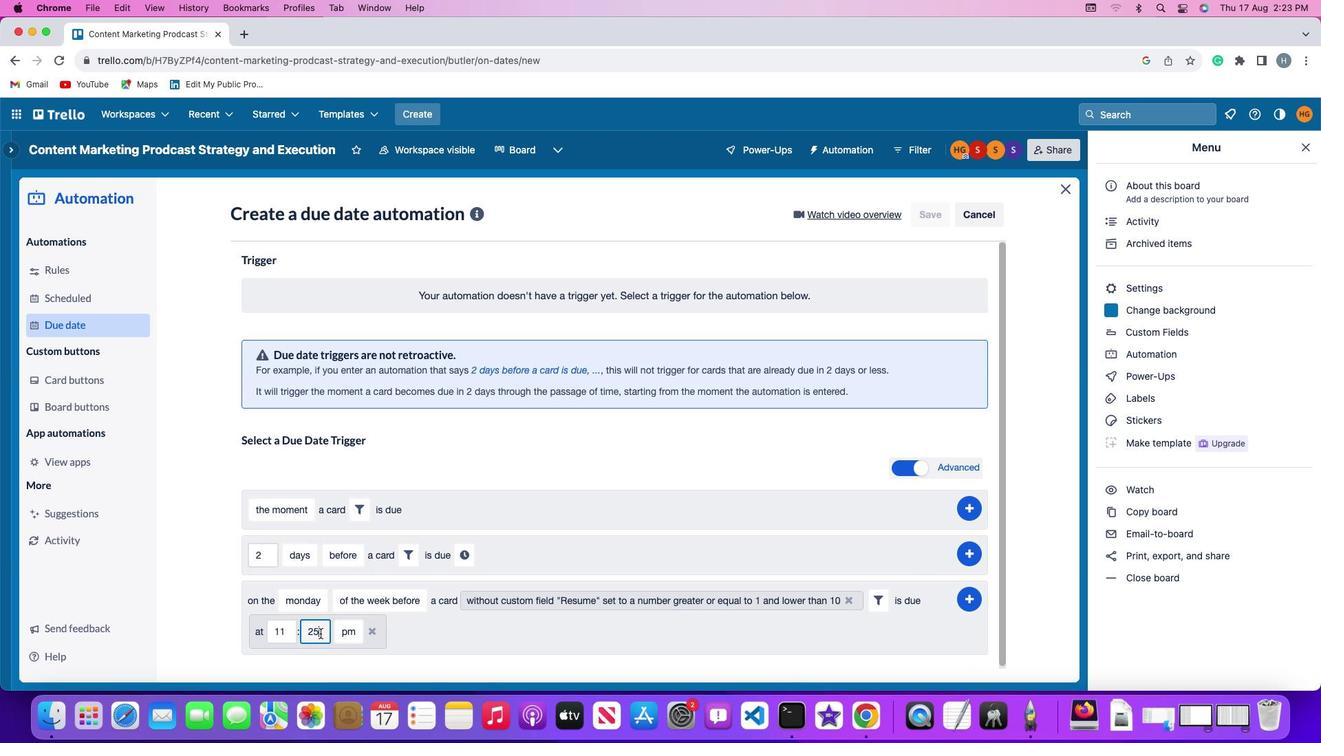 
Action: Mouse pressed left at (322, 627)
Screenshot: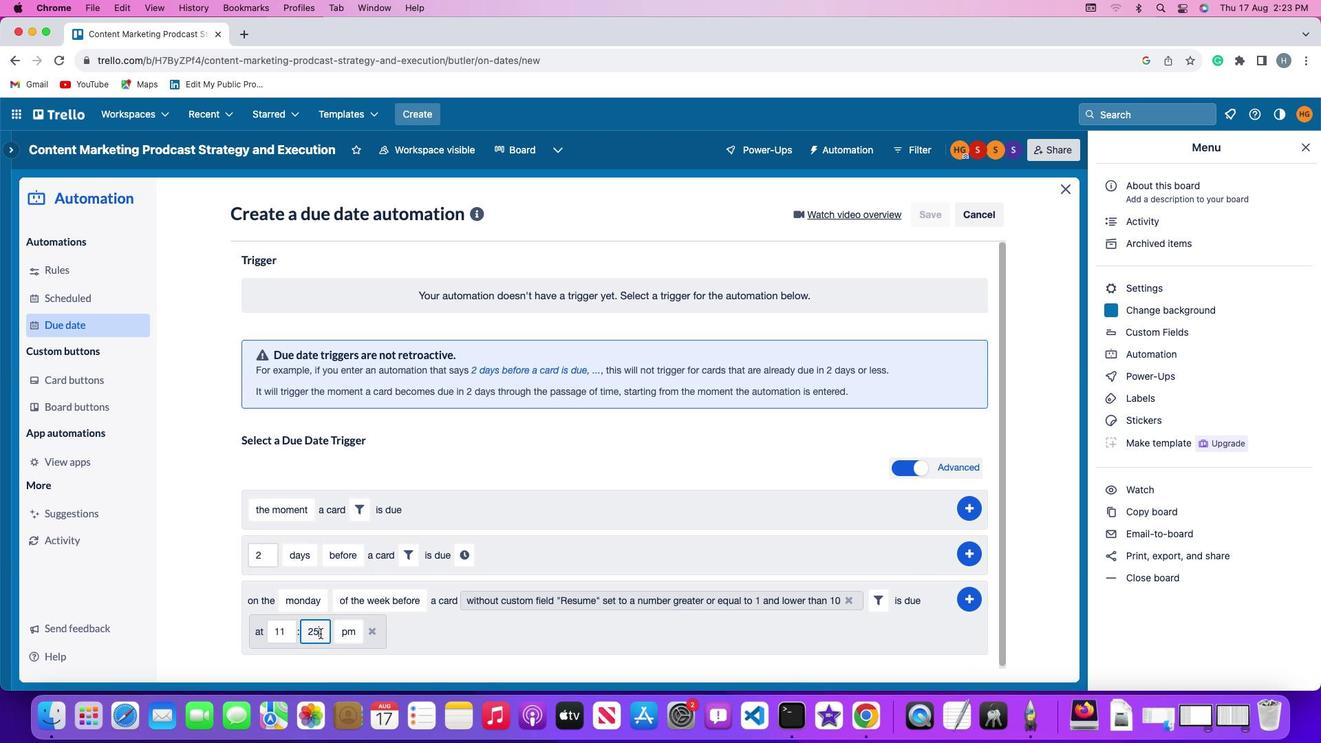 
Action: Key pressed Key.backspaceKey.backspace
Screenshot: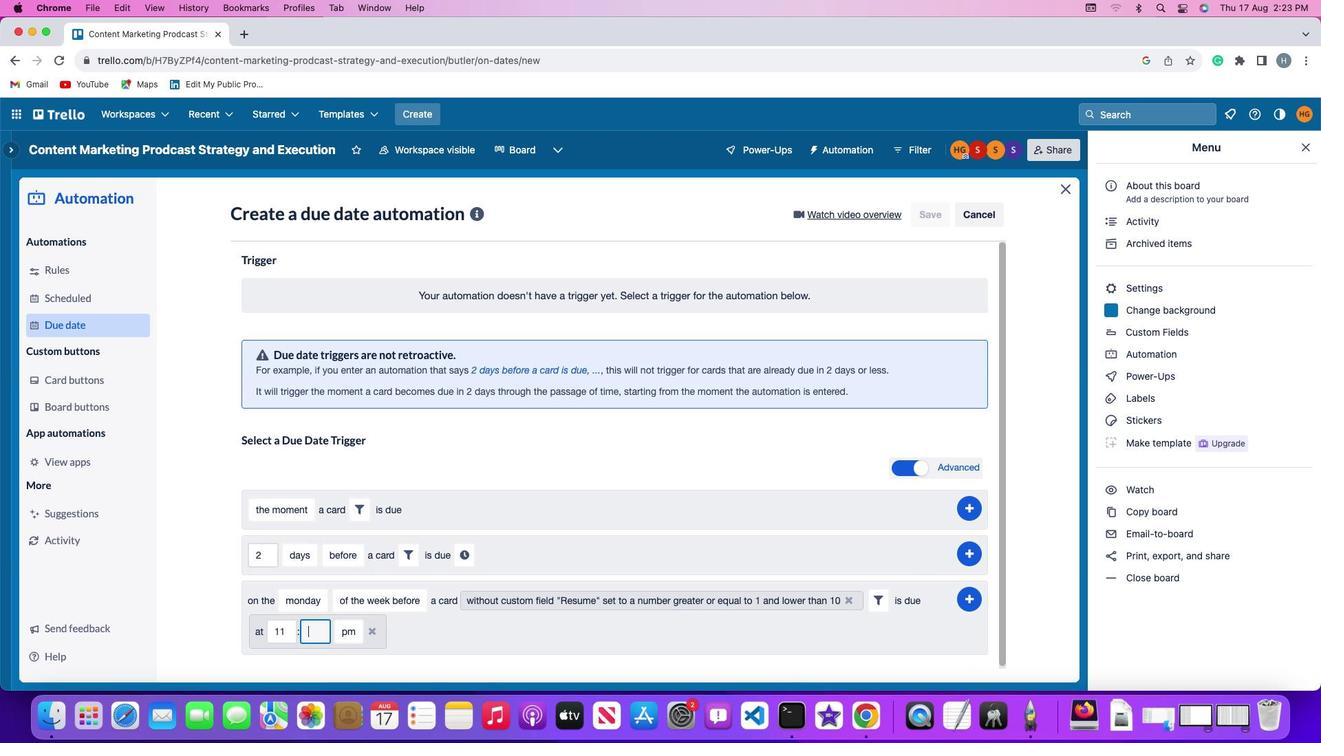 
Action: Mouse moved to (321, 627)
Screenshot: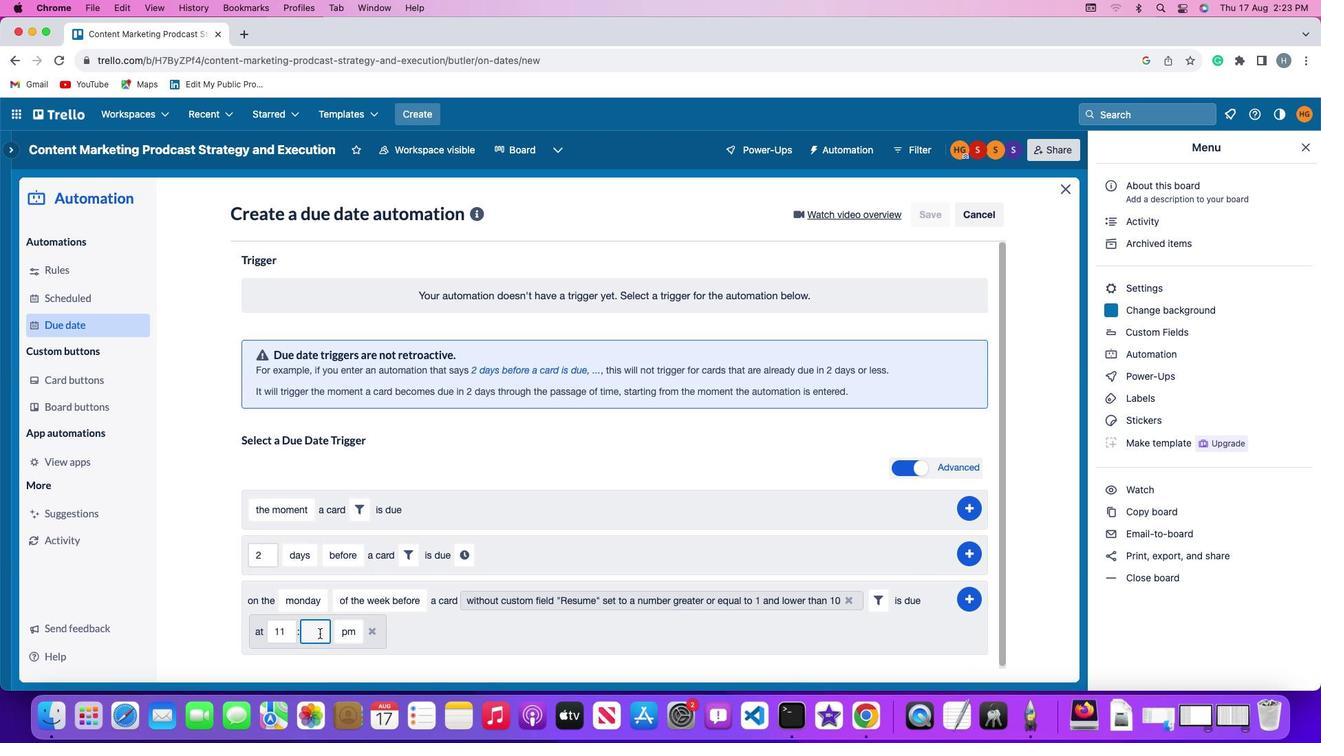 
Action: Key pressed '0''0'
Screenshot: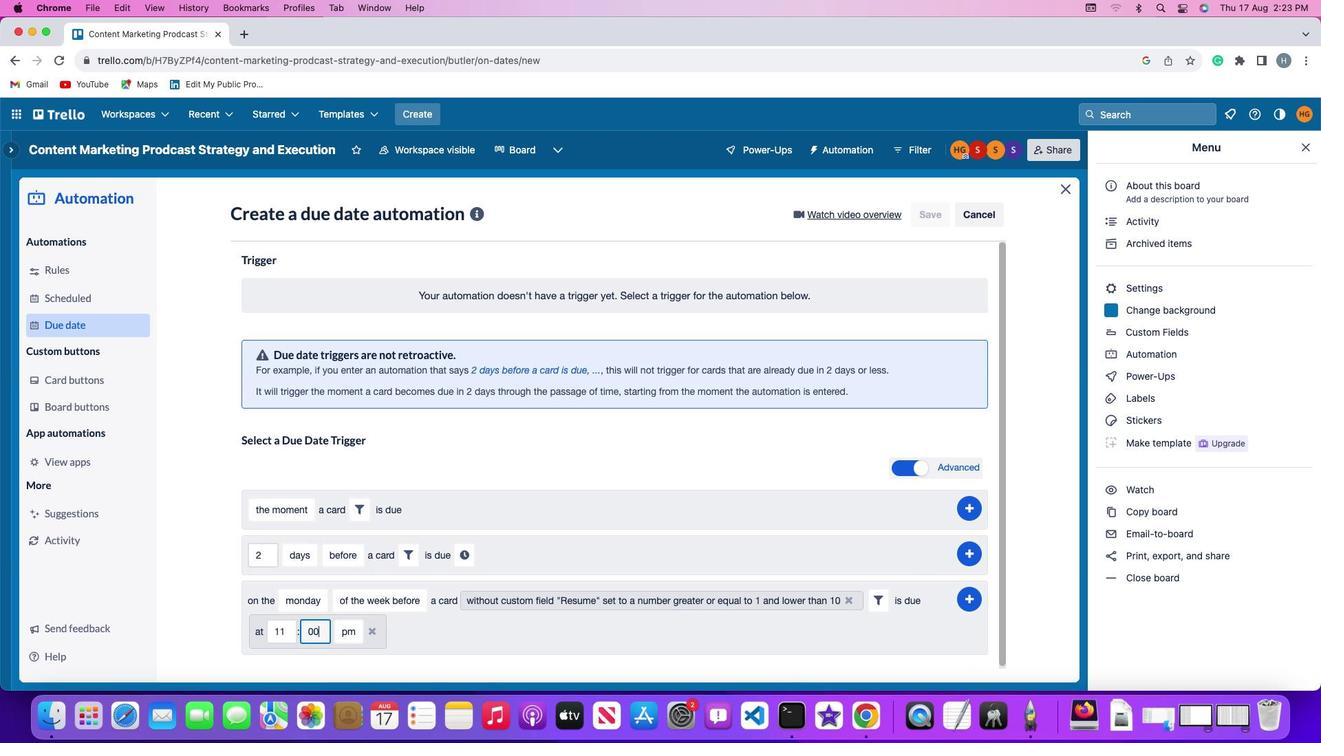 
Action: Mouse moved to (337, 624)
Screenshot: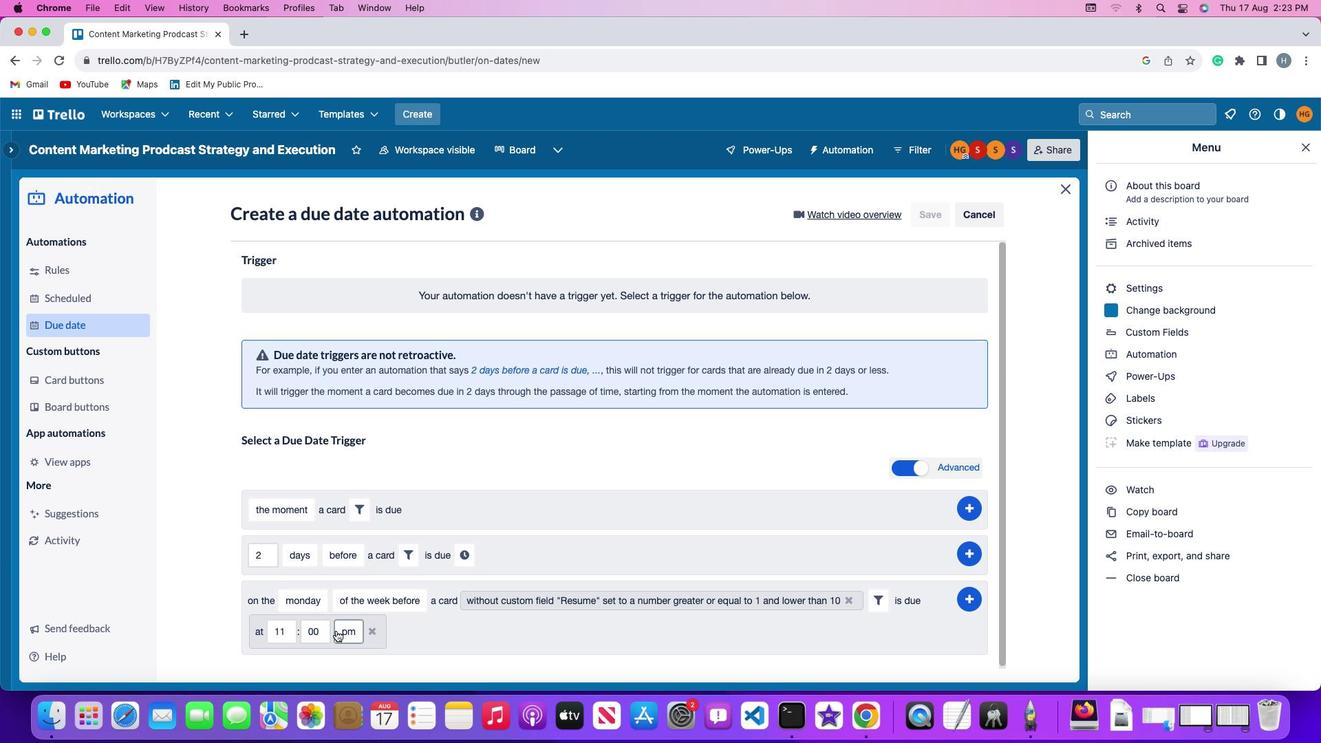 
Action: Mouse pressed left at (337, 624)
Screenshot: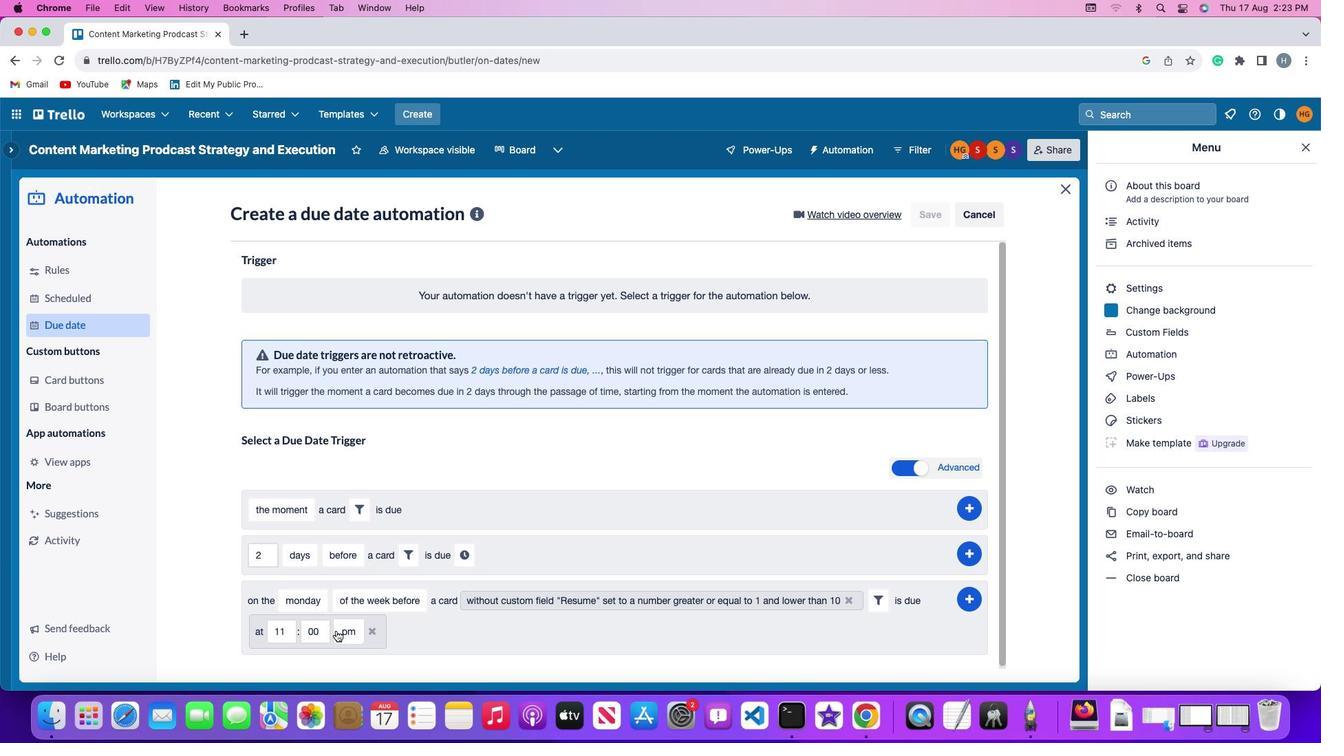 
Action: Mouse moved to (354, 571)
Screenshot: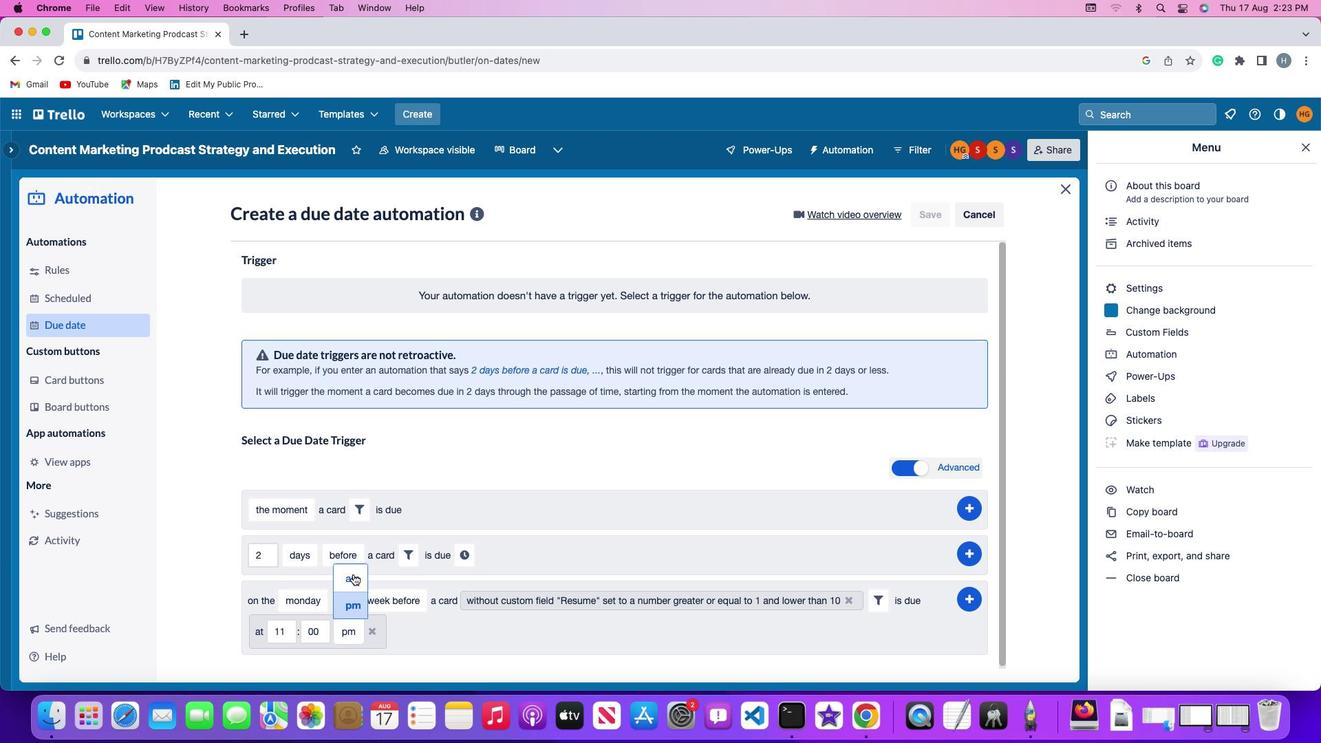 
Action: Mouse pressed left at (354, 571)
Screenshot: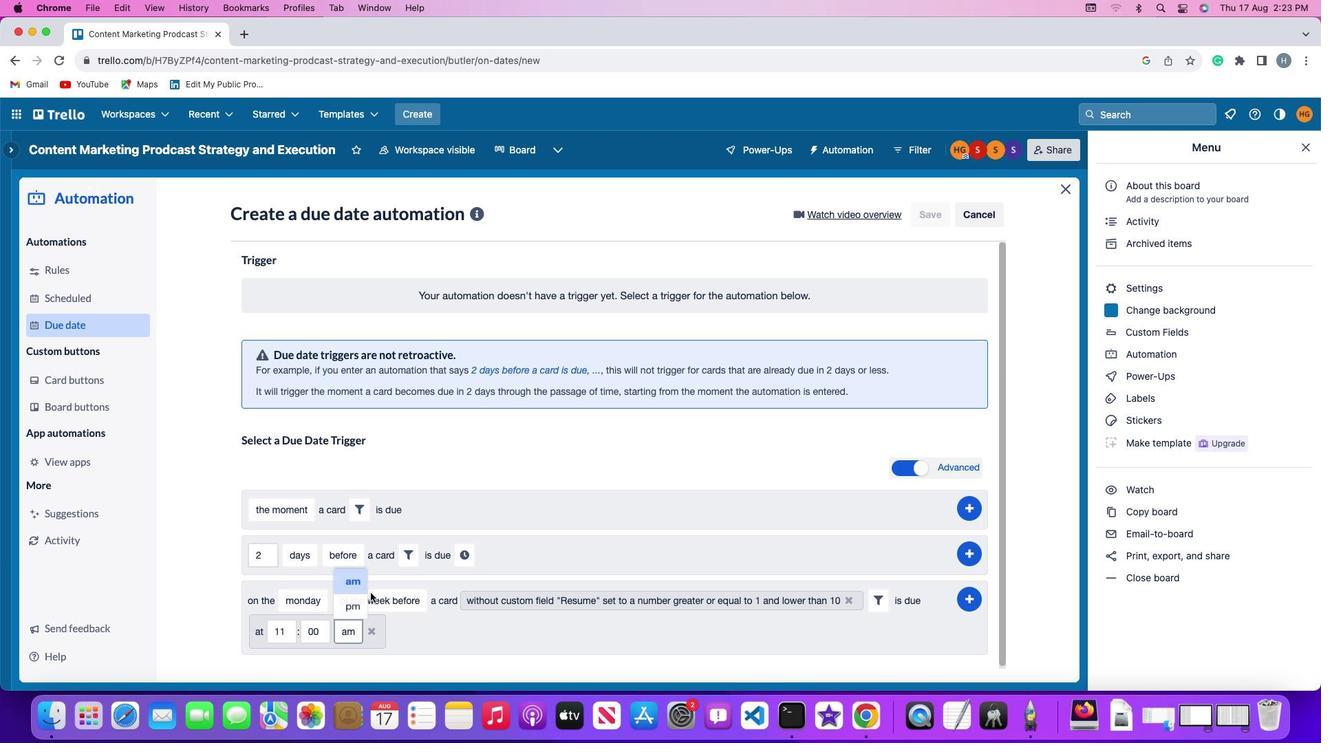 
Action: Mouse moved to (957, 592)
Screenshot: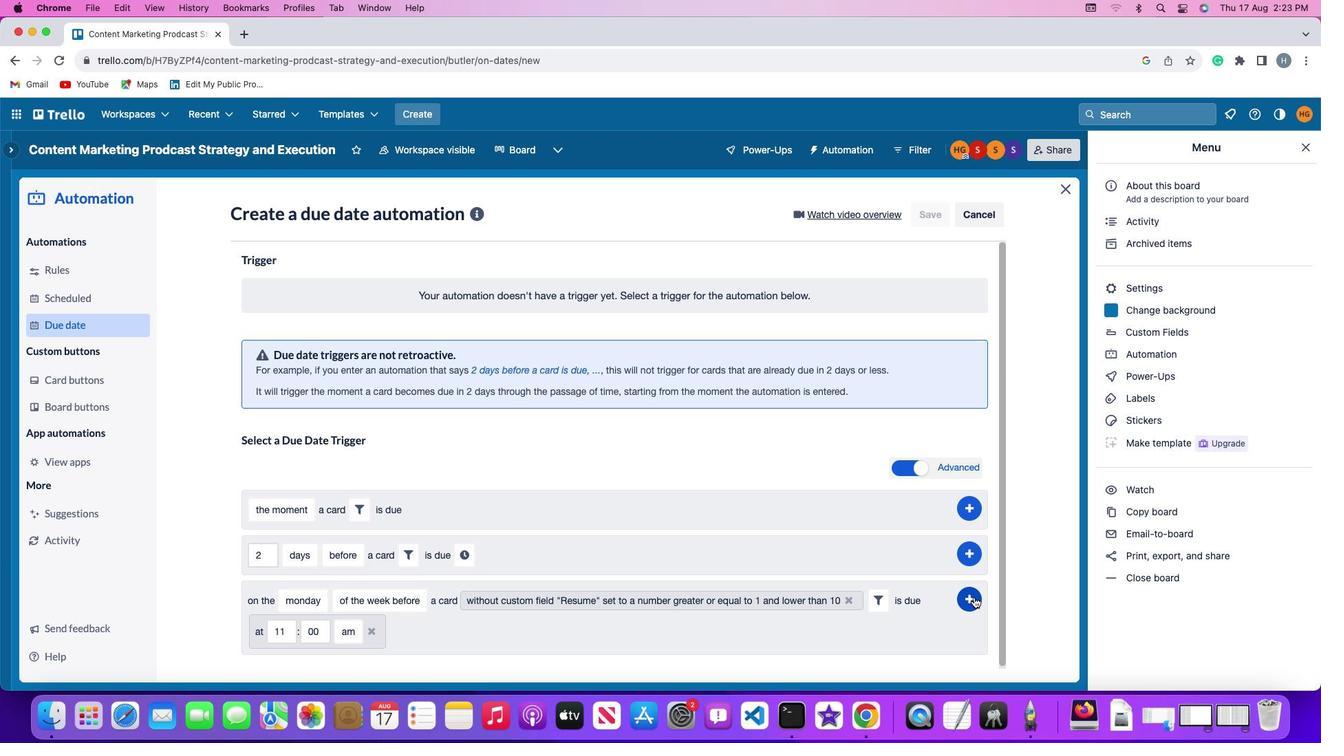
Action: Mouse pressed left at (957, 592)
Screenshot: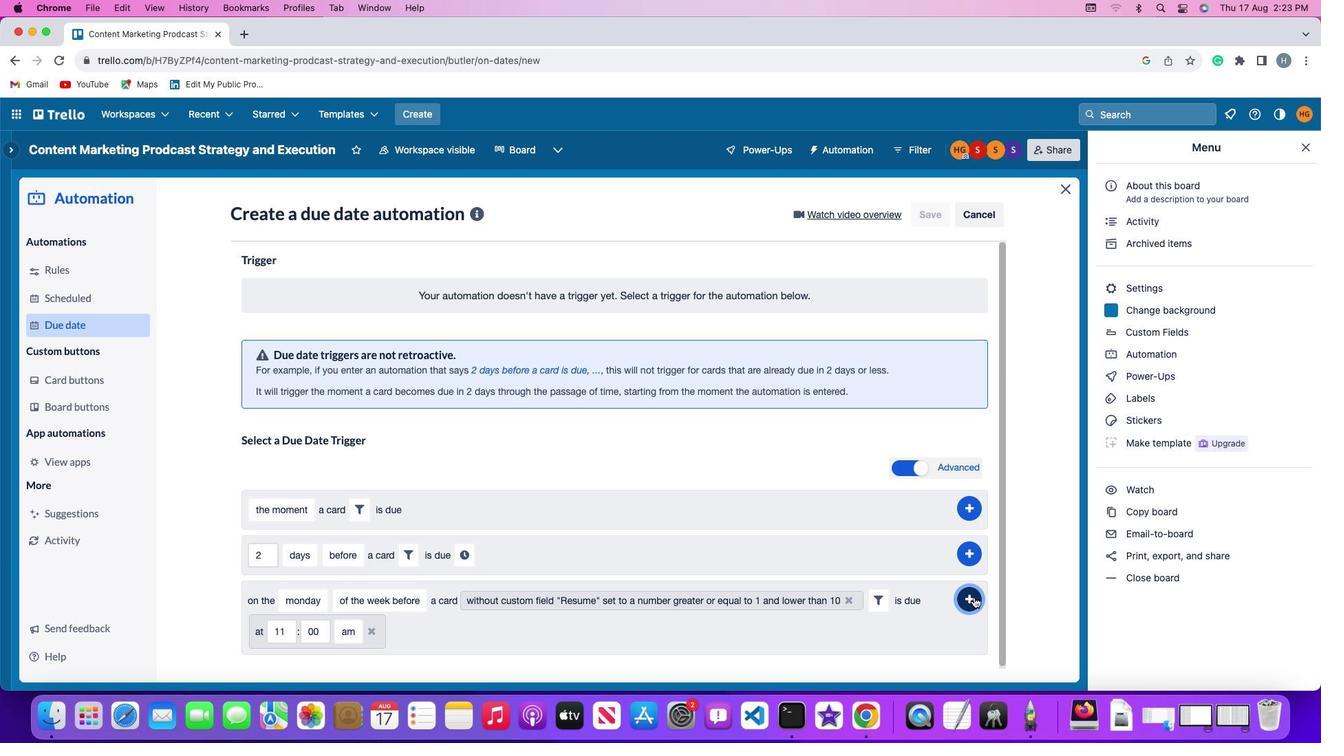 
Action: Mouse moved to (1004, 512)
Screenshot: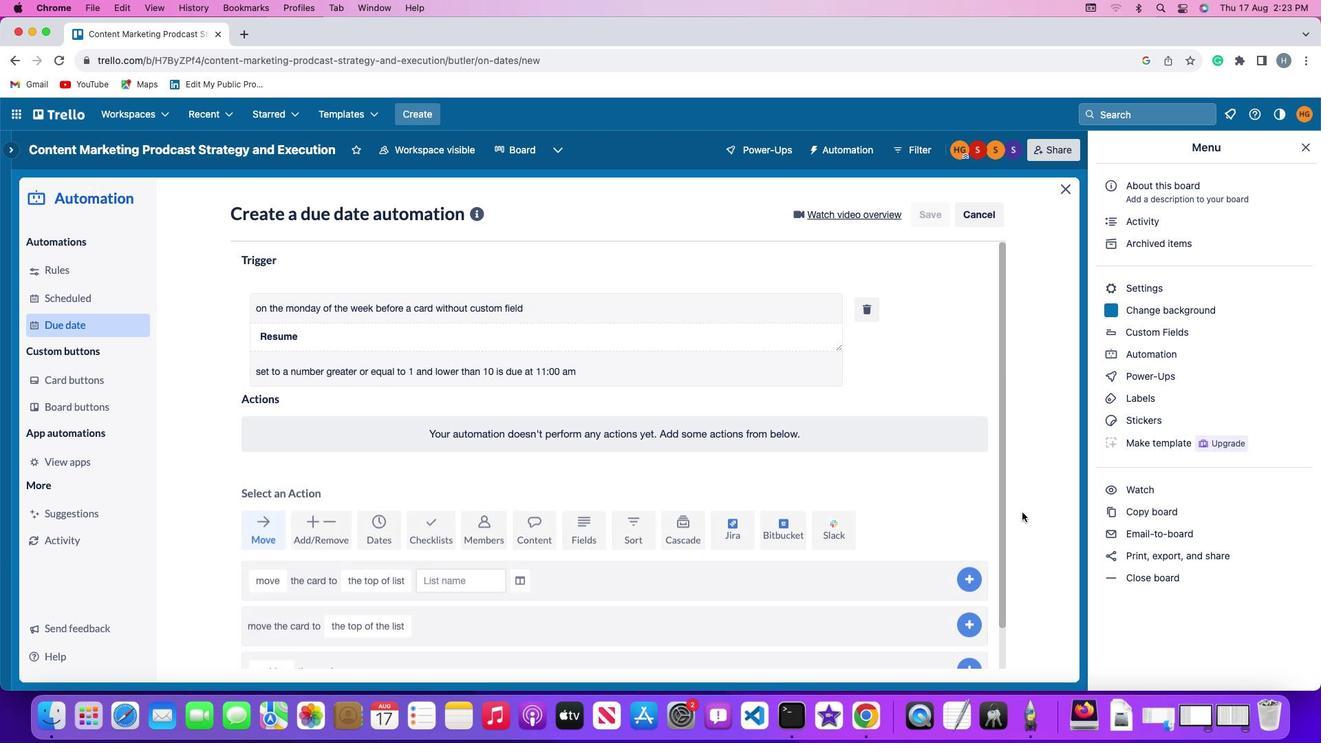
